 Task: Look for space in Marondera, Zimbabwe from 8th August, 2023 to 15th August, 2023 for 9 adults in price range Rs.10000 to Rs.14000. Place can be shared room with 5 bedrooms having 9 beds and 5 bathrooms. Property type can be house, flat, guest house. Amenities needed are: wifi, TV, free parkinig on premises, gym, breakfast. Booking option can be shelf check-in. Required host language is English.
Action: Mouse moved to (455, 120)
Screenshot: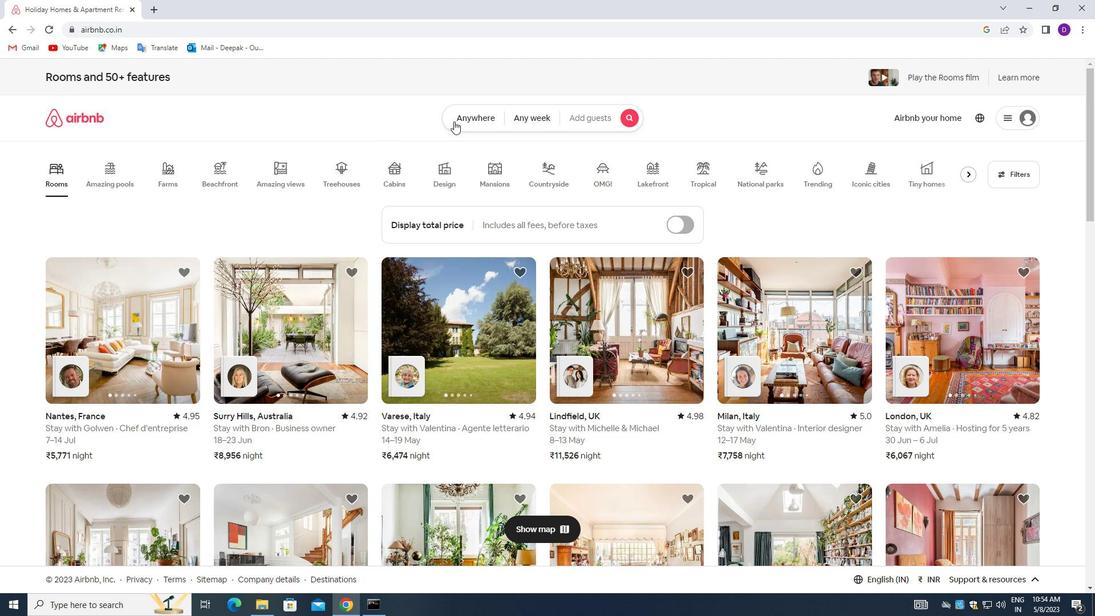 
Action: Mouse pressed left at (455, 120)
Screenshot: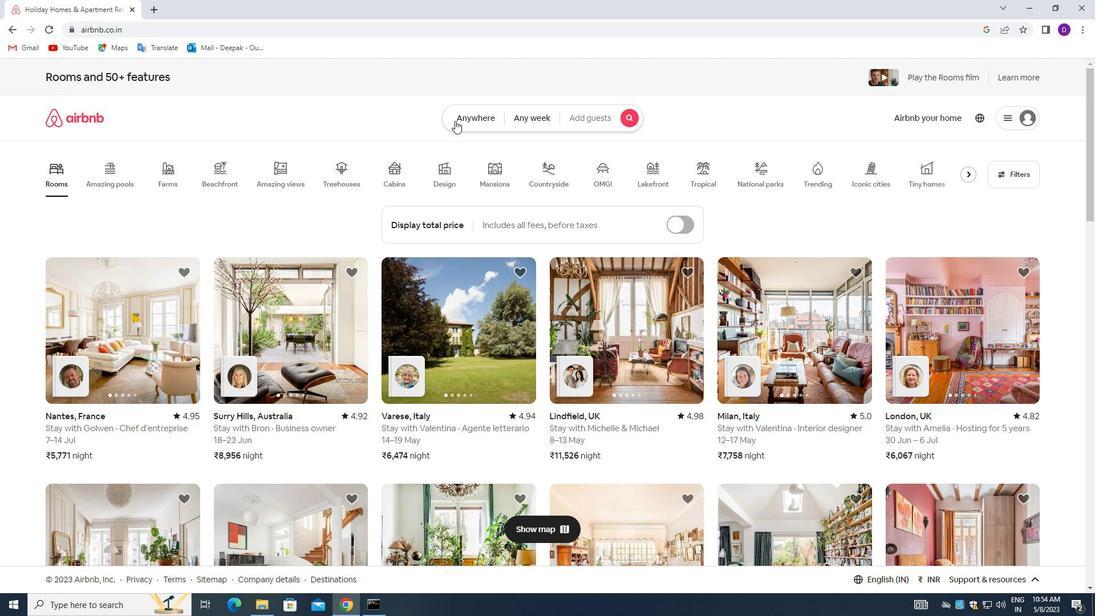 
Action: Mouse moved to (431, 157)
Screenshot: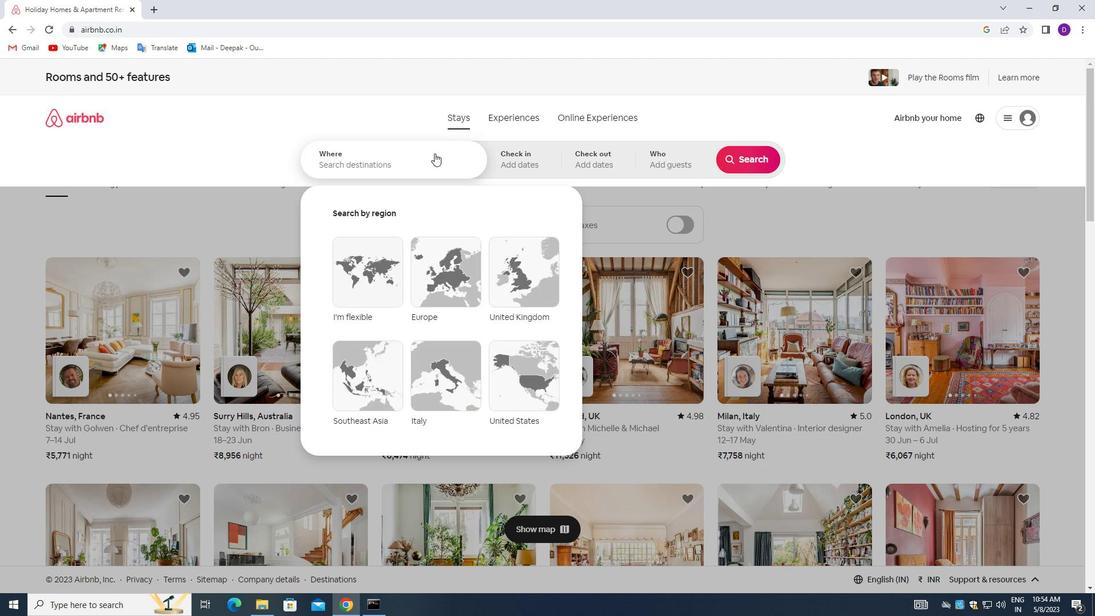 
Action: Mouse pressed left at (431, 157)
Screenshot: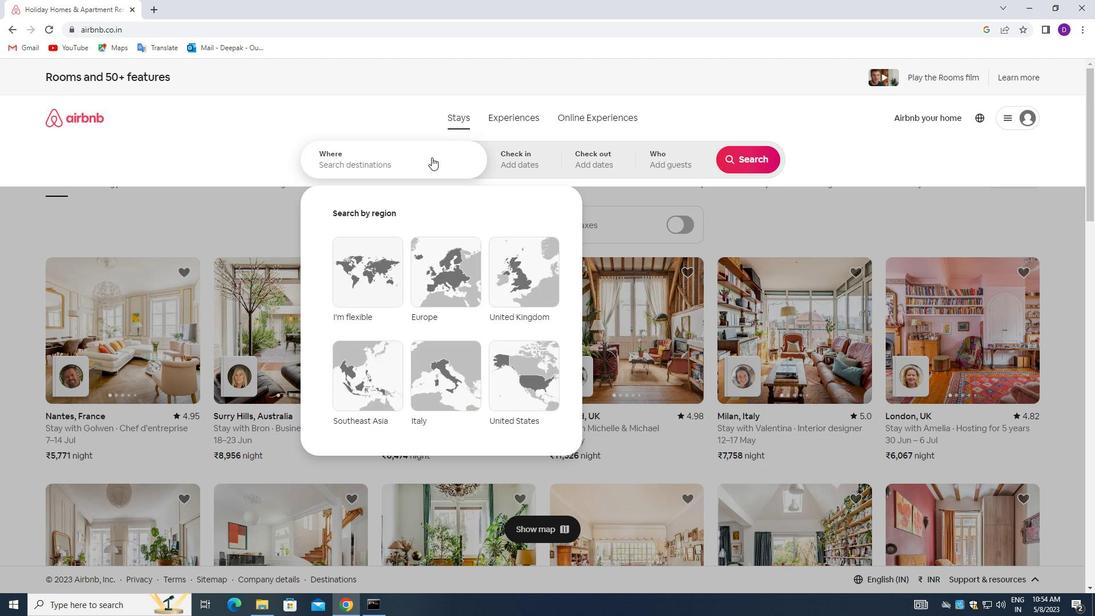 
Action: Mouse moved to (244, 210)
Screenshot: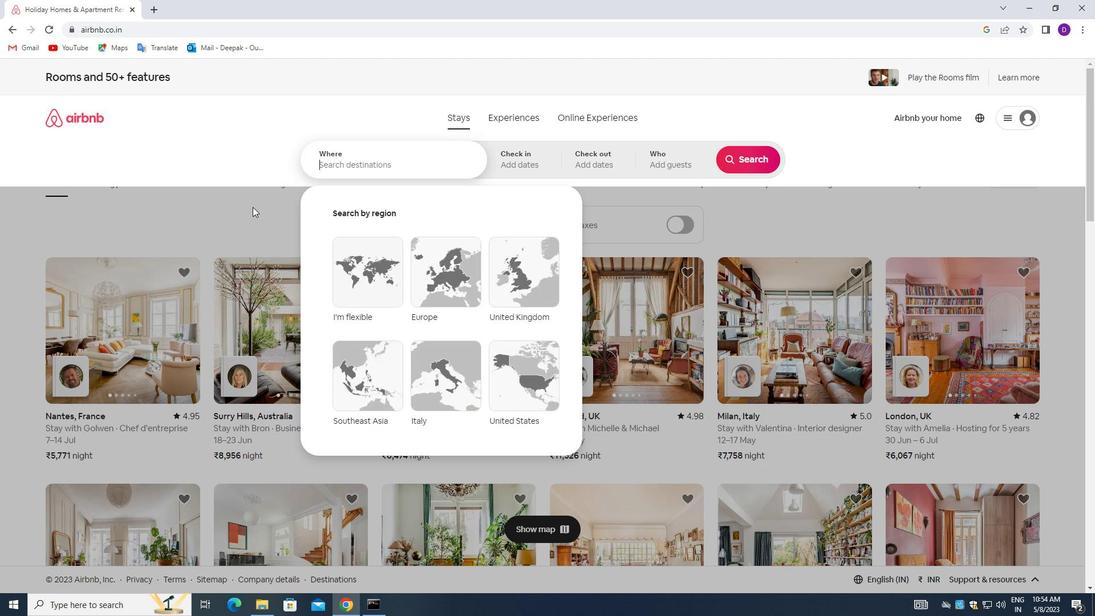 
Action: Key pressed <Key.shift>MARONDERA,<Key.shift_r><Key.shift_r><Key.shift_r><Key.shift_r><Key.shift_r><Key.shift_r><Key.shift_r><Key.space><Key.shift_r><Key.shift_r><Key.shift_r><Key.shift_r><Key.shift_r><Key.shift_r><Key.shift_r><Key.shift_r><Key.shift_r><Key.shift_r><Key.shift_r>ZIMBABWE<Key.enter>
Screenshot: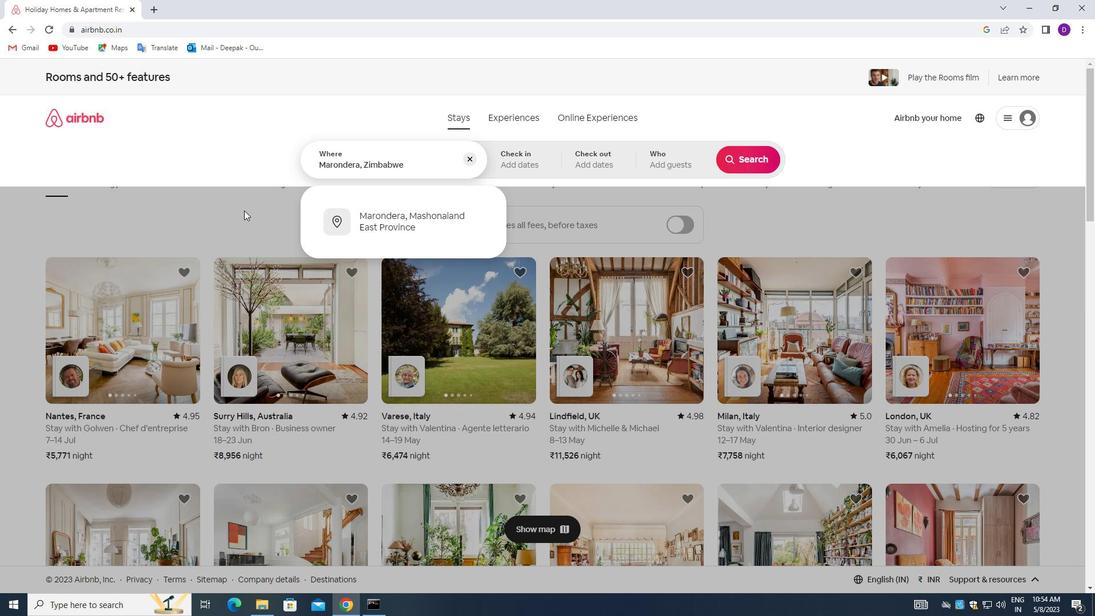 
Action: Mouse moved to (745, 251)
Screenshot: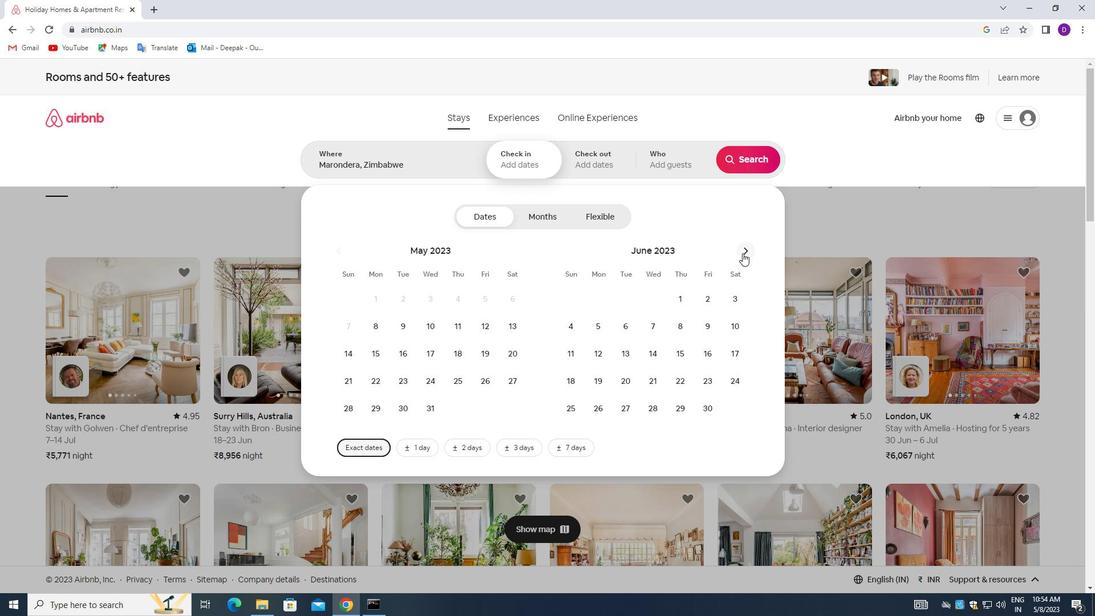 
Action: Mouse pressed left at (745, 251)
Screenshot: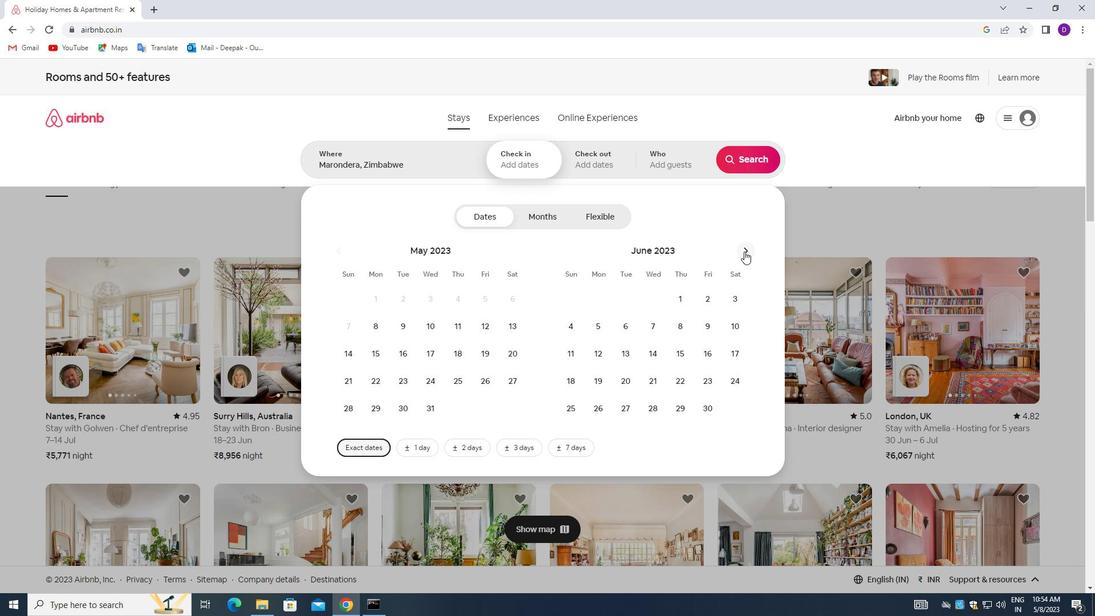 
Action: Mouse pressed left at (745, 251)
Screenshot: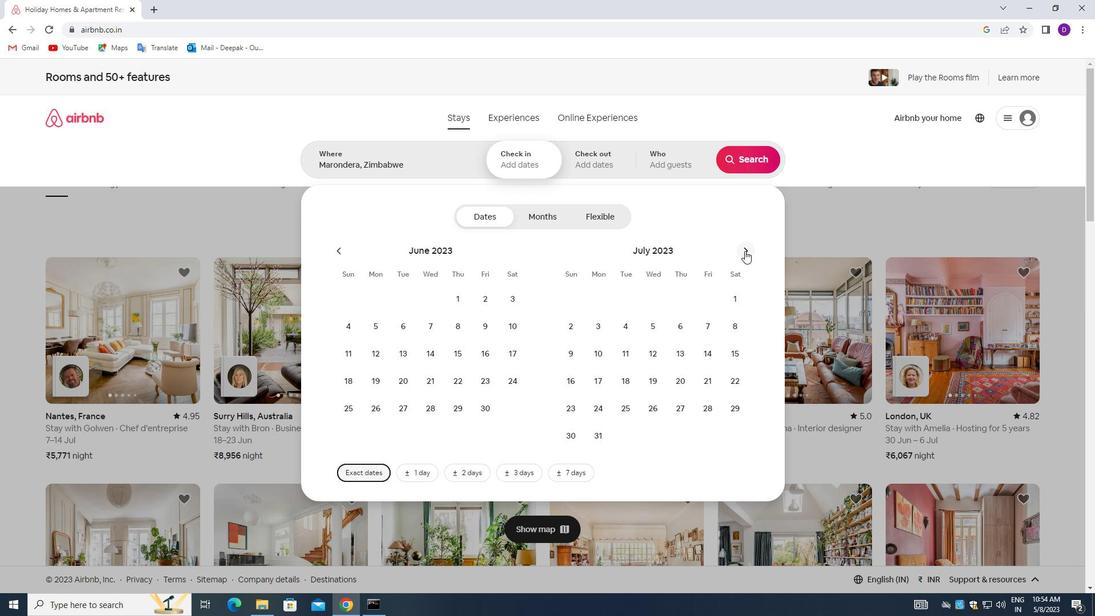 
Action: Mouse moved to (630, 326)
Screenshot: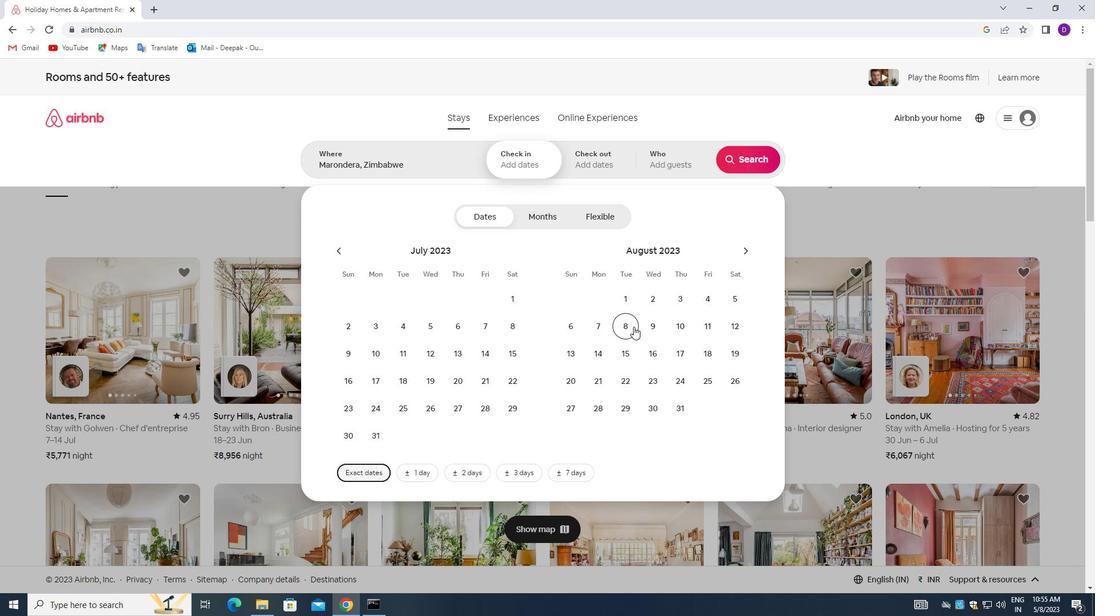 
Action: Mouse pressed left at (630, 326)
Screenshot: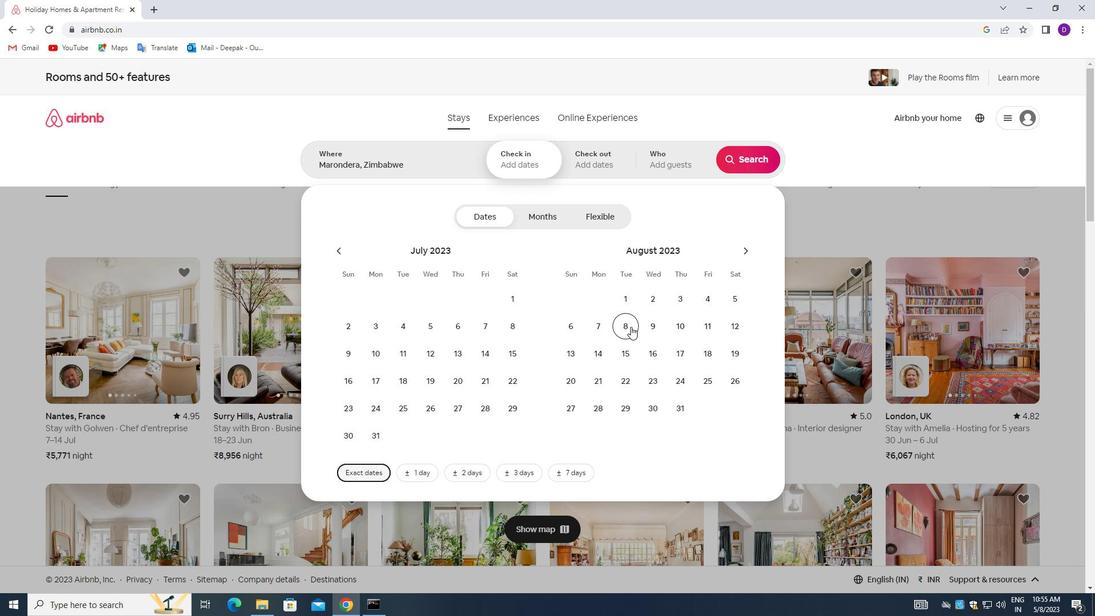 
Action: Mouse moved to (629, 345)
Screenshot: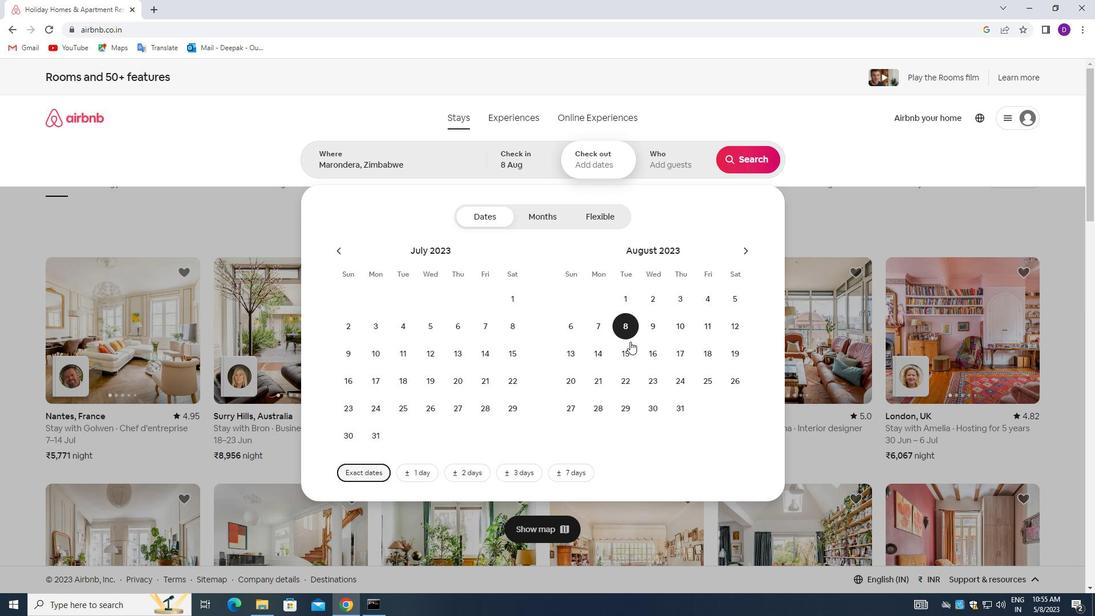
Action: Mouse pressed left at (629, 345)
Screenshot: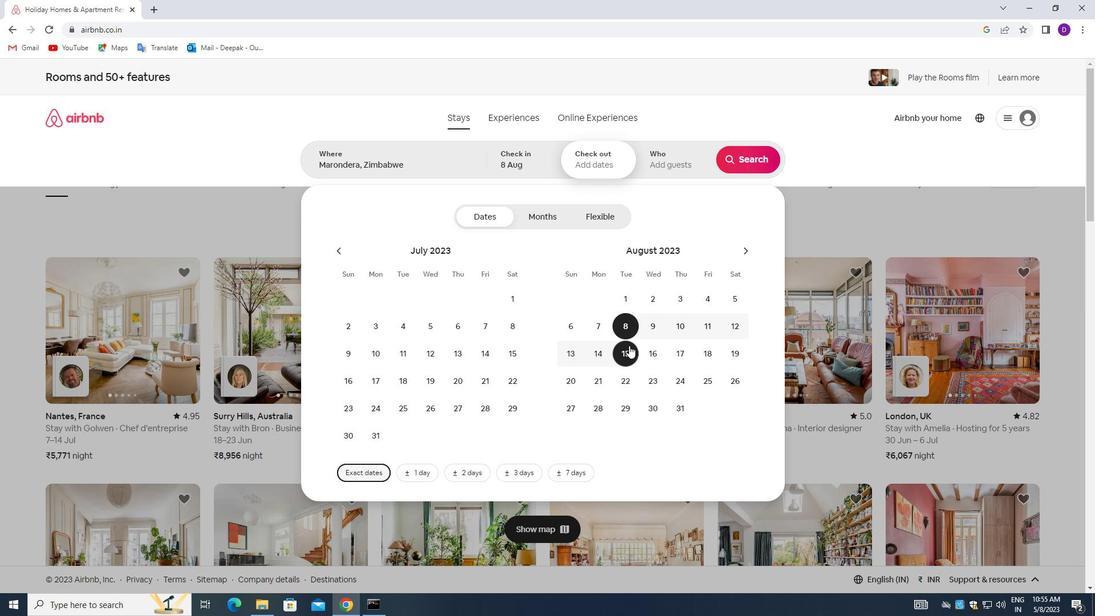 
Action: Mouse moved to (663, 163)
Screenshot: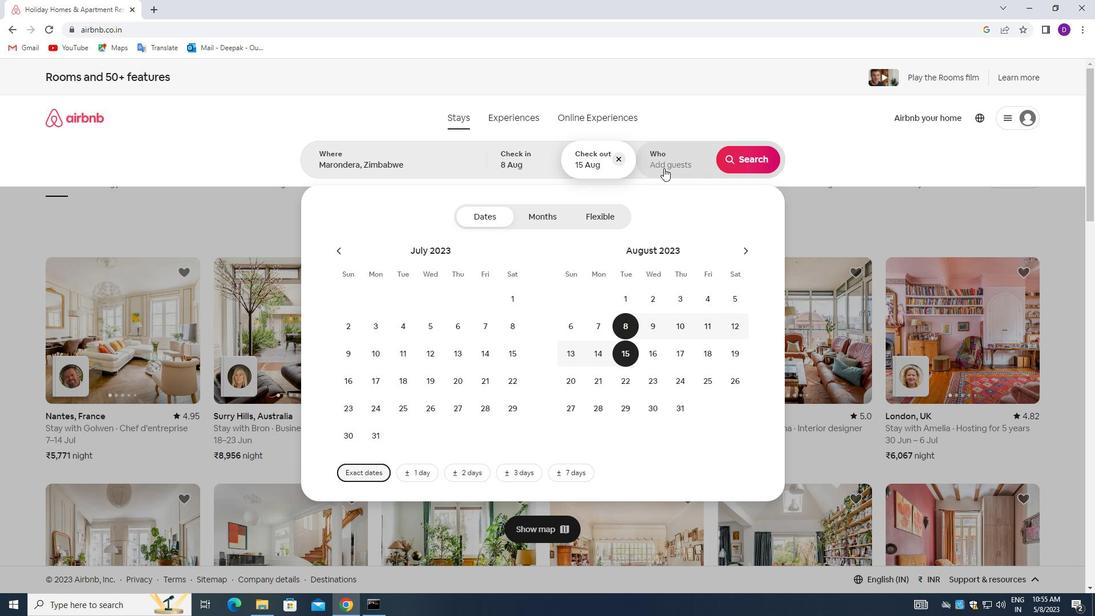 
Action: Mouse pressed left at (663, 163)
Screenshot: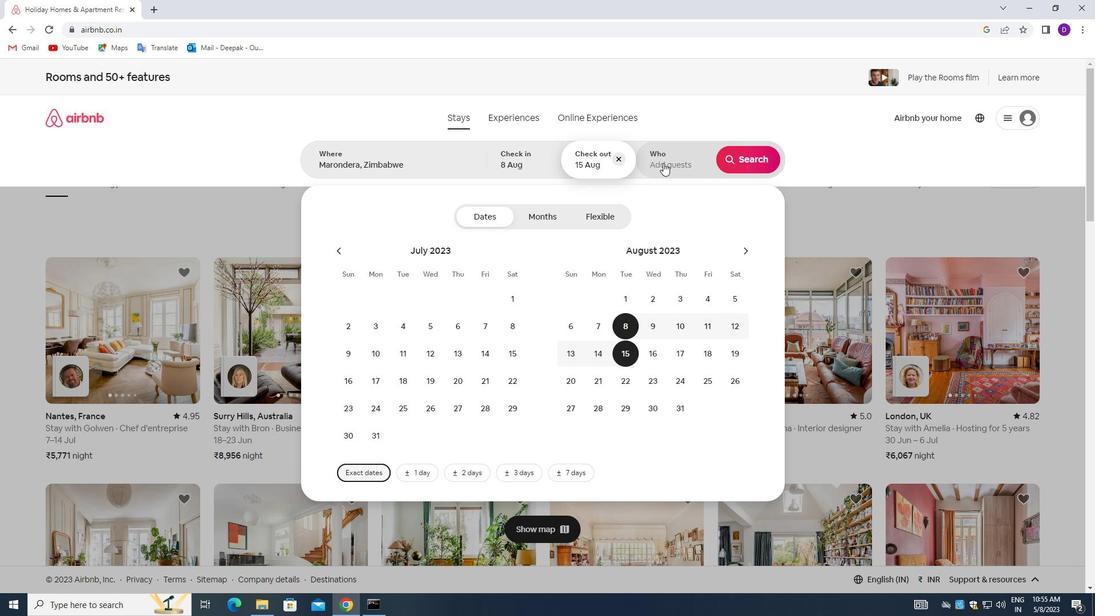 
Action: Mouse moved to (751, 220)
Screenshot: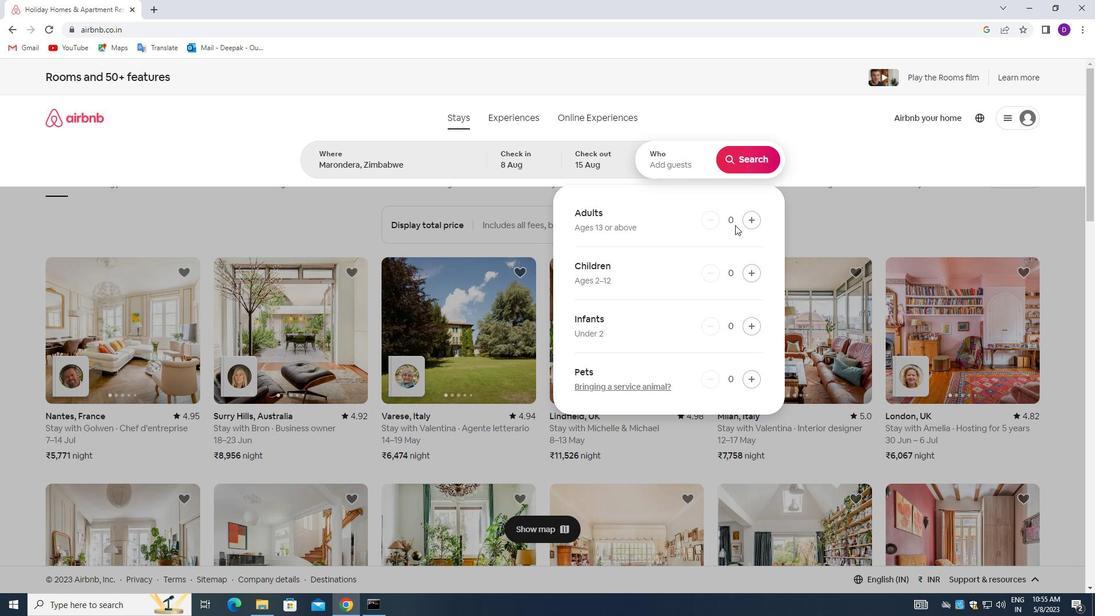 
Action: Mouse pressed left at (751, 220)
Screenshot: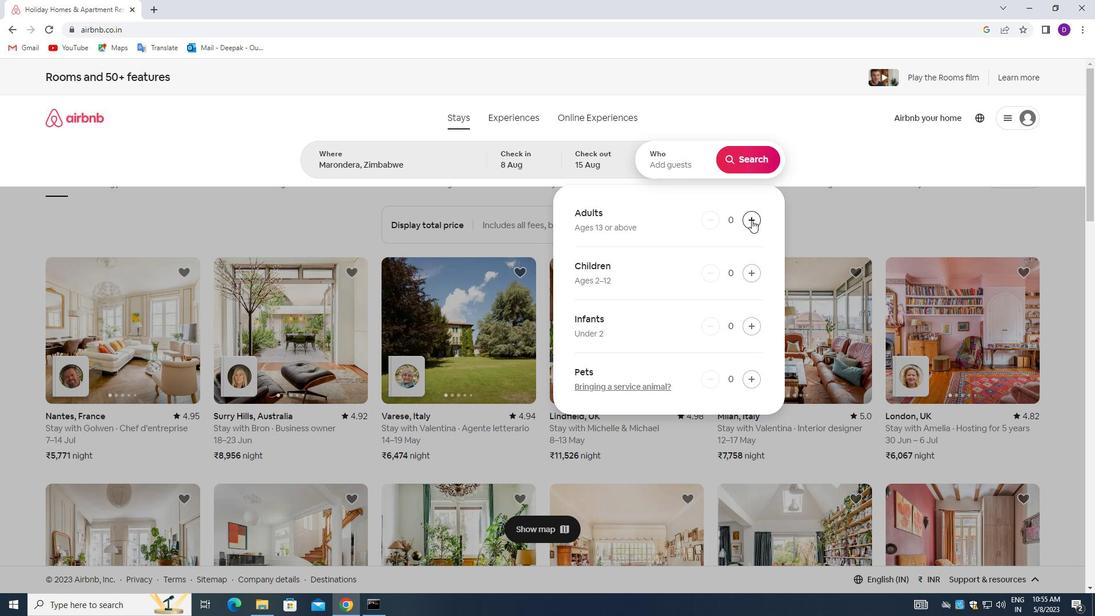 
Action: Mouse pressed left at (751, 220)
Screenshot: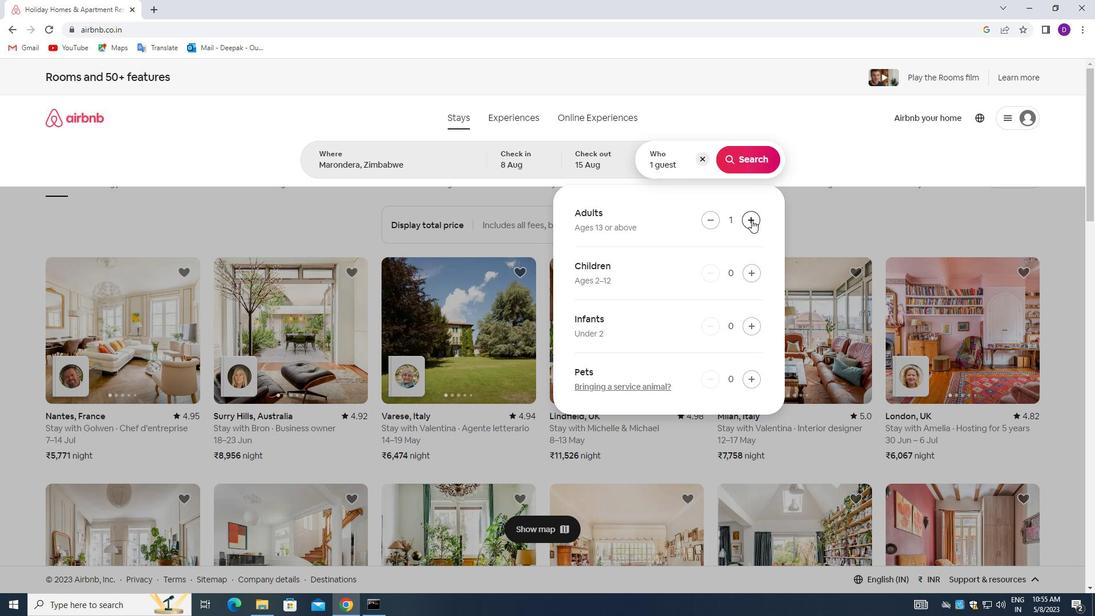 
Action: Mouse moved to (752, 219)
Screenshot: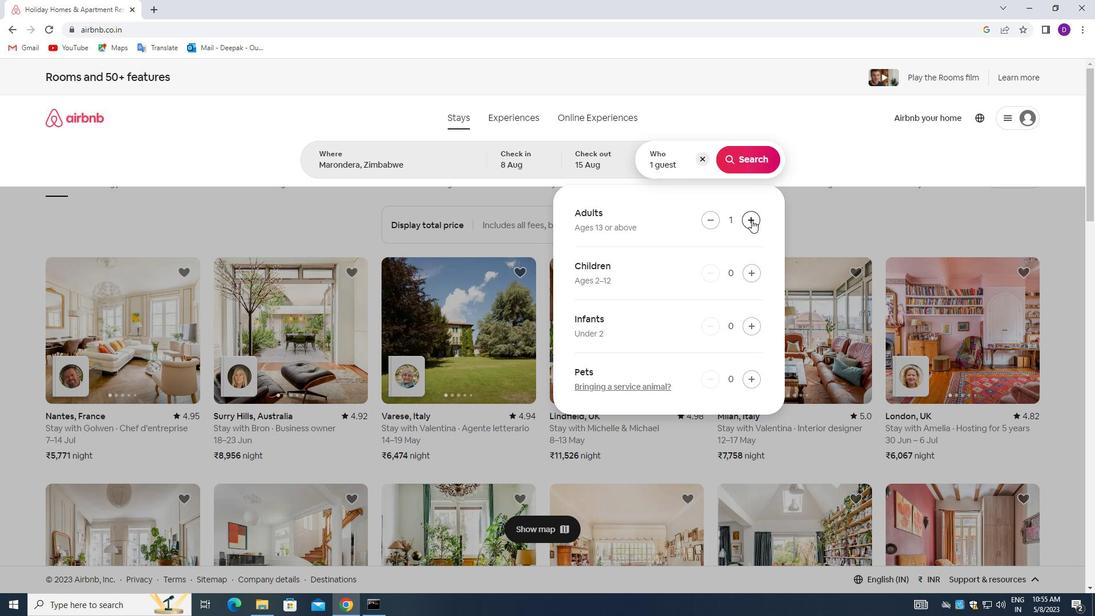 
Action: Mouse pressed left at (752, 219)
Screenshot: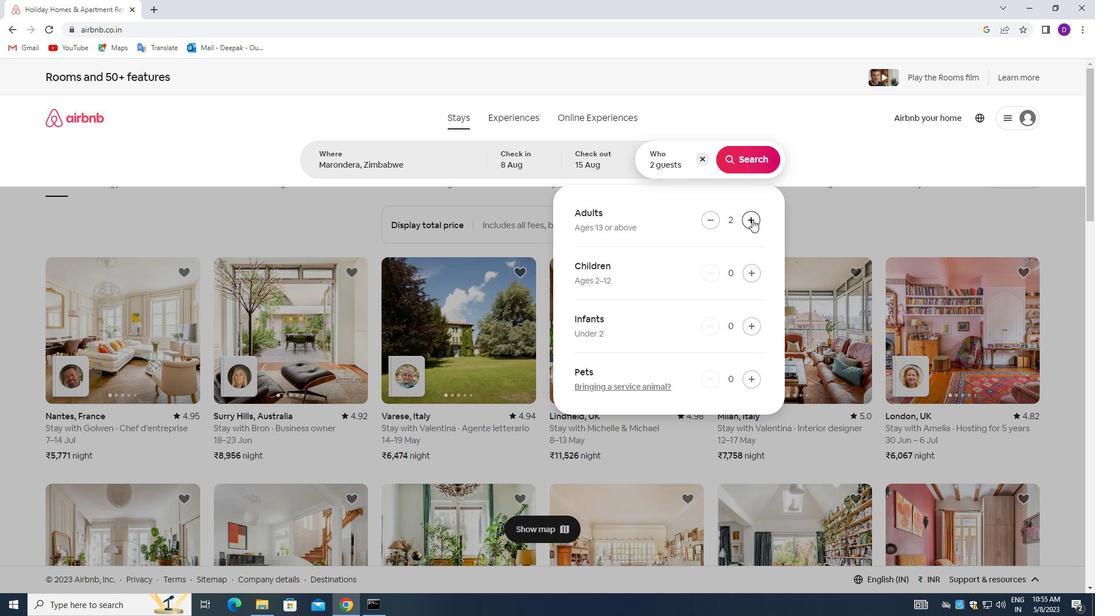
Action: Mouse pressed left at (752, 219)
Screenshot: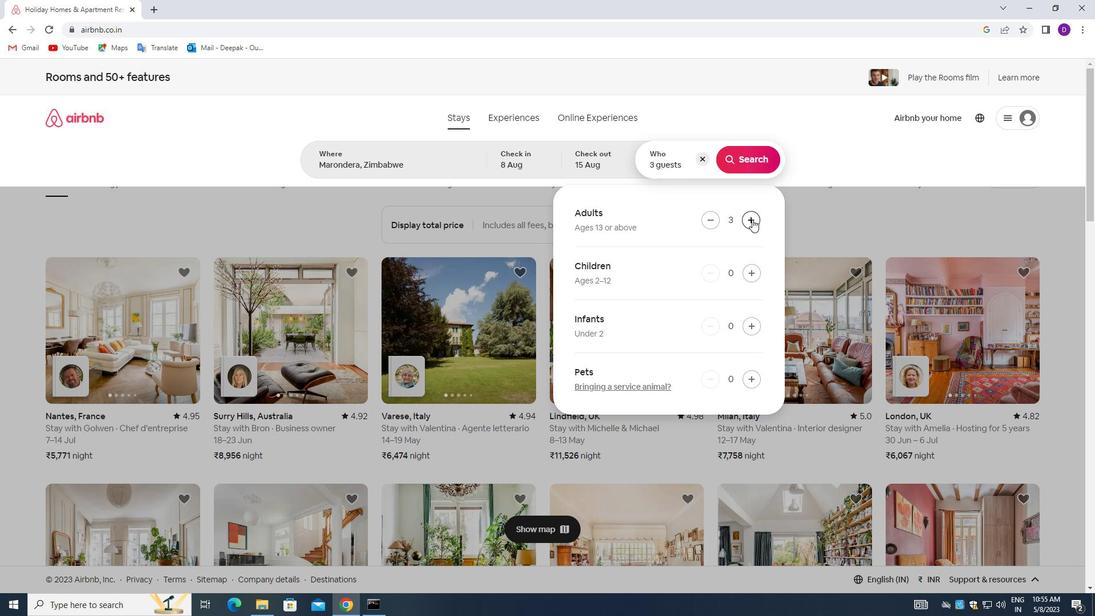 
Action: Mouse pressed left at (752, 219)
Screenshot: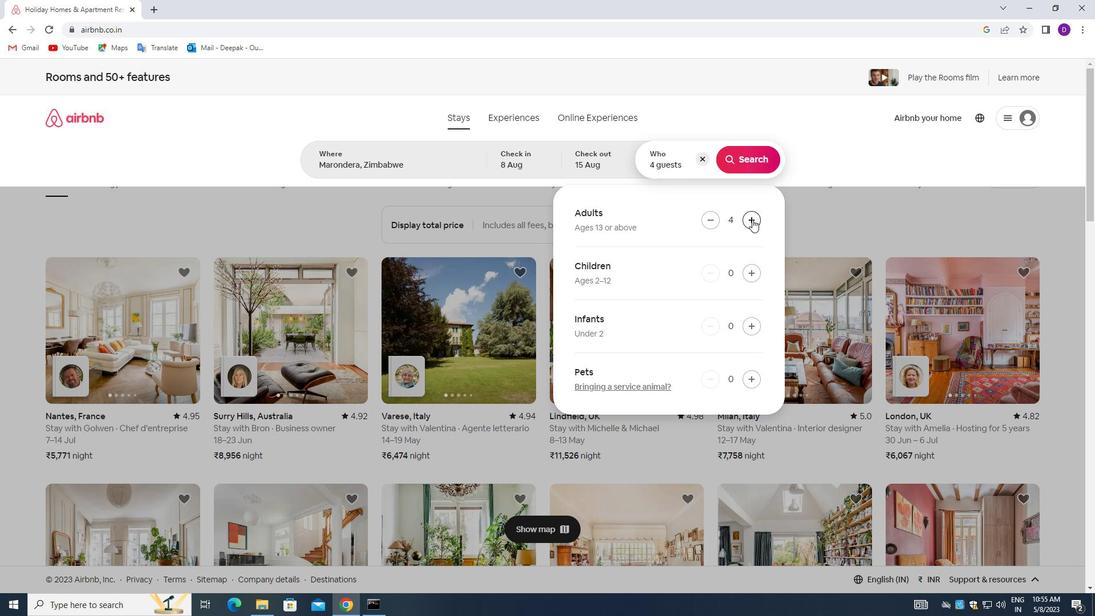 
Action: Mouse pressed left at (752, 219)
Screenshot: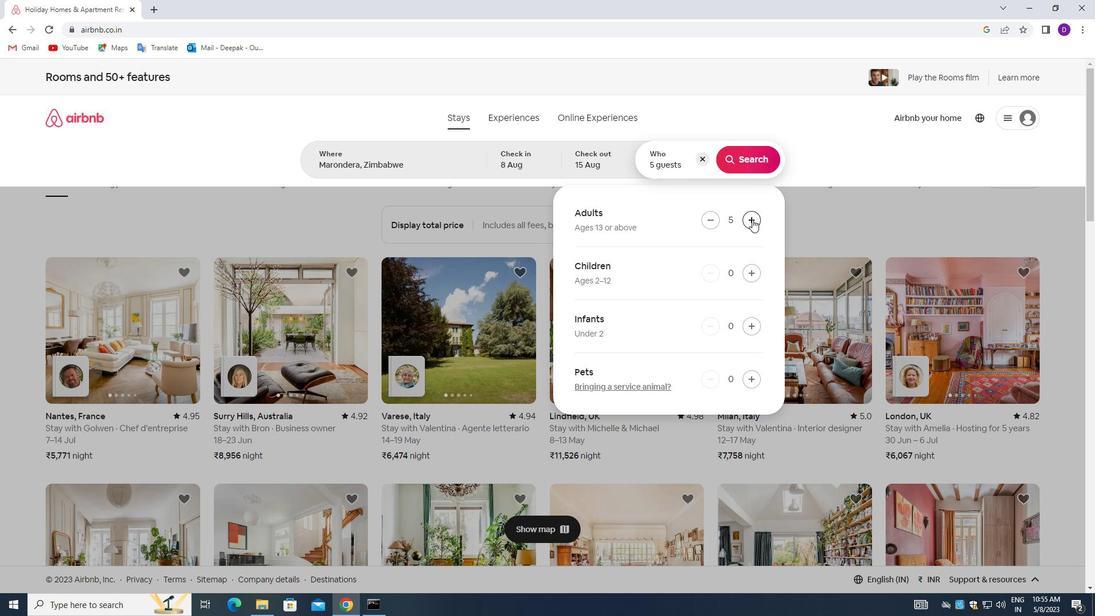 
Action: Mouse pressed left at (752, 219)
Screenshot: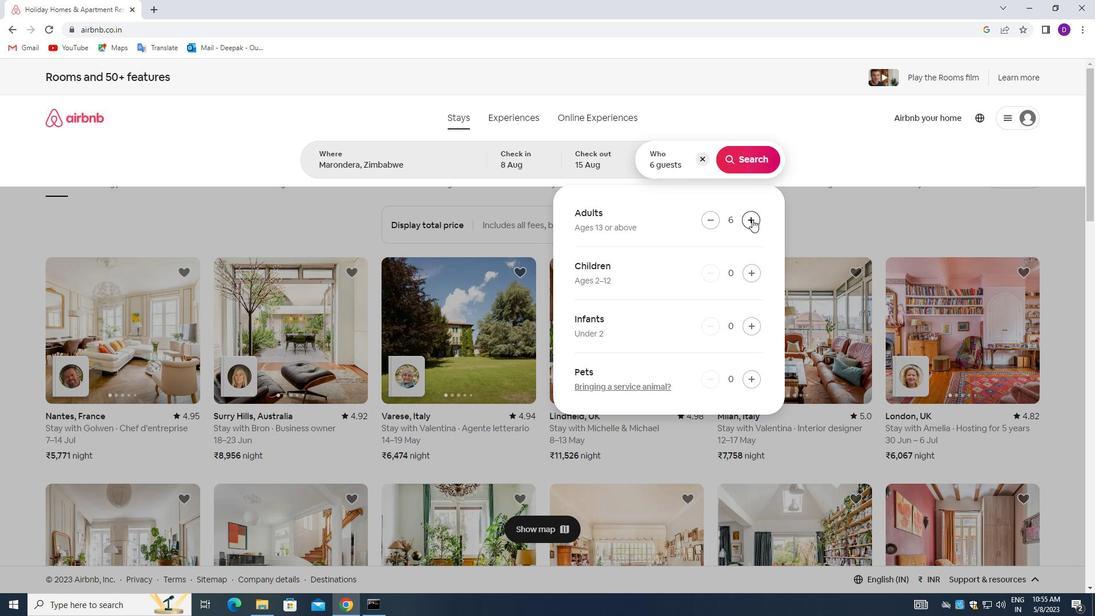 
Action: Mouse pressed left at (752, 219)
Screenshot: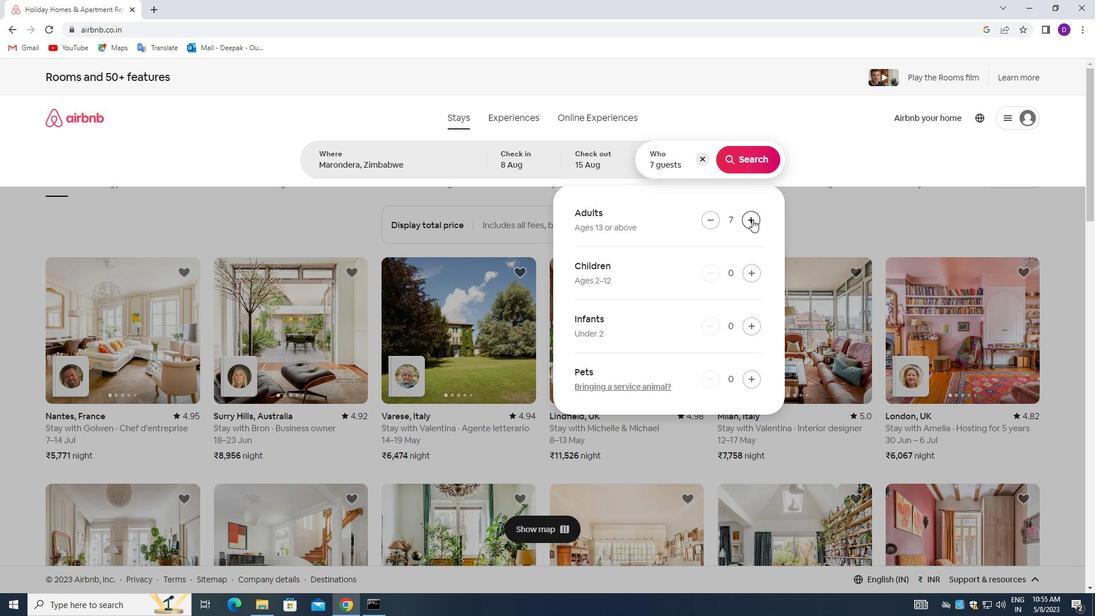 
Action: Mouse pressed left at (752, 219)
Screenshot: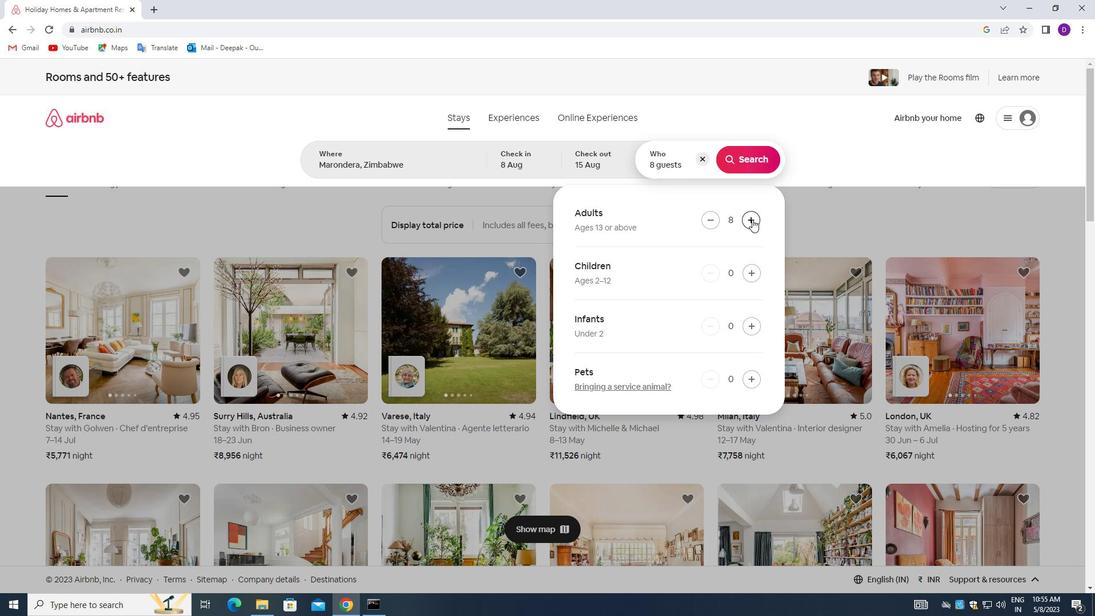 
Action: Mouse moved to (744, 162)
Screenshot: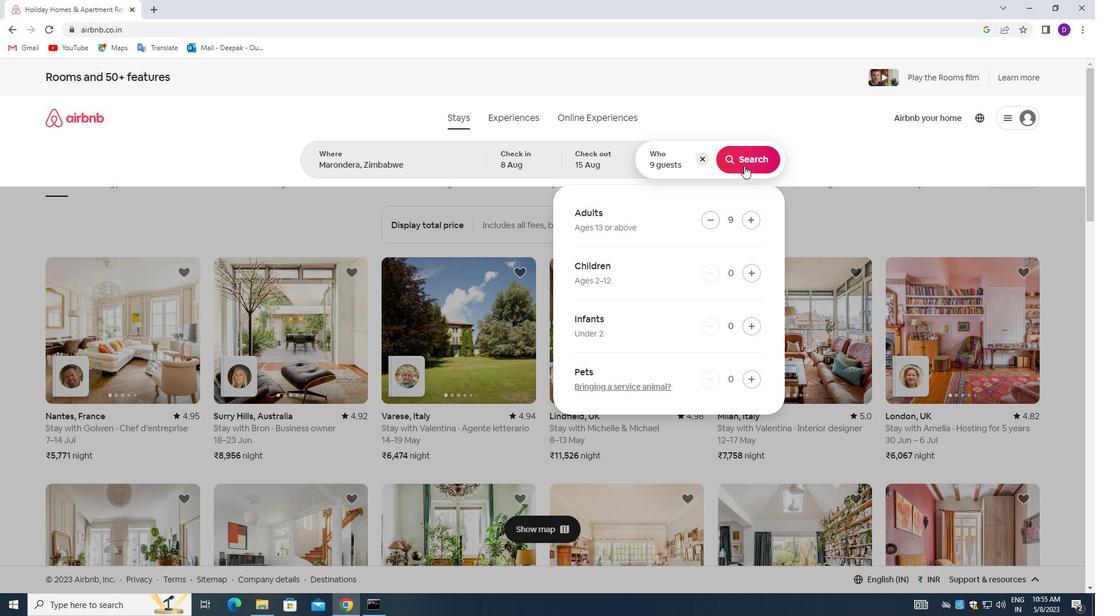
Action: Mouse pressed left at (744, 162)
Screenshot: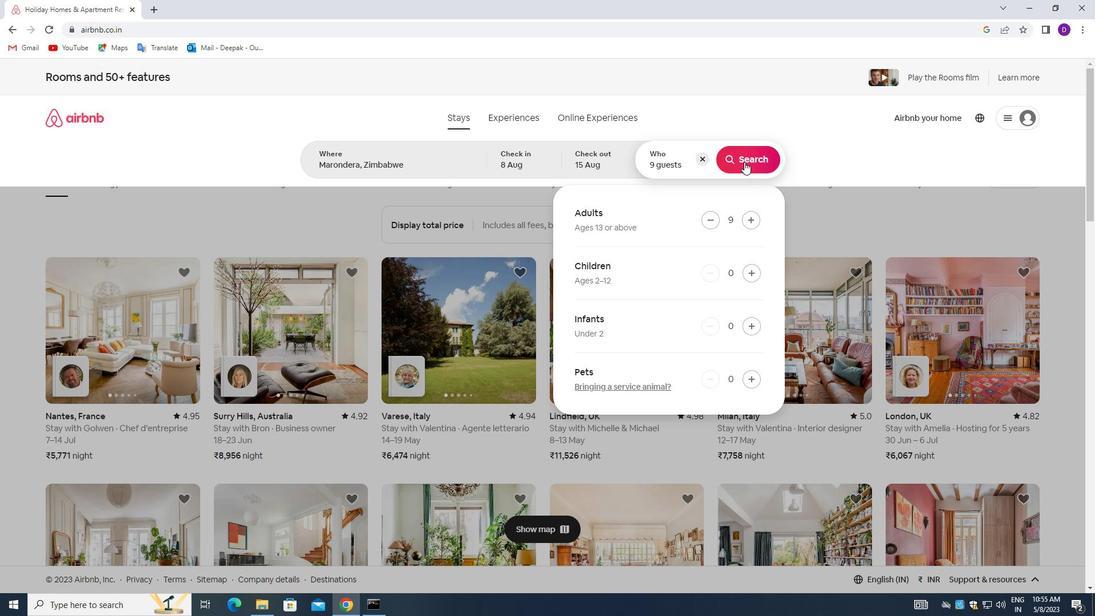 
Action: Mouse moved to (1033, 128)
Screenshot: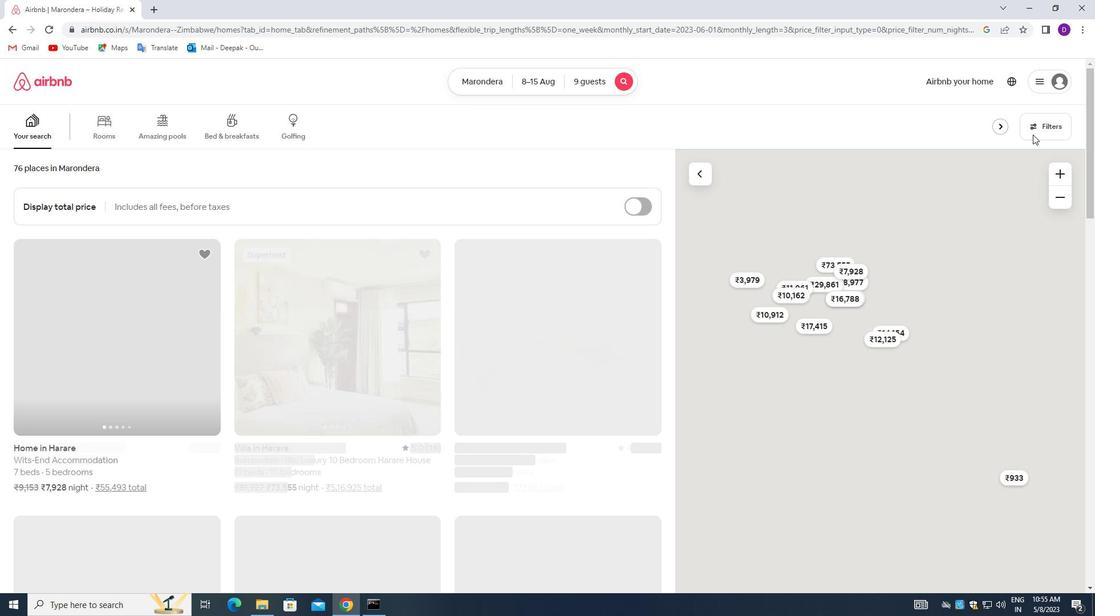 
Action: Mouse pressed left at (1033, 128)
Screenshot: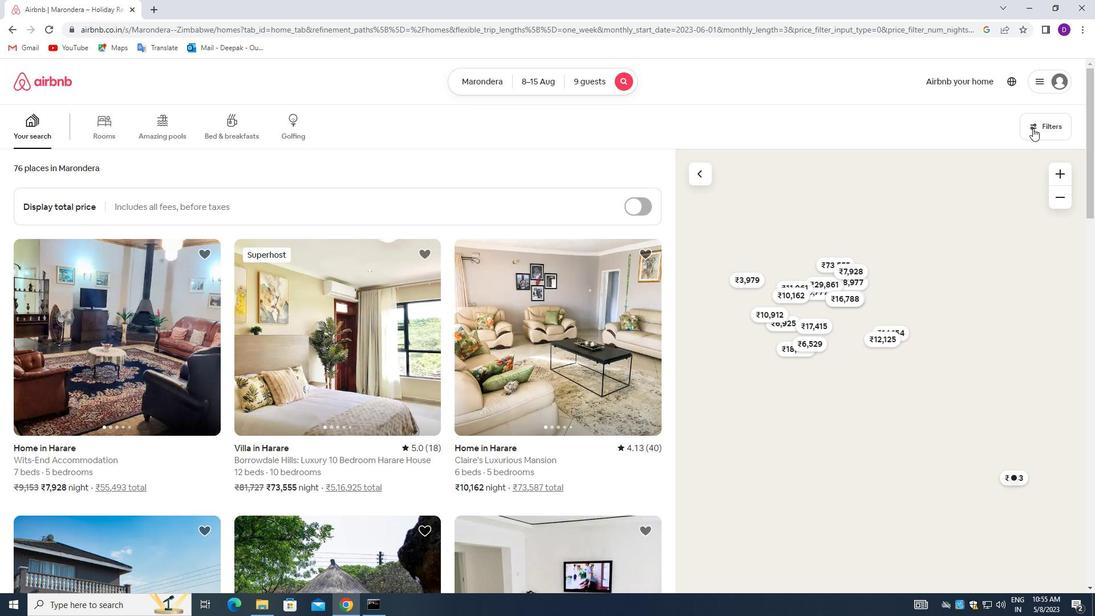 
Action: Mouse moved to (419, 409)
Screenshot: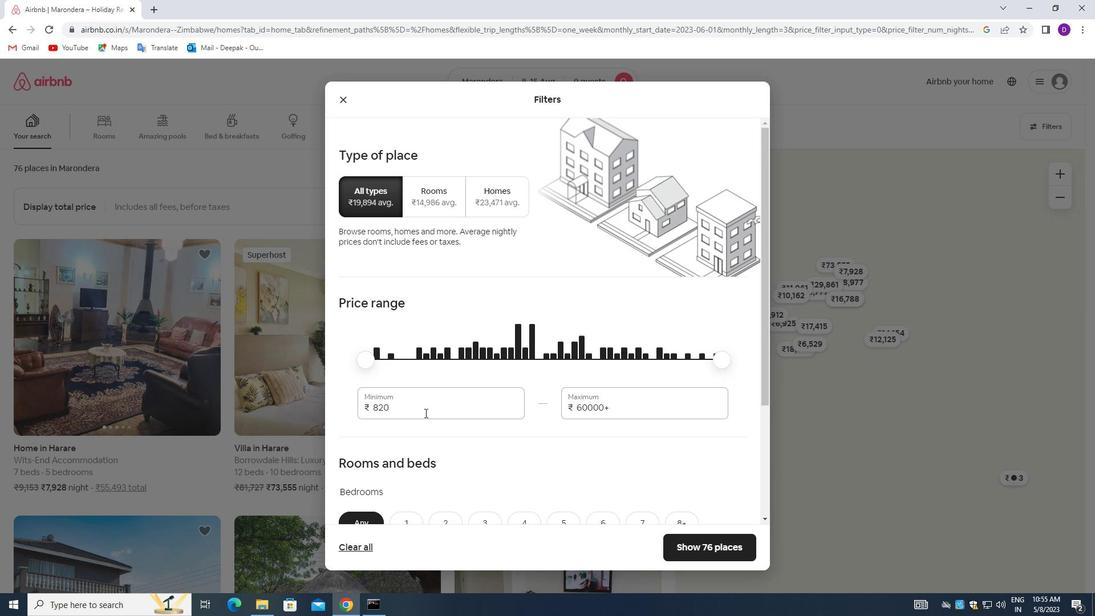 
Action: Mouse pressed left at (419, 409)
Screenshot: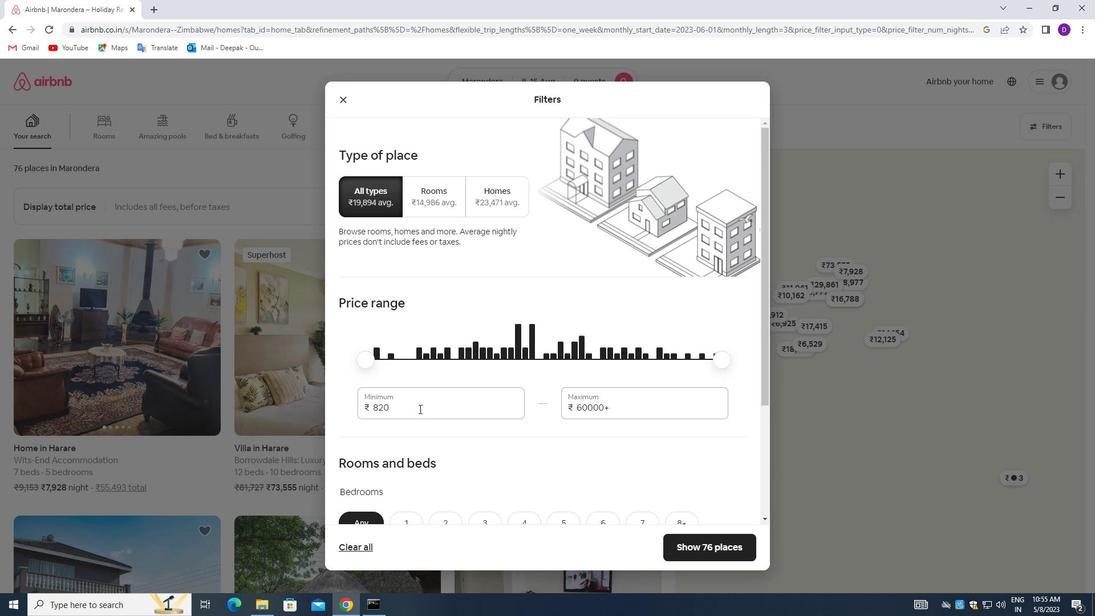 
Action: Mouse pressed left at (419, 409)
Screenshot: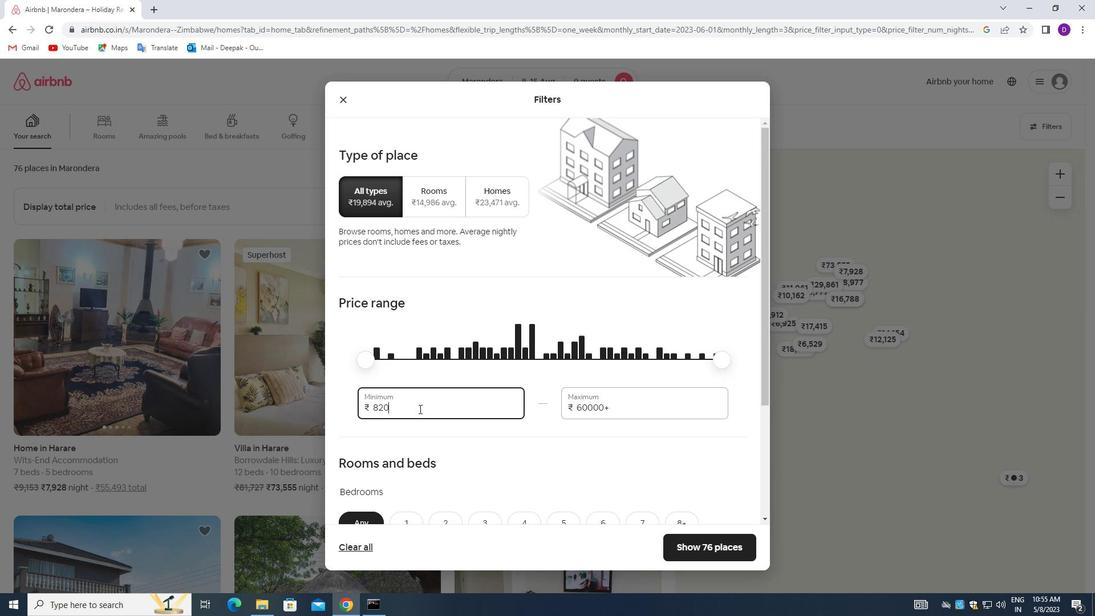 
Action: Key pressed 10000<Key.tab>14000
Screenshot: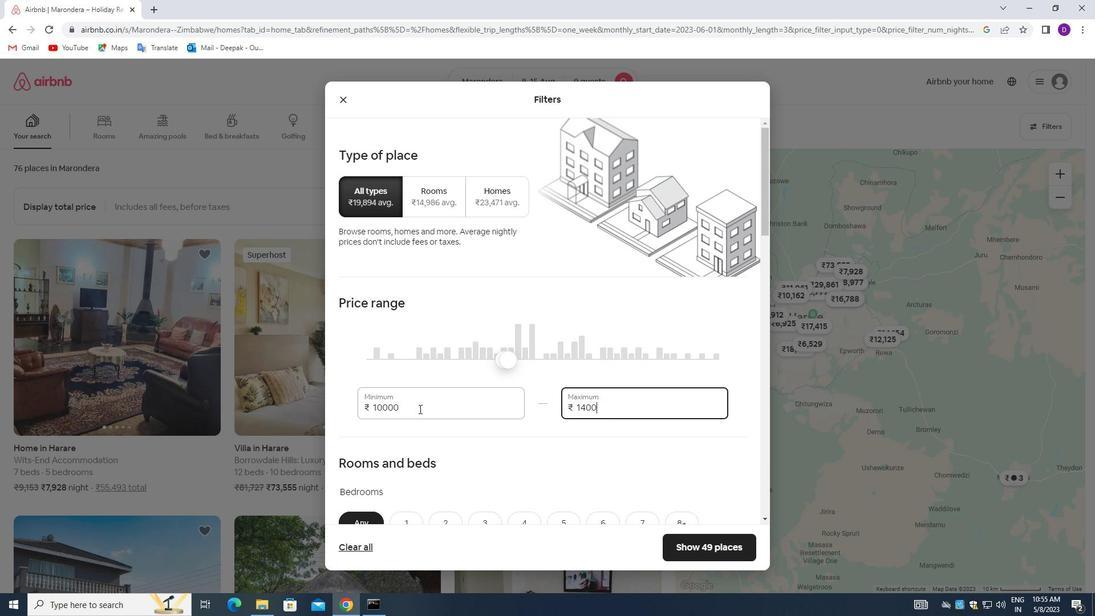 
Action: Mouse moved to (541, 390)
Screenshot: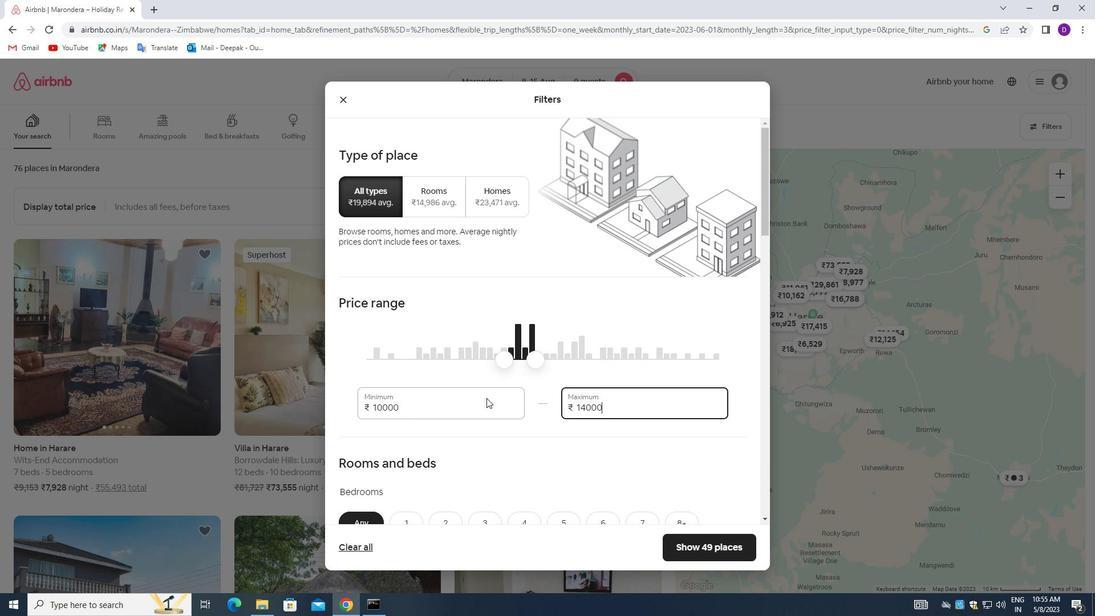 
Action: Mouse scrolled (541, 389) with delta (0, 0)
Screenshot: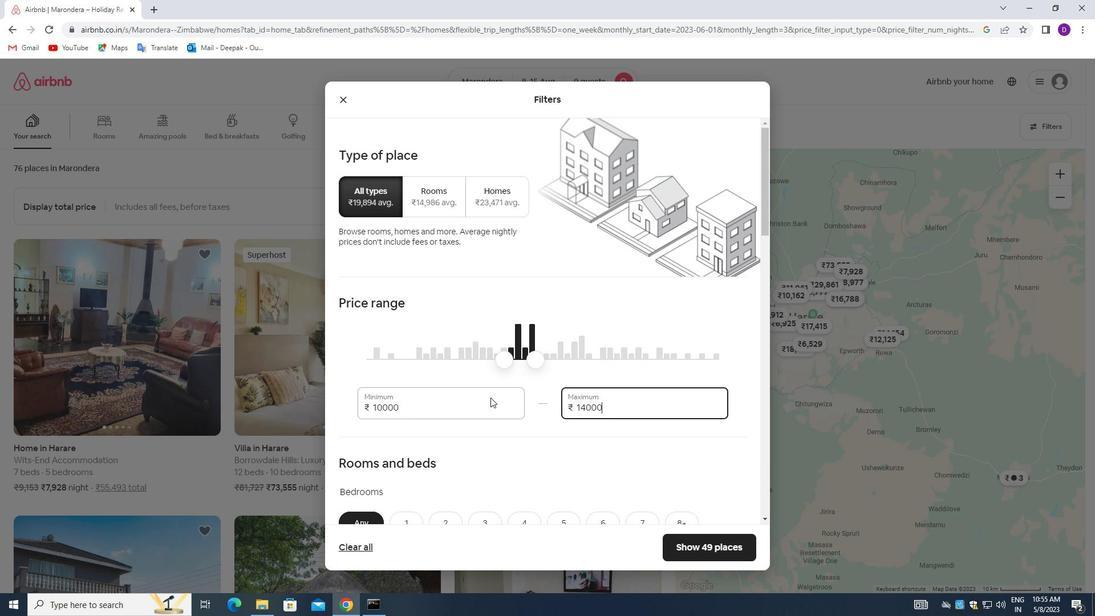 
Action: Mouse moved to (543, 390)
Screenshot: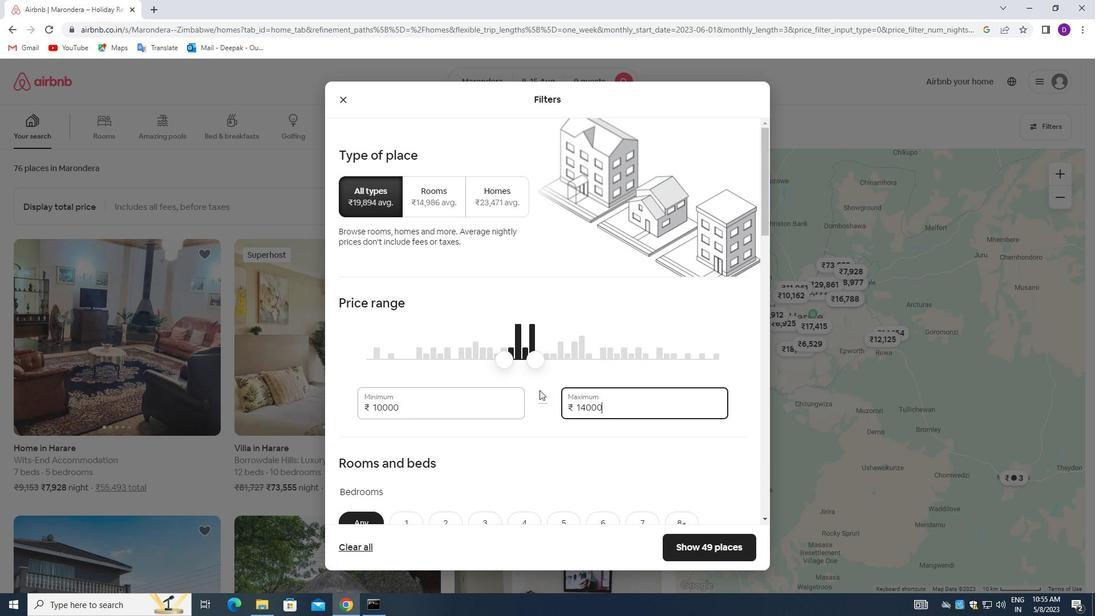 
Action: Mouse scrolled (543, 389) with delta (0, 0)
Screenshot: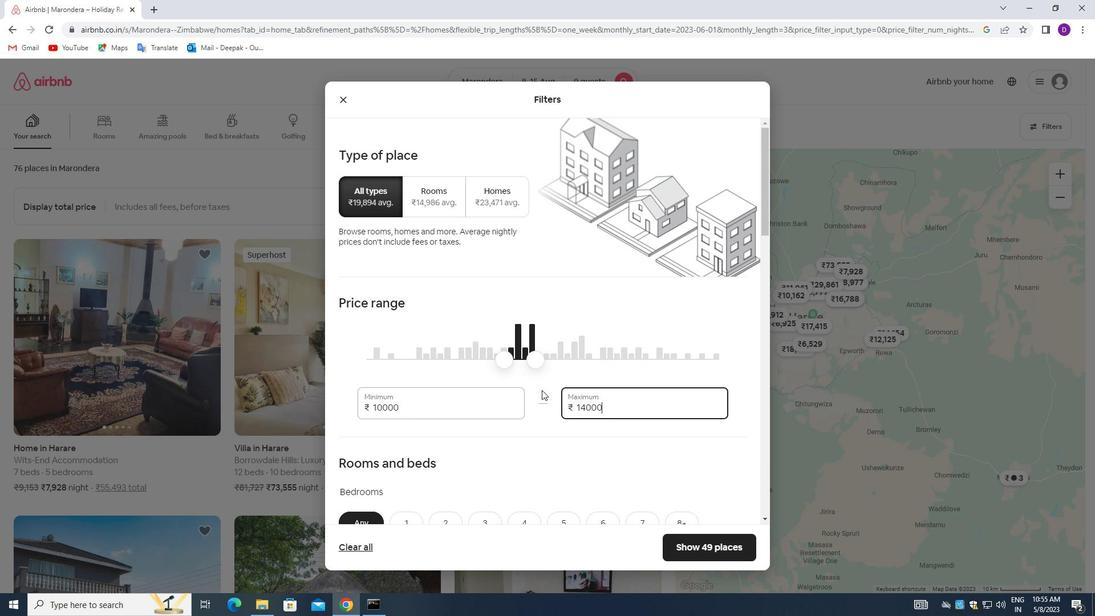 
Action: Mouse moved to (545, 388)
Screenshot: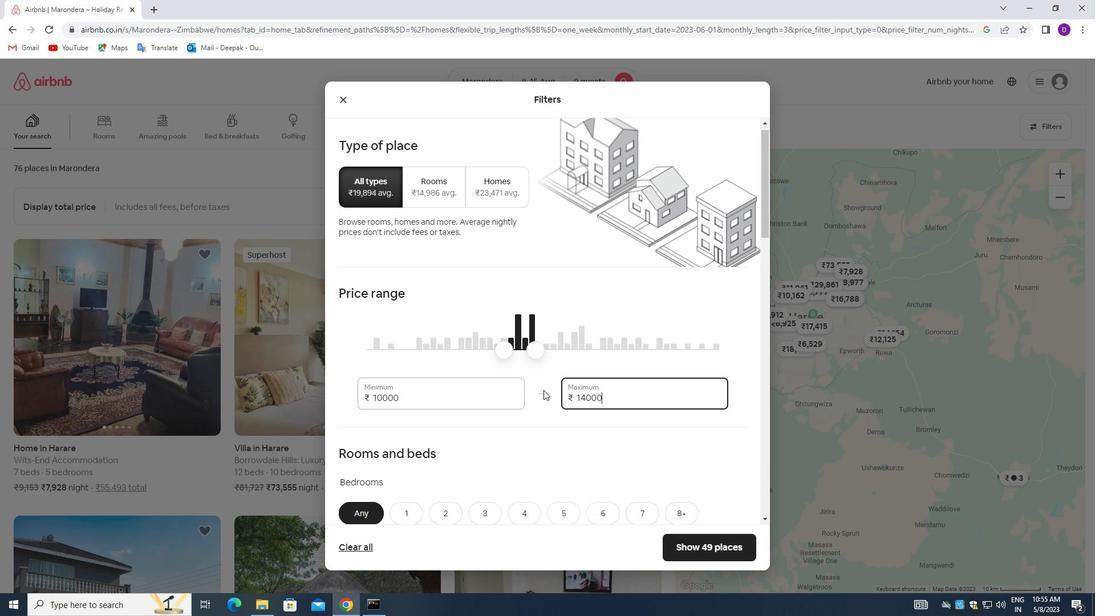 
Action: Mouse scrolled (545, 387) with delta (0, 0)
Screenshot: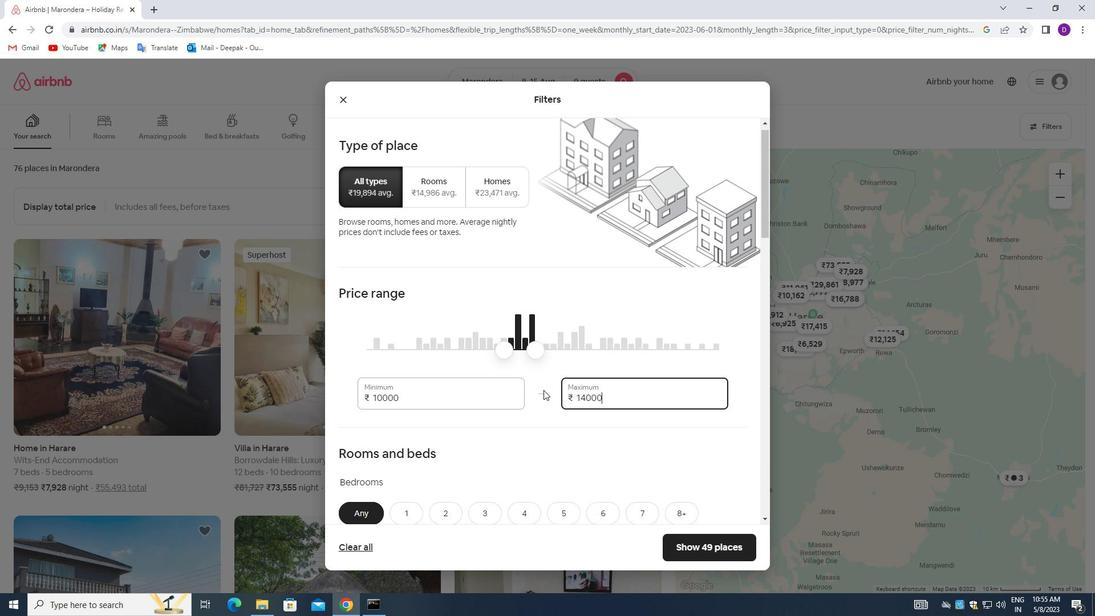 
Action: Mouse moved to (557, 354)
Screenshot: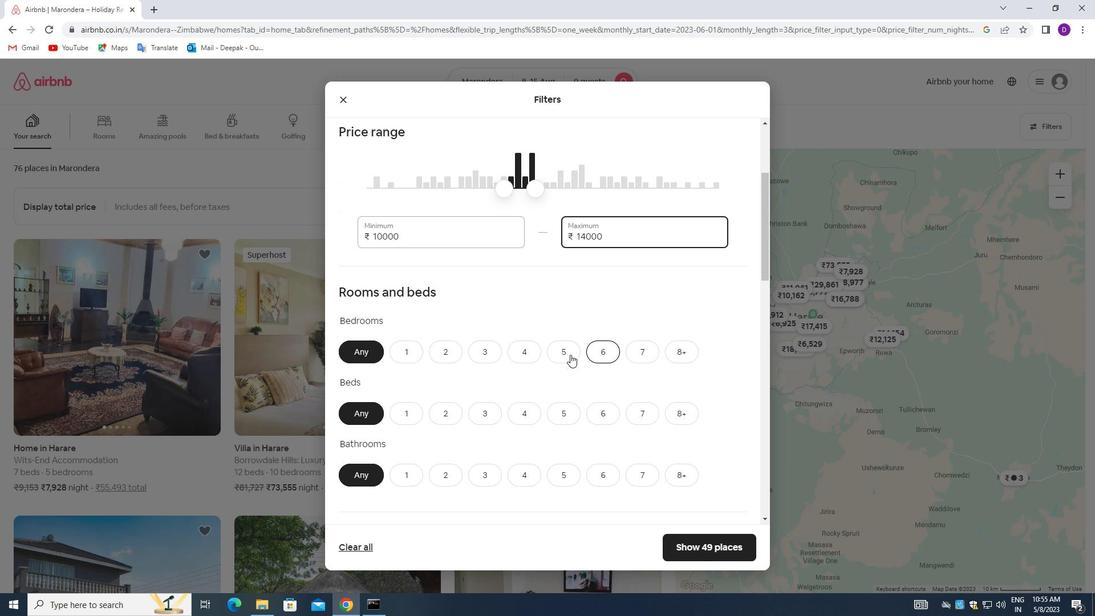 
Action: Mouse pressed left at (557, 354)
Screenshot: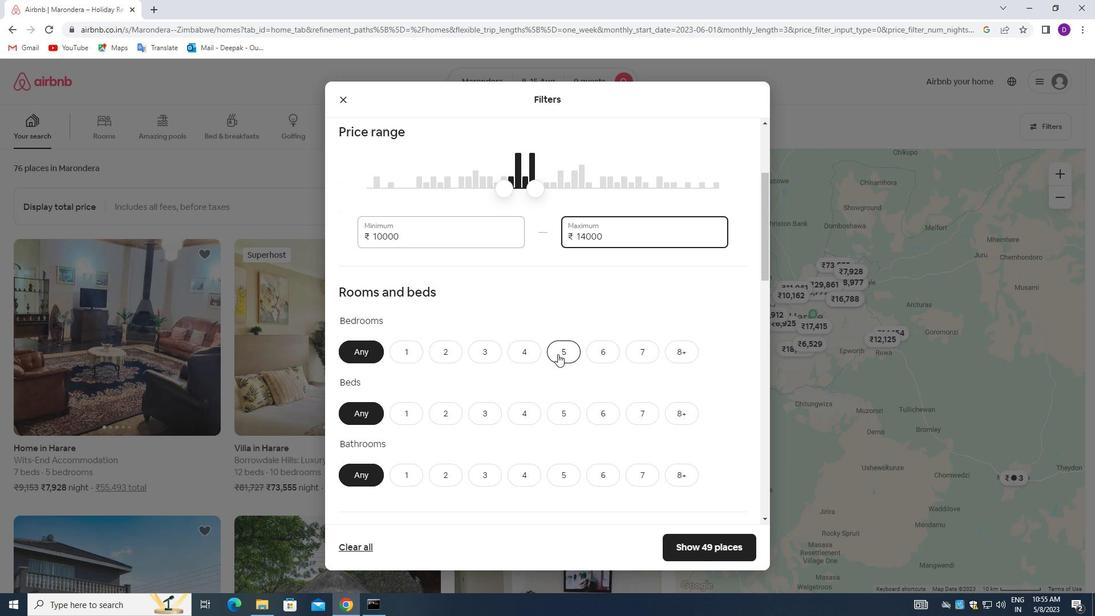 
Action: Mouse moved to (688, 417)
Screenshot: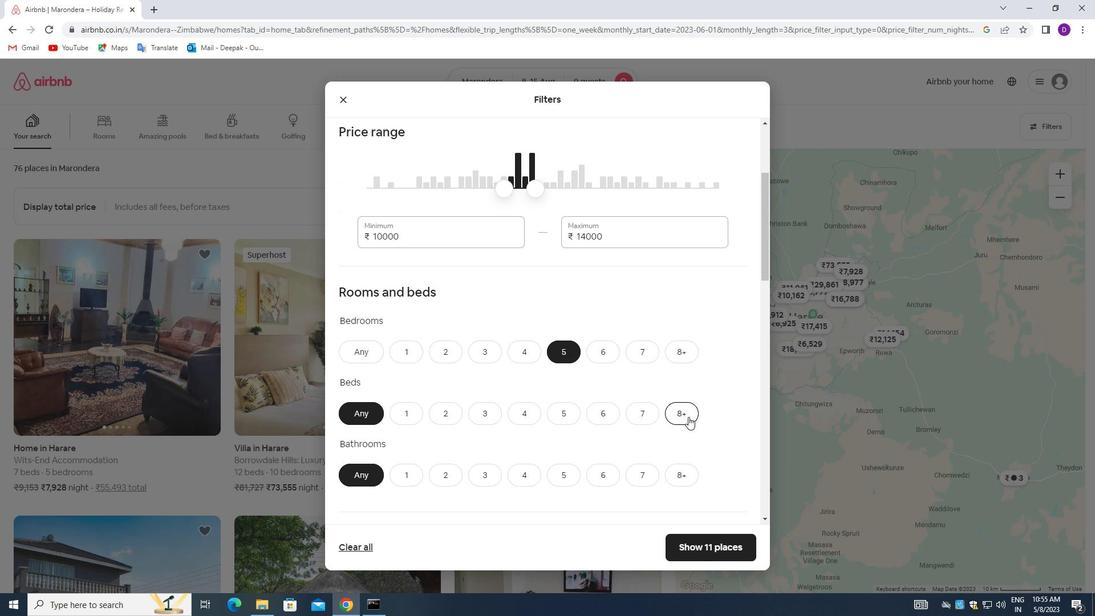 
Action: Mouse pressed left at (688, 417)
Screenshot: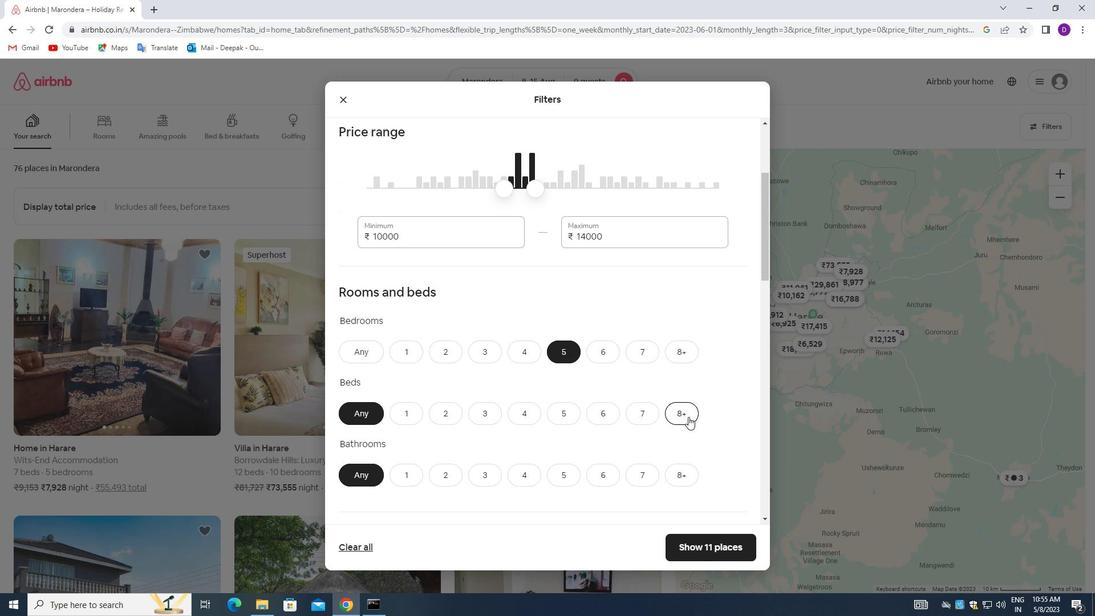 
Action: Mouse moved to (557, 471)
Screenshot: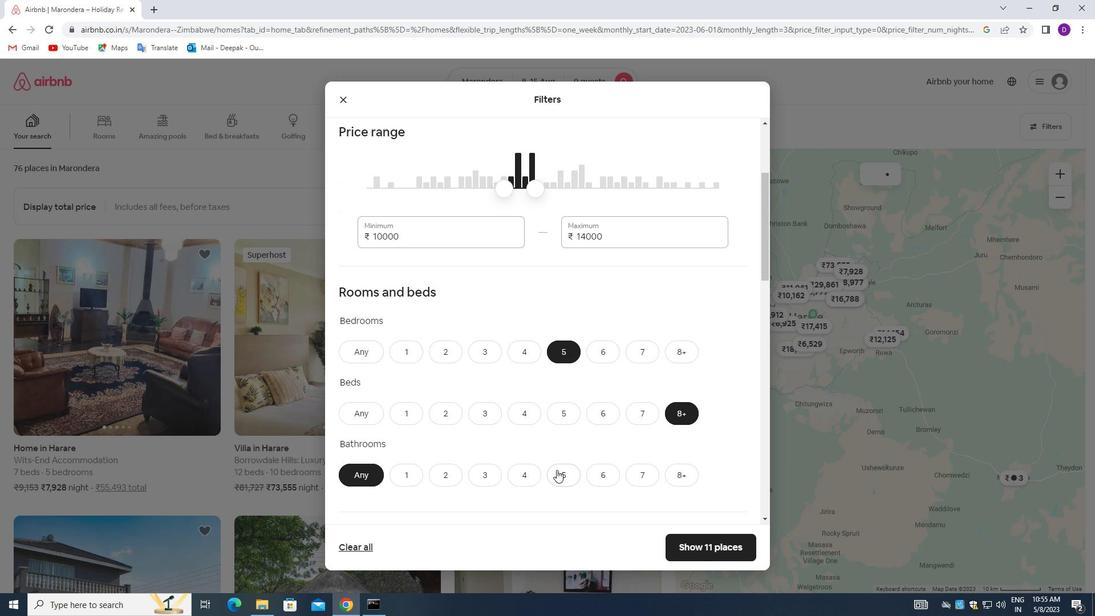 
Action: Mouse pressed left at (557, 471)
Screenshot: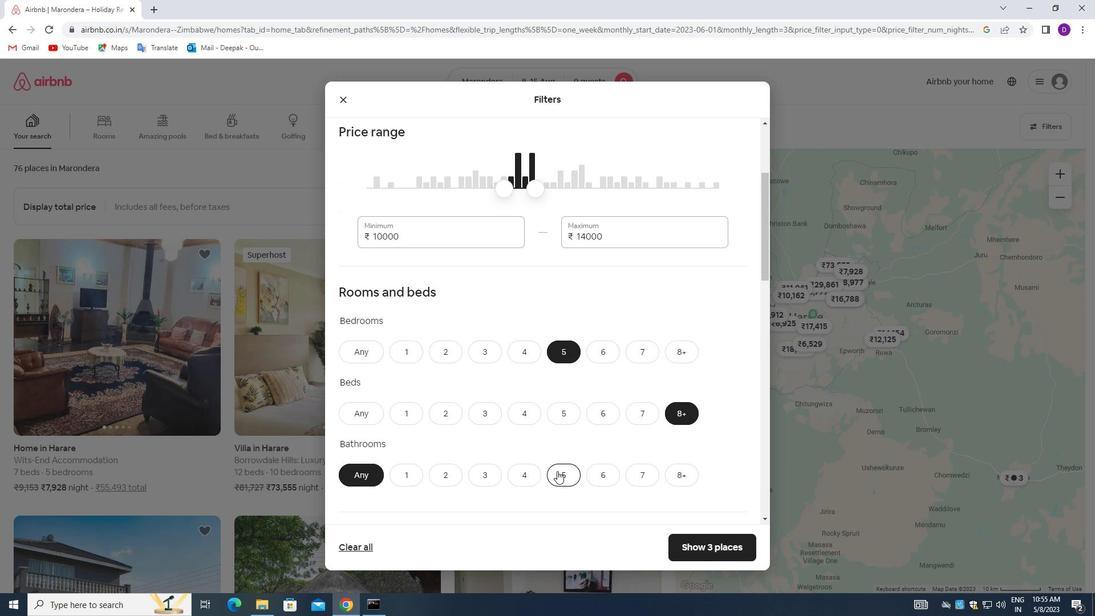 
Action: Mouse moved to (548, 396)
Screenshot: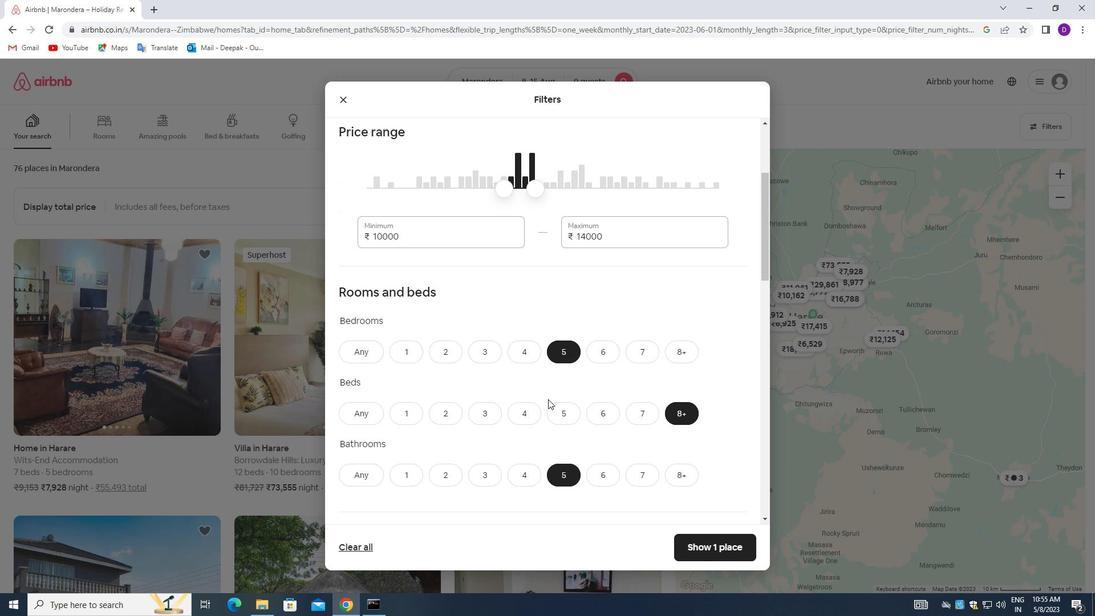 
Action: Mouse scrolled (548, 395) with delta (0, 0)
Screenshot: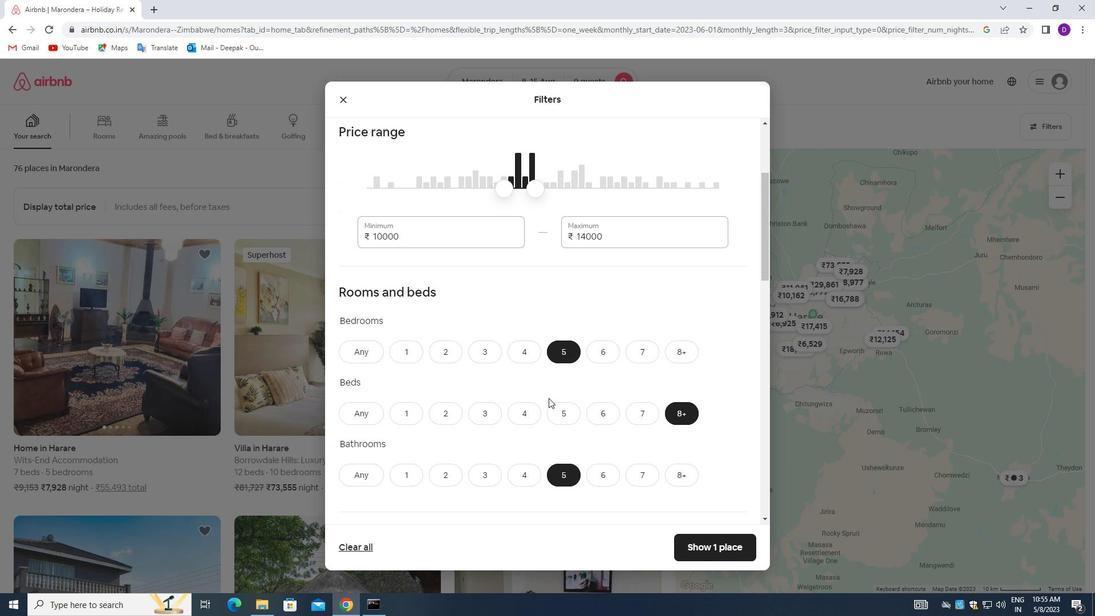 
Action: Mouse moved to (549, 395)
Screenshot: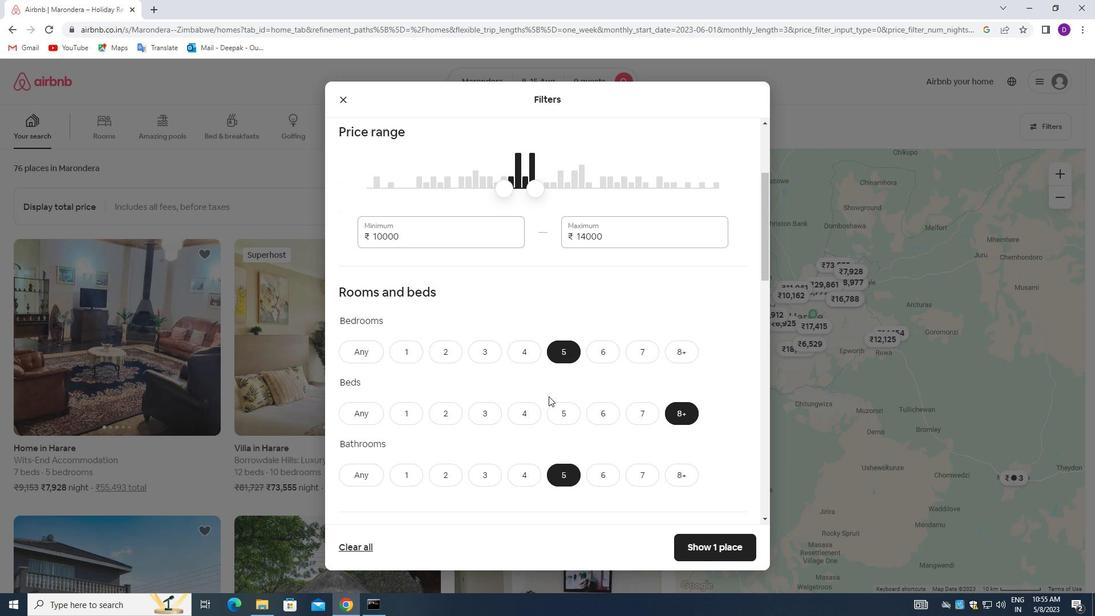 
Action: Mouse scrolled (549, 395) with delta (0, 0)
Screenshot: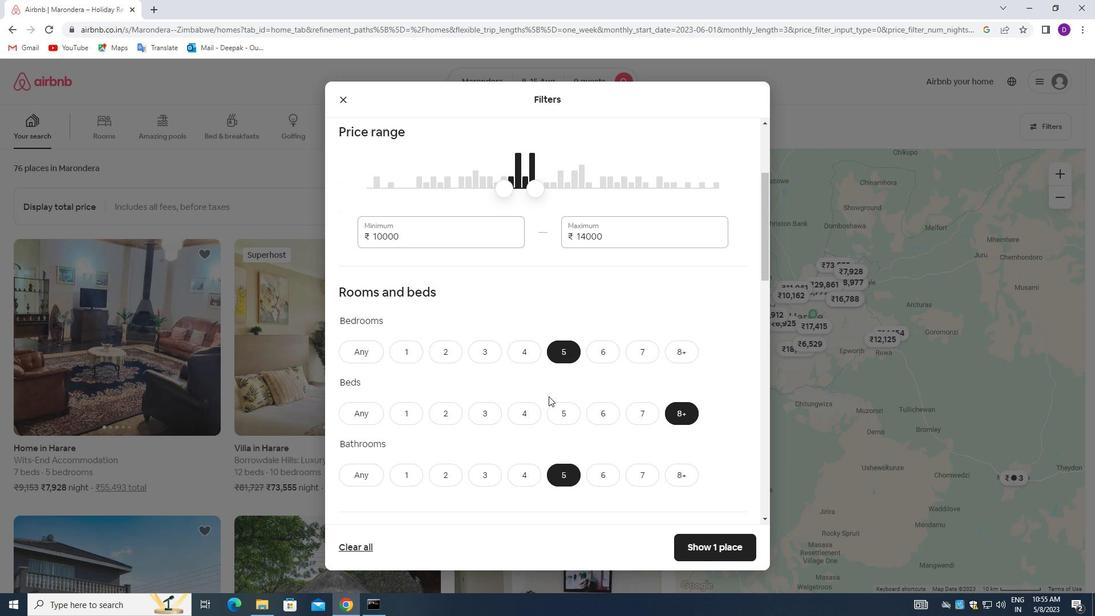 
Action: Mouse scrolled (549, 395) with delta (0, 0)
Screenshot: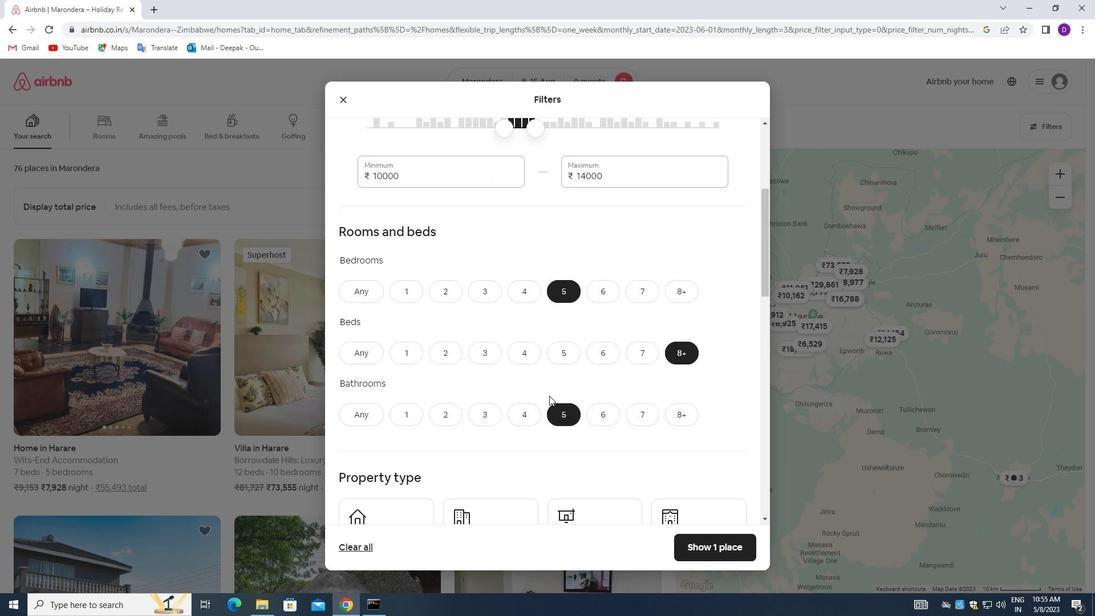 
Action: Mouse moved to (417, 405)
Screenshot: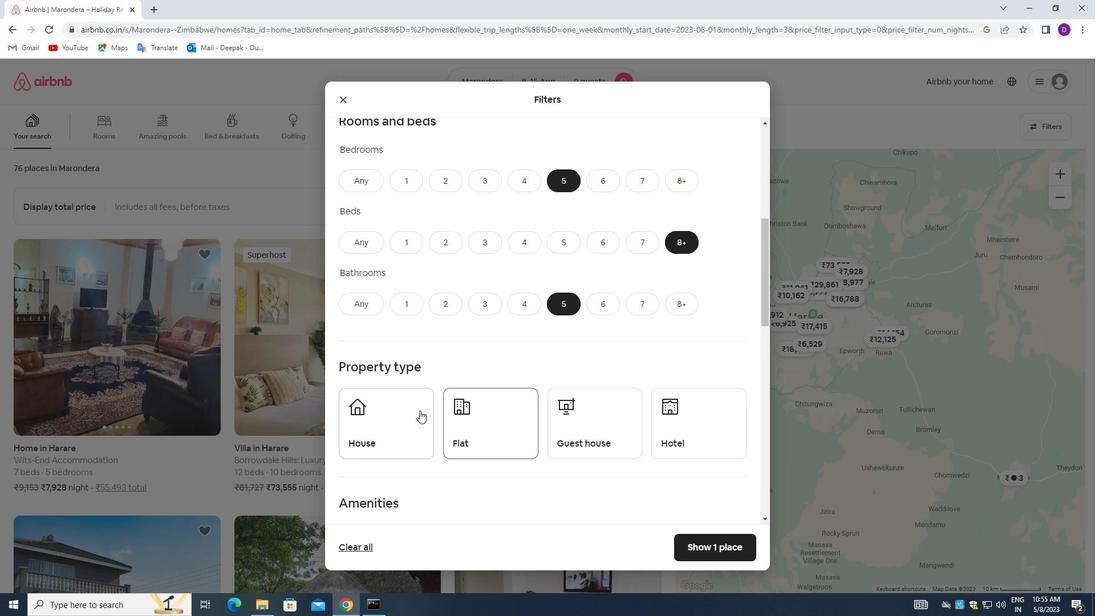 
Action: Mouse pressed left at (417, 405)
Screenshot: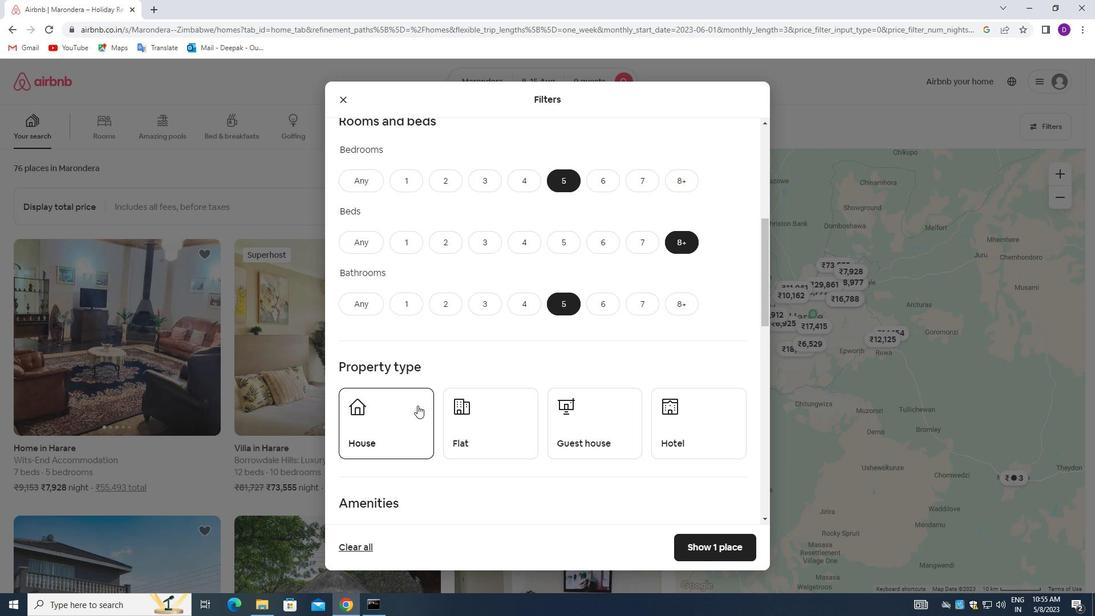 
Action: Mouse moved to (512, 412)
Screenshot: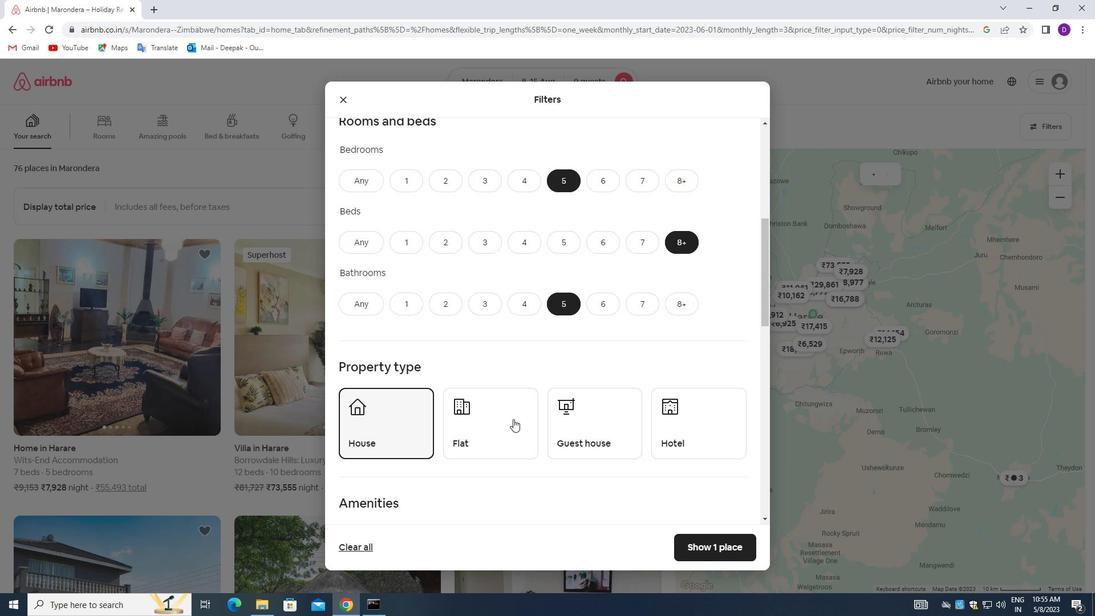 
Action: Mouse pressed left at (512, 412)
Screenshot: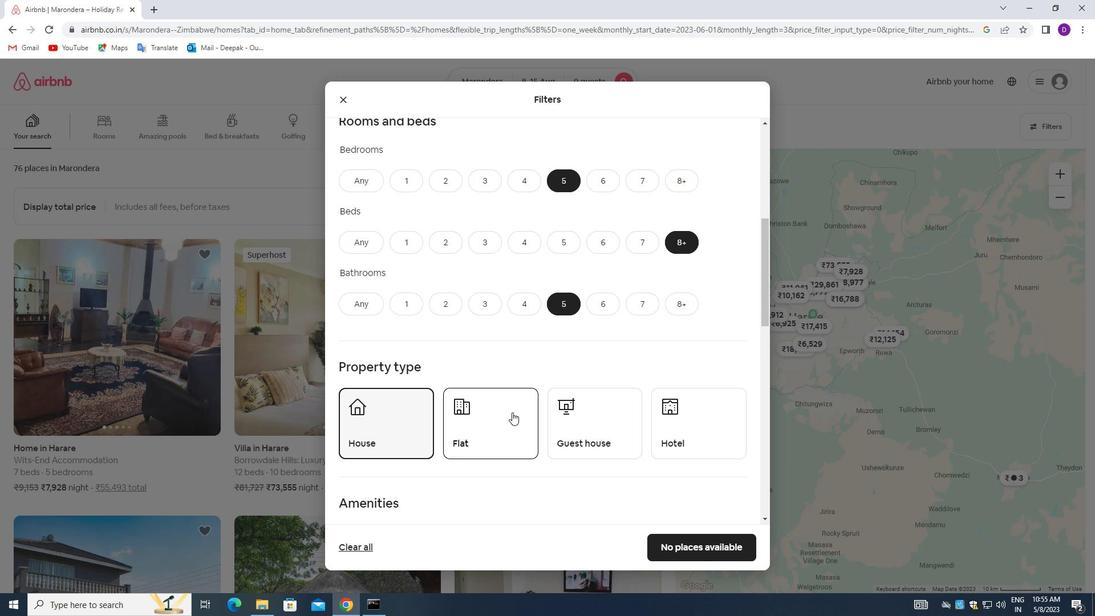 
Action: Mouse moved to (595, 402)
Screenshot: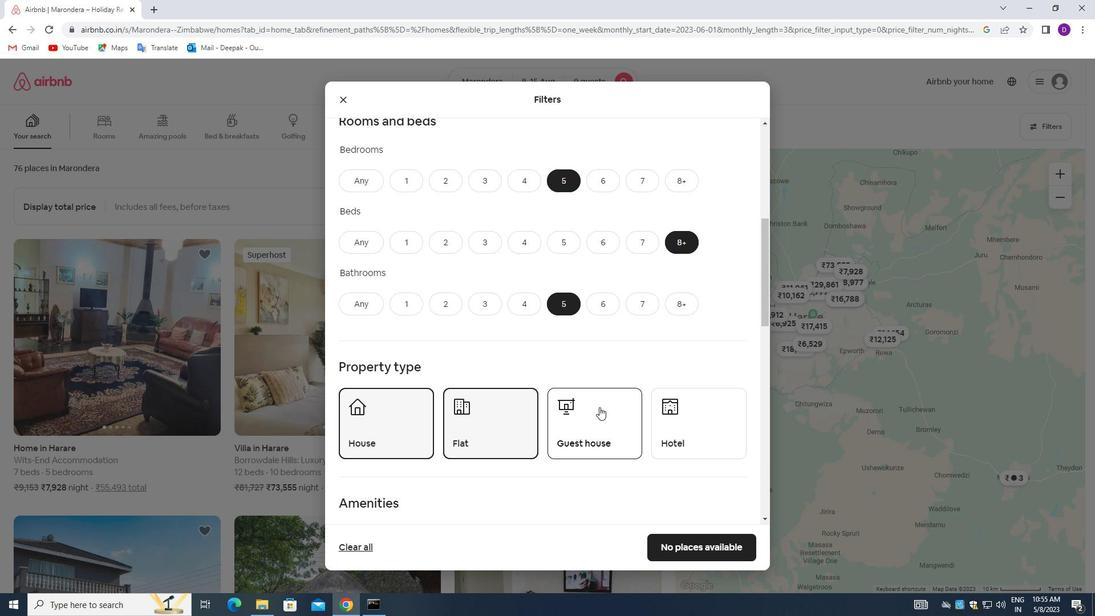 
Action: Mouse pressed left at (595, 402)
Screenshot: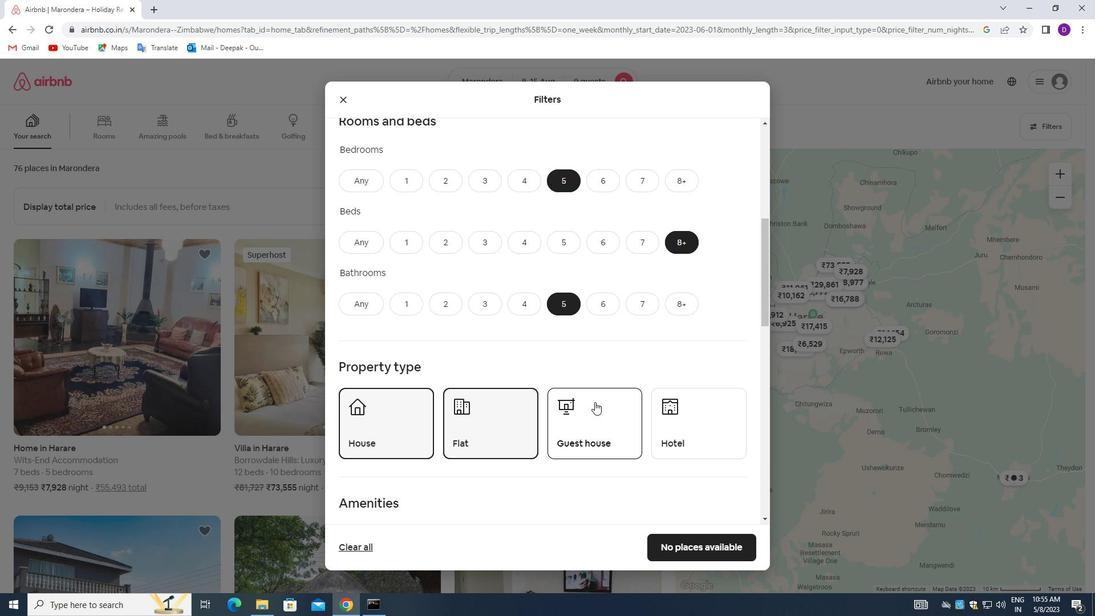 
Action: Mouse moved to (594, 405)
Screenshot: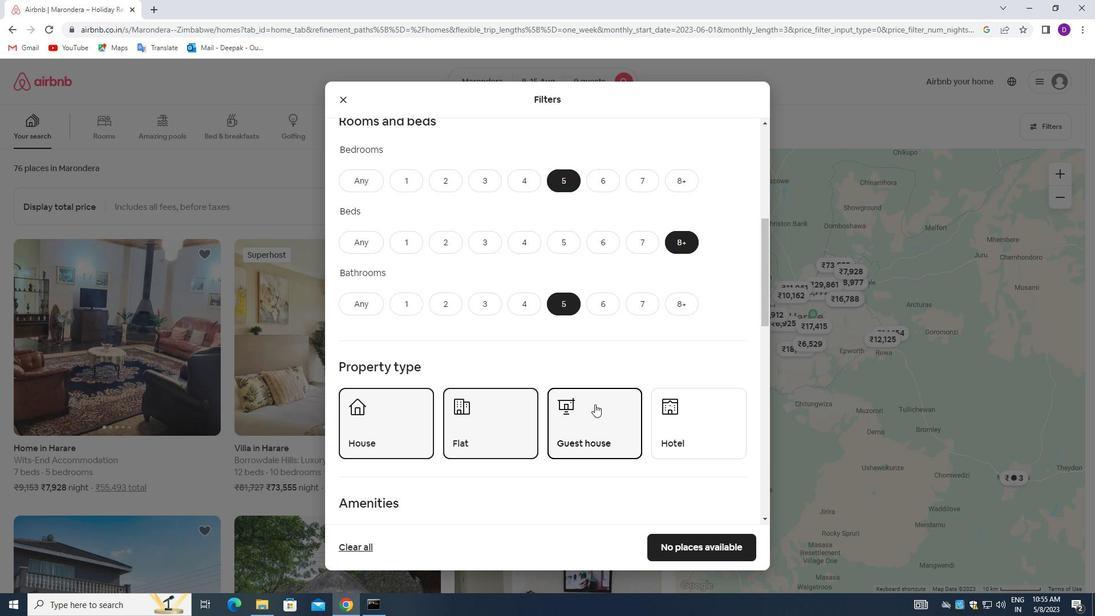 
Action: Mouse scrolled (594, 404) with delta (0, 0)
Screenshot: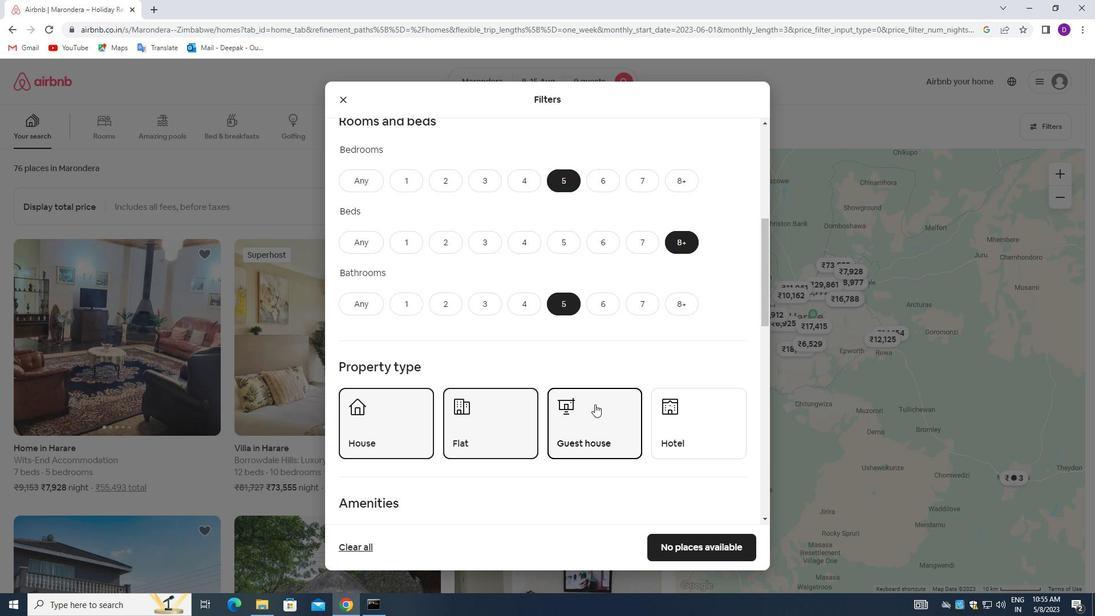
Action: Mouse scrolled (594, 404) with delta (0, 0)
Screenshot: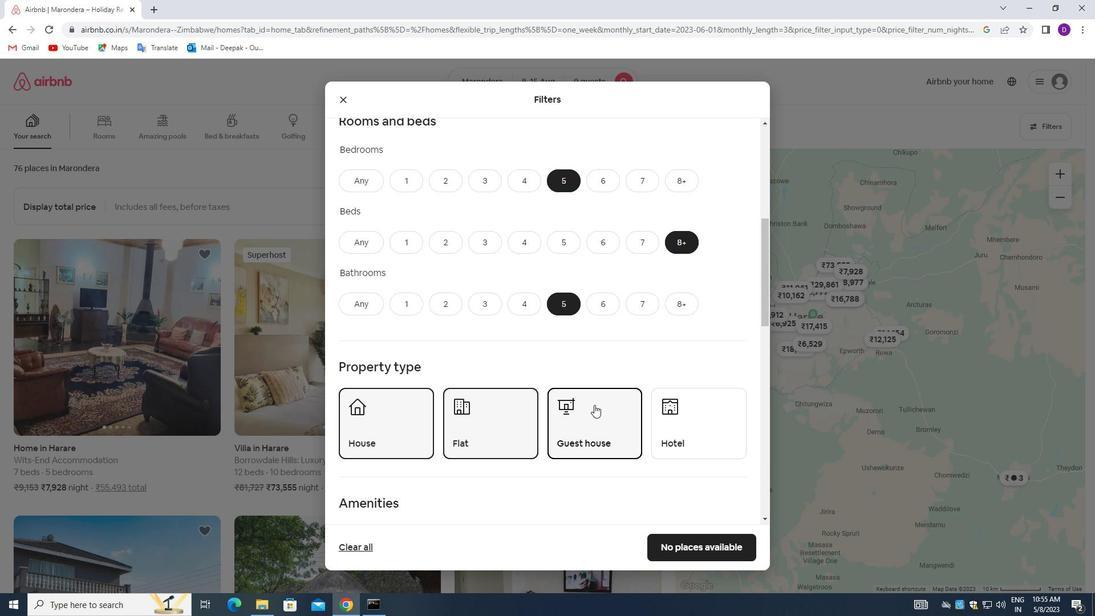 
Action: Mouse moved to (543, 434)
Screenshot: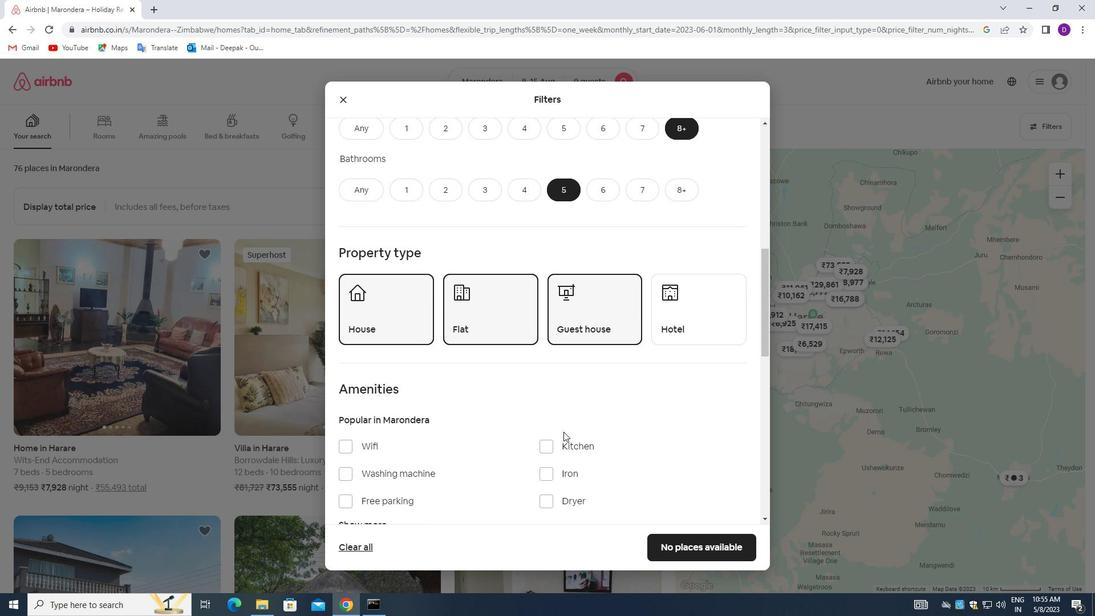 
Action: Mouse scrolled (543, 434) with delta (0, 0)
Screenshot: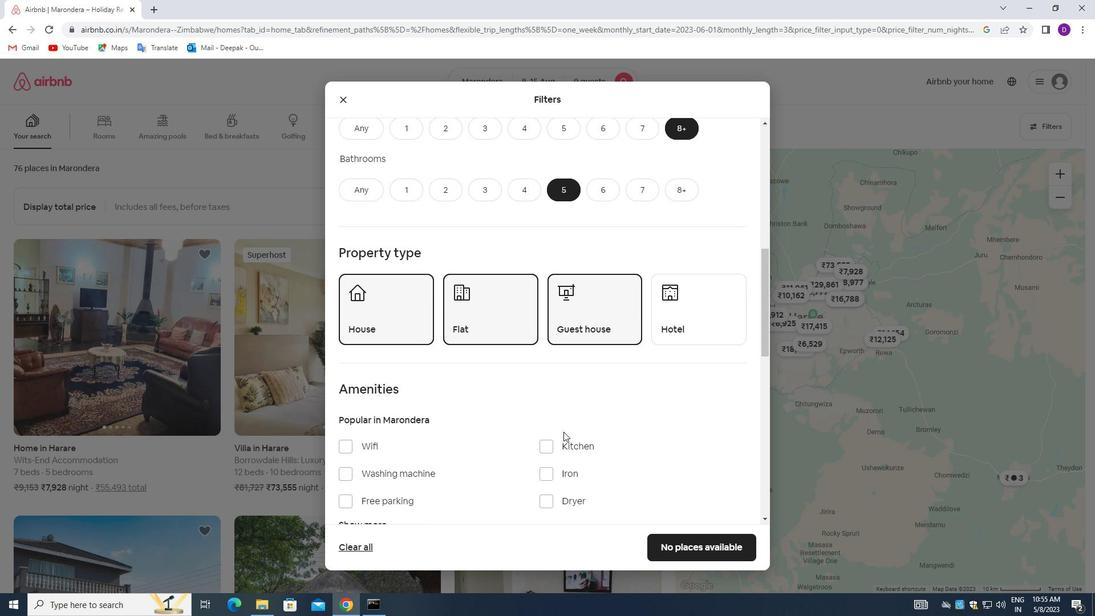 
Action: Mouse moved to (536, 434)
Screenshot: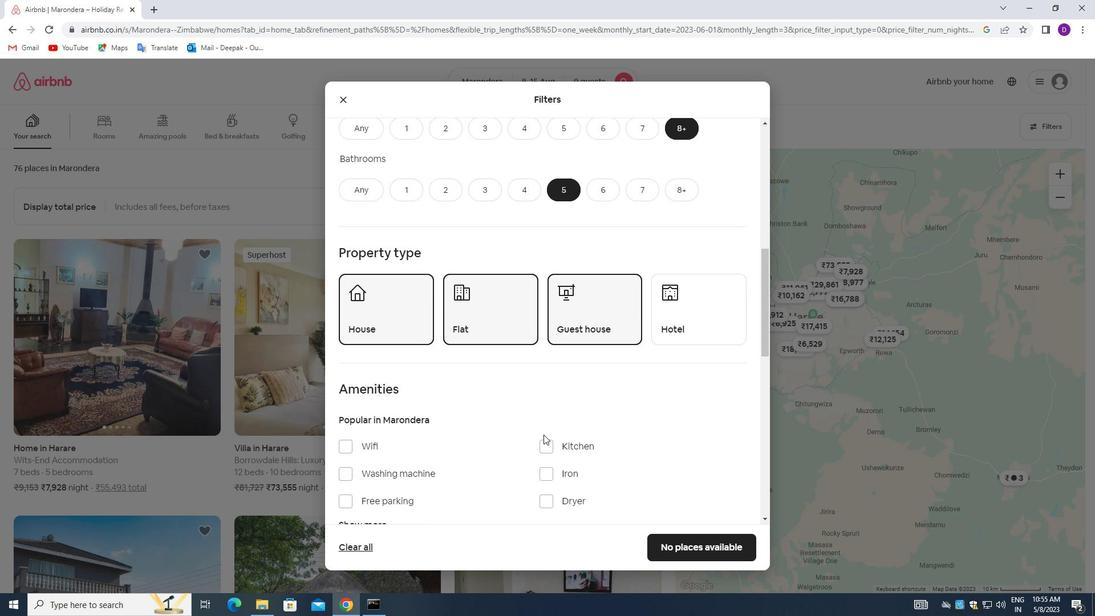 
Action: Mouse scrolled (536, 434) with delta (0, 0)
Screenshot: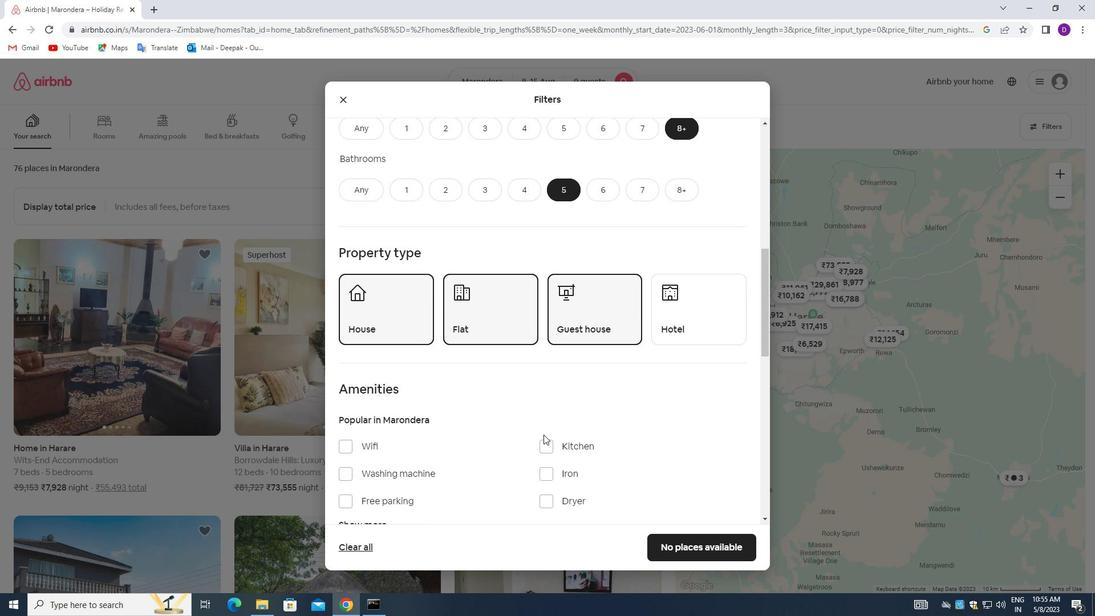 
Action: Mouse moved to (345, 337)
Screenshot: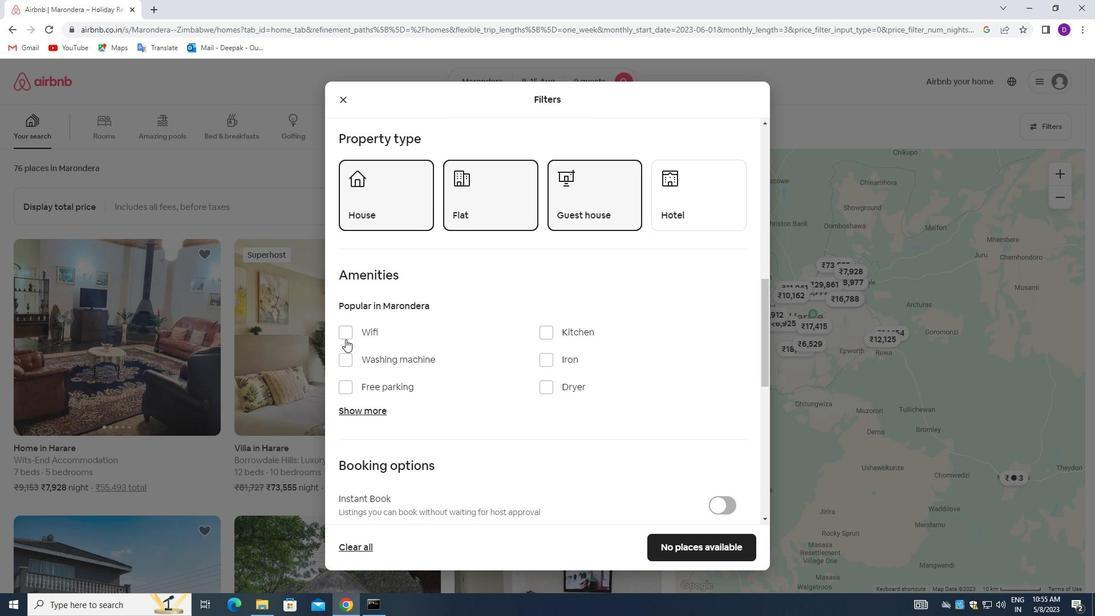 
Action: Mouse pressed left at (345, 337)
Screenshot: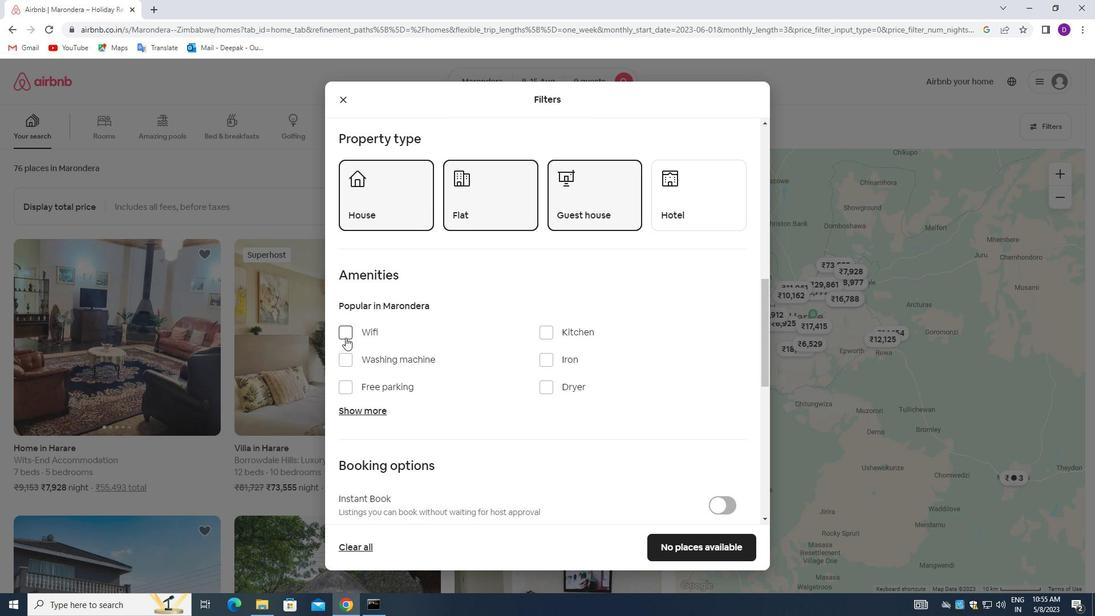 
Action: Mouse moved to (349, 390)
Screenshot: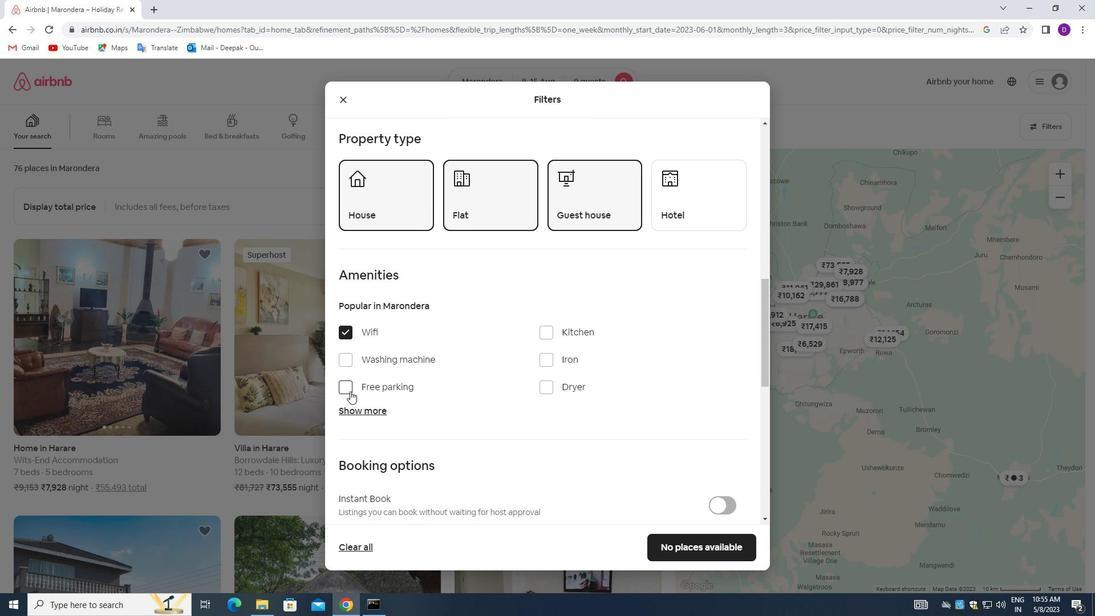 
Action: Mouse pressed left at (349, 390)
Screenshot: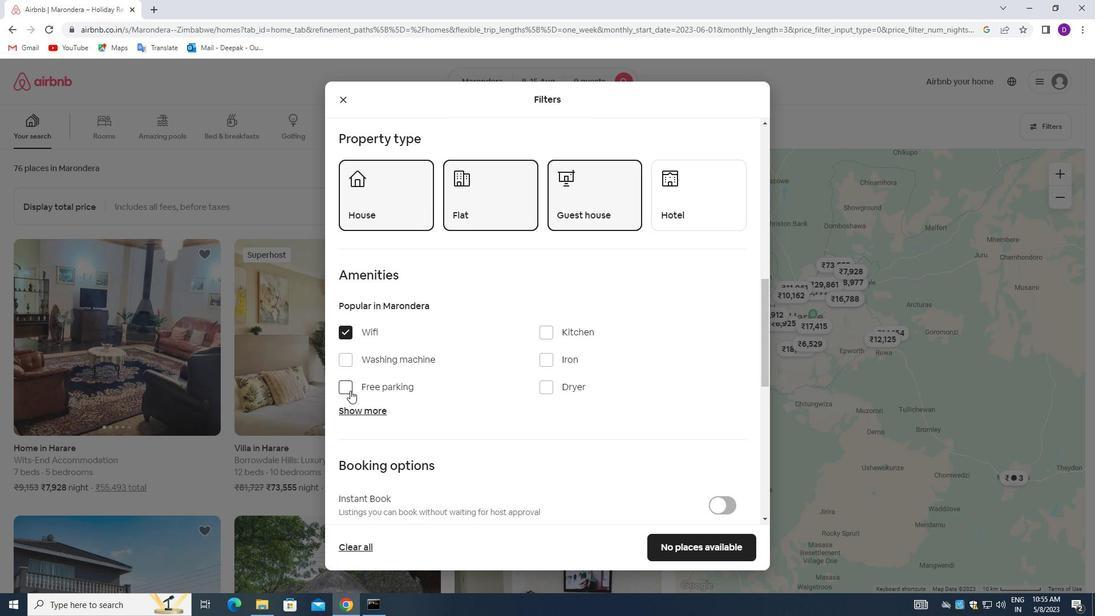 
Action: Mouse moved to (356, 411)
Screenshot: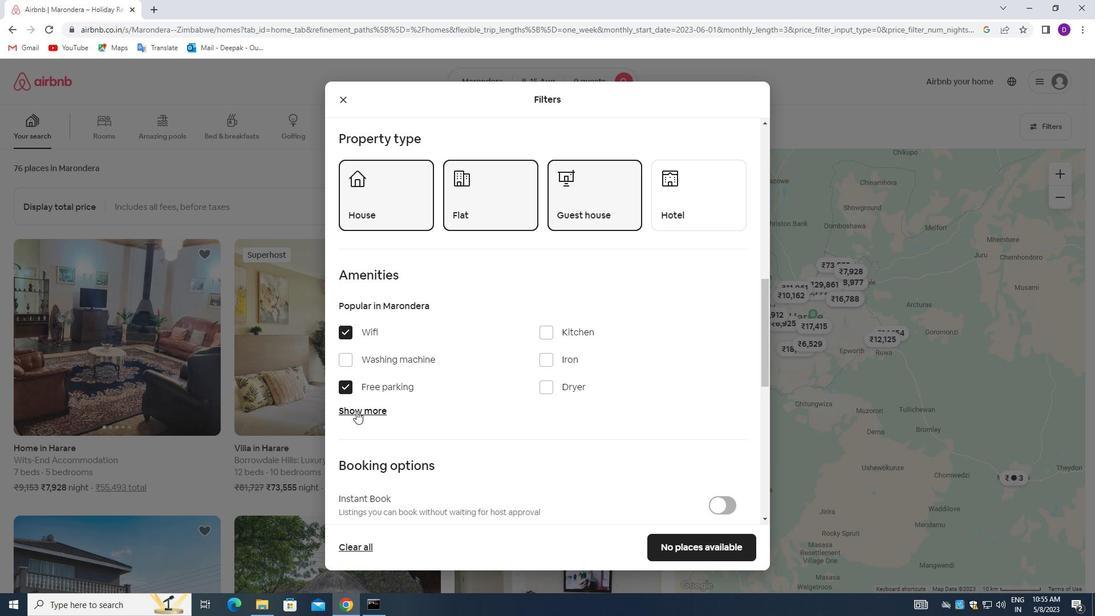 
Action: Mouse pressed left at (356, 411)
Screenshot: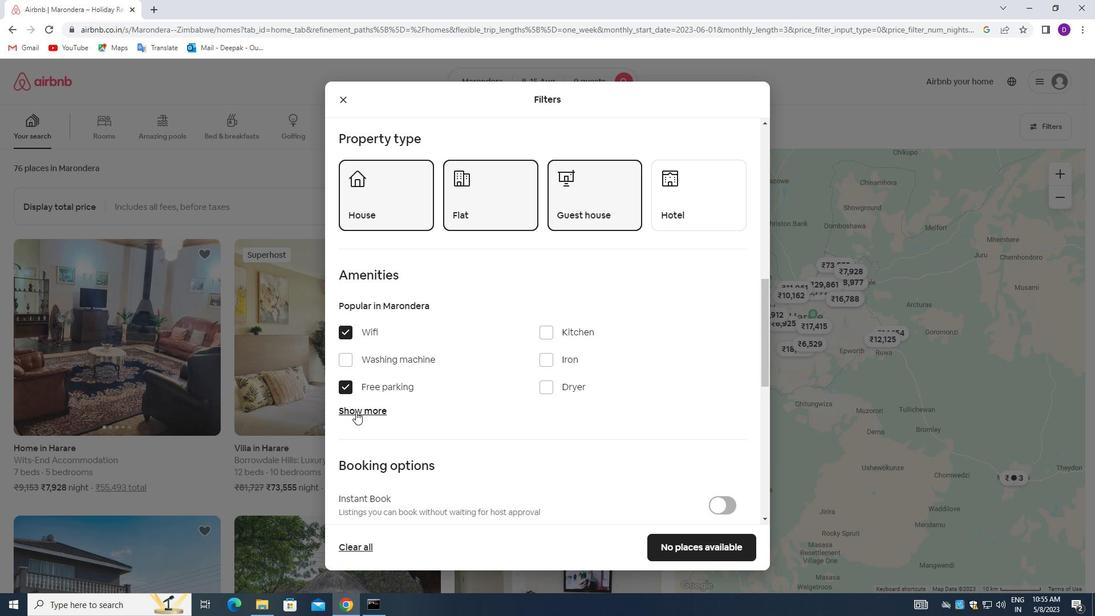 
Action: Mouse moved to (462, 393)
Screenshot: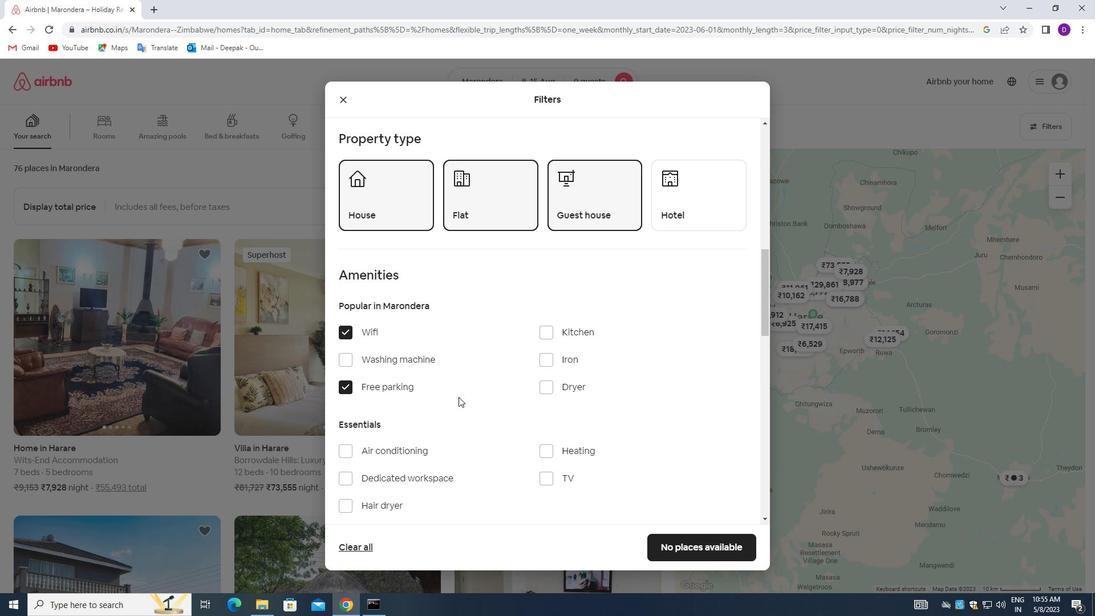 
Action: Mouse scrolled (462, 392) with delta (0, 0)
Screenshot: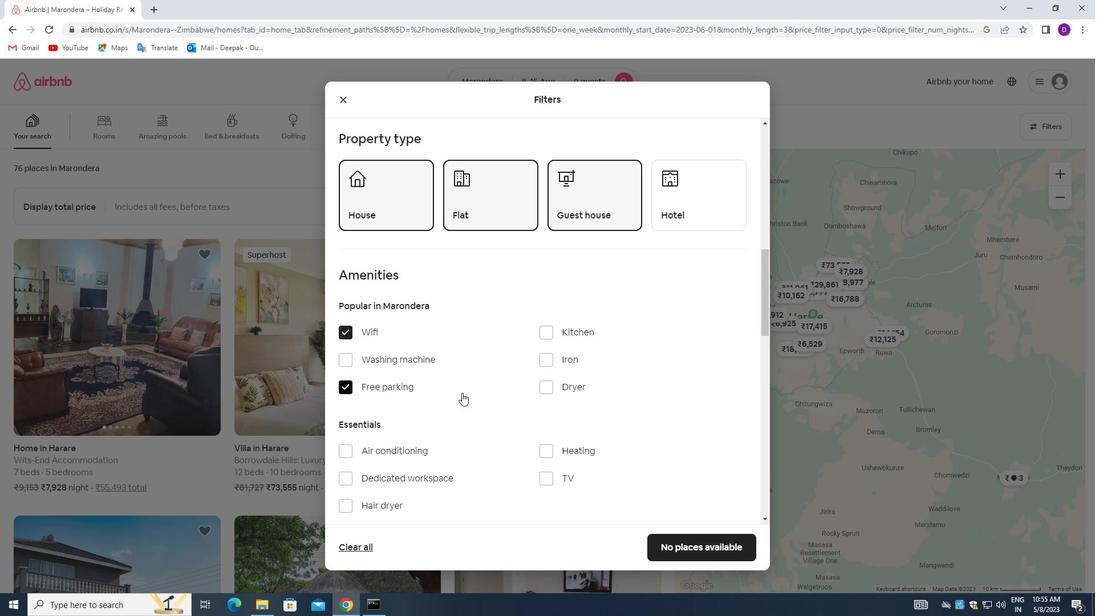 
Action: Mouse scrolled (462, 392) with delta (0, 0)
Screenshot: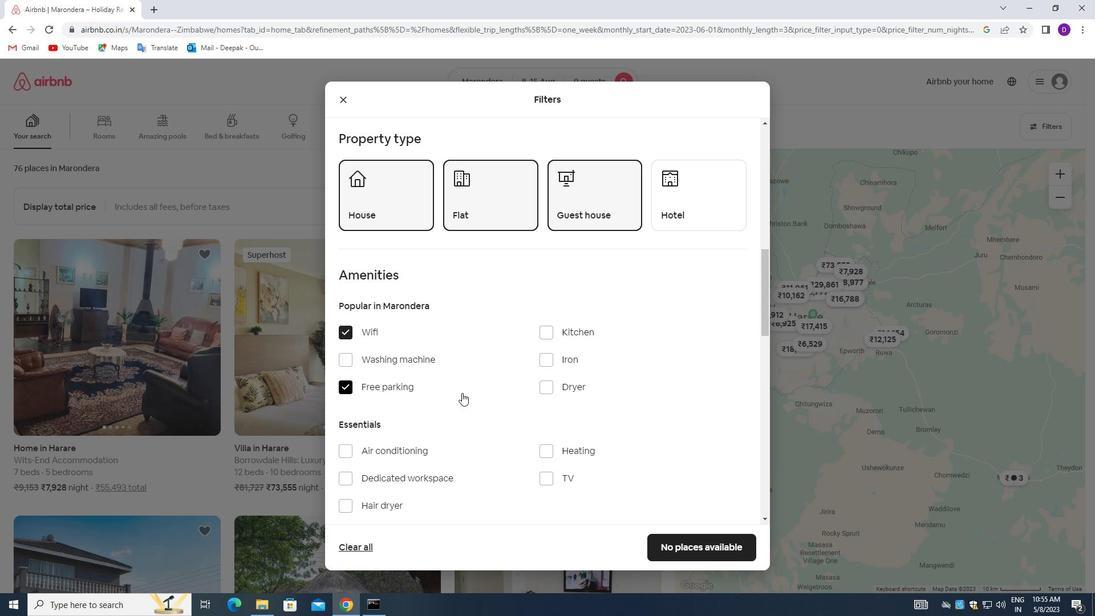 
Action: Mouse moved to (547, 367)
Screenshot: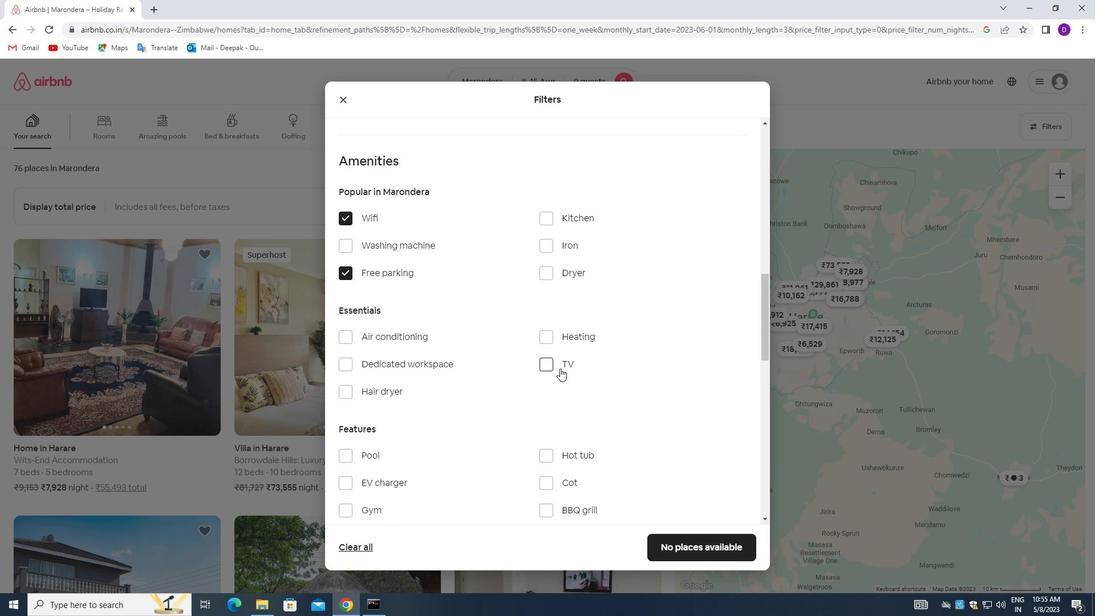 
Action: Mouse pressed left at (547, 367)
Screenshot: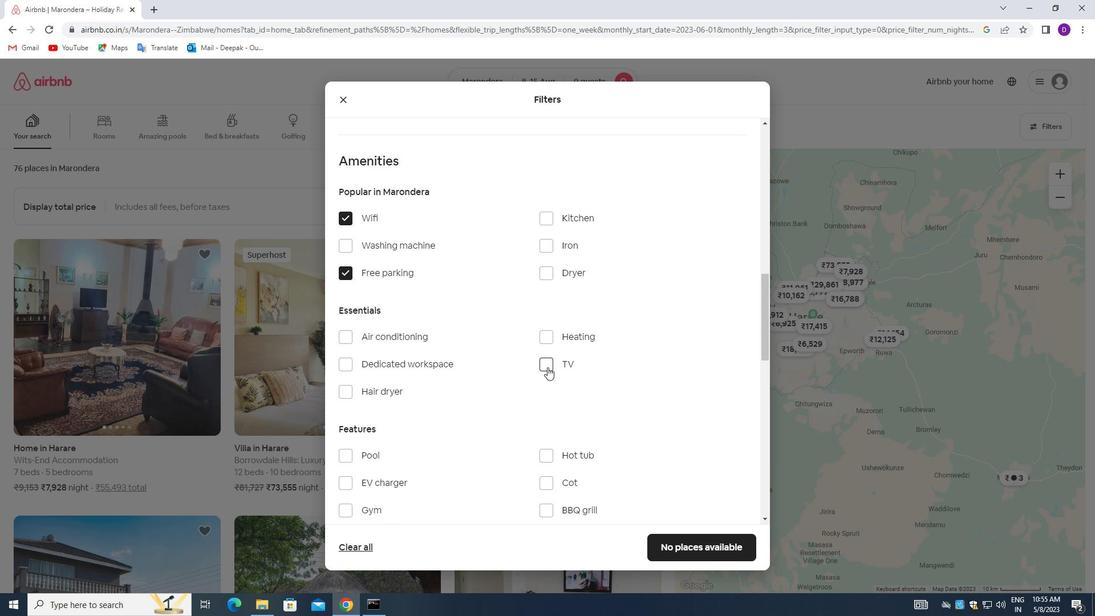 
Action: Mouse moved to (438, 397)
Screenshot: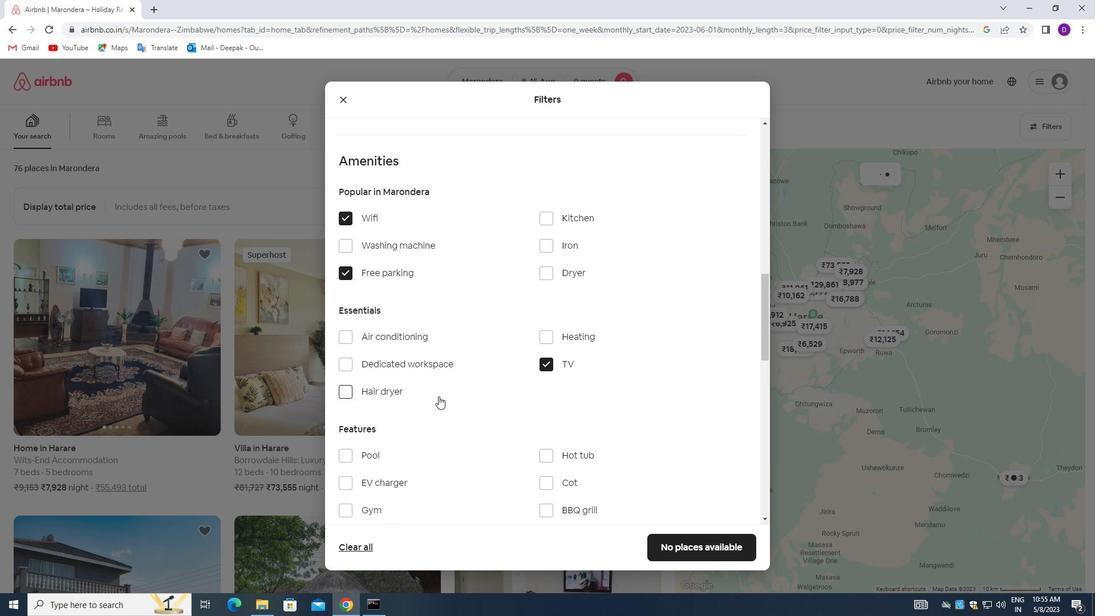 
Action: Mouse scrolled (438, 396) with delta (0, 0)
Screenshot: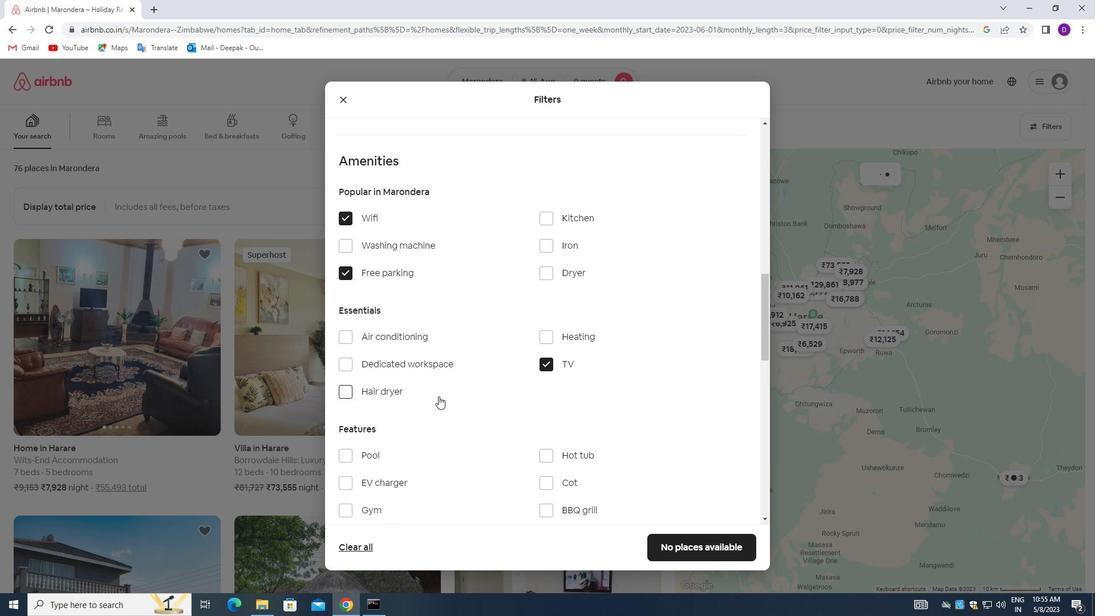
Action: Mouse moved to (437, 397)
Screenshot: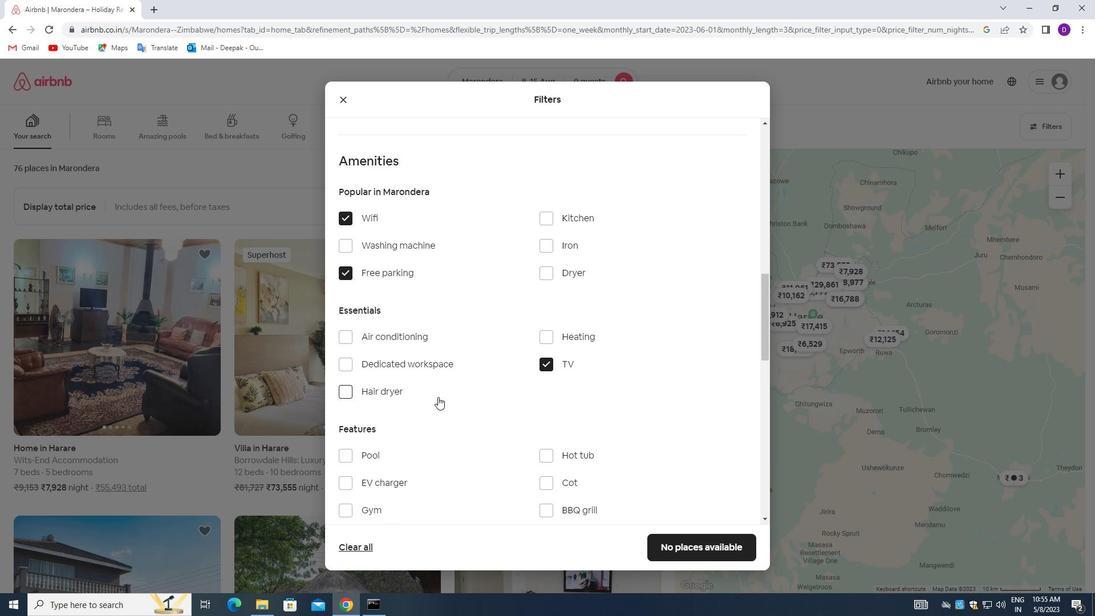 
Action: Mouse scrolled (437, 396) with delta (0, 0)
Screenshot: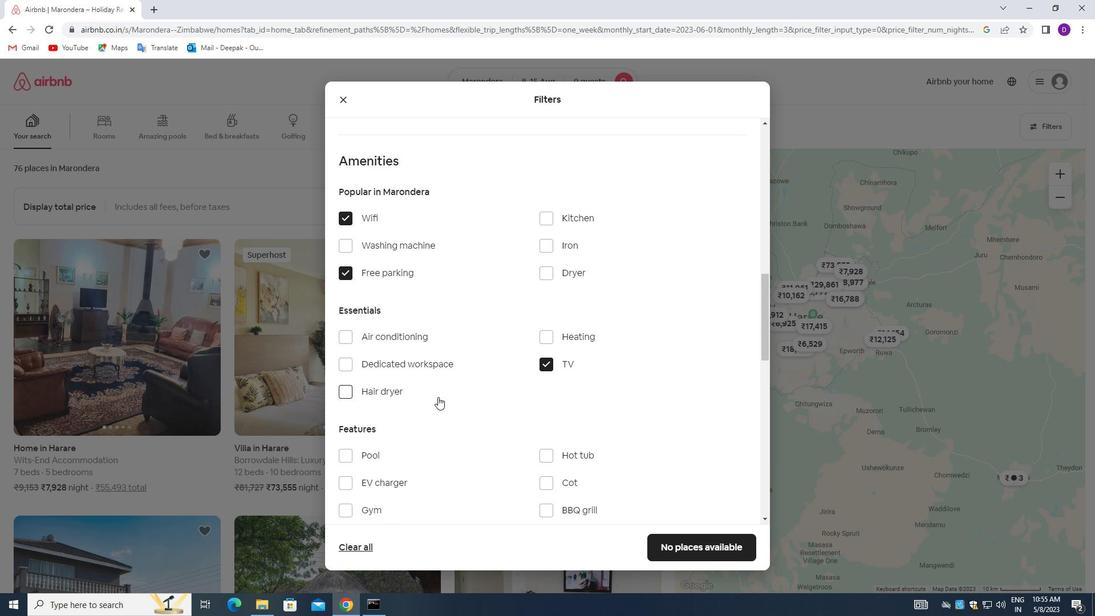 
Action: Mouse moved to (349, 400)
Screenshot: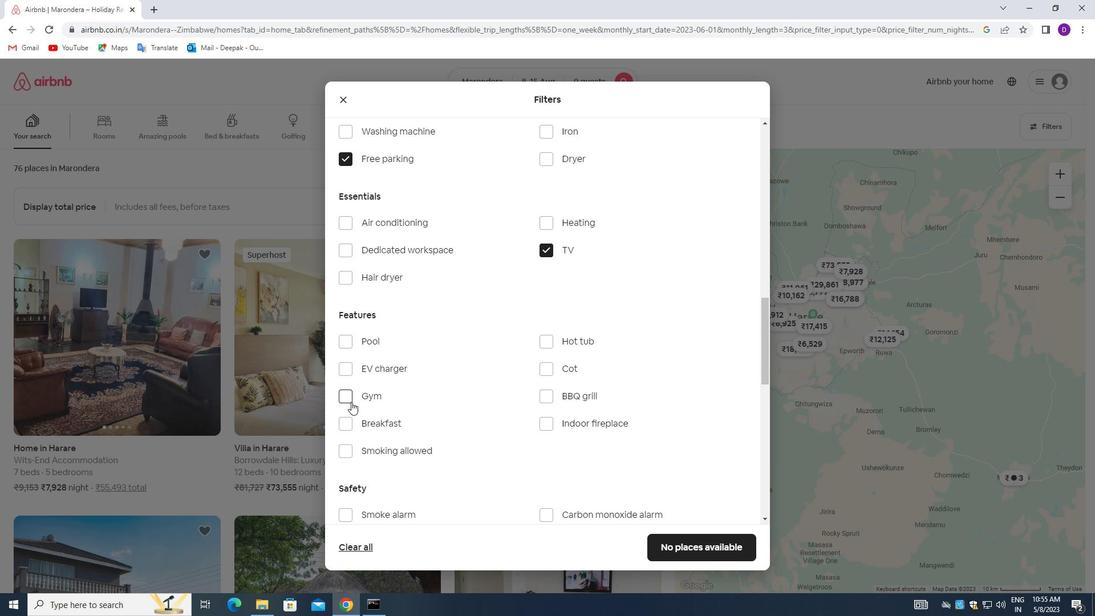 
Action: Mouse pressed left at (349, 400)
Screenshot: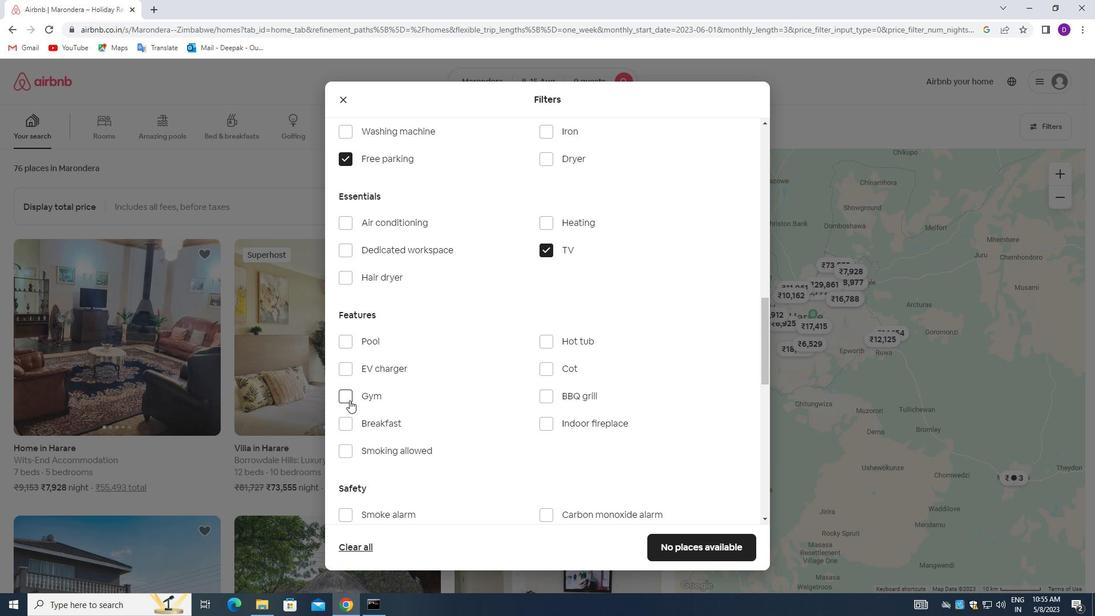 
Action: Mouse moved to (348, 423)
Screenshot: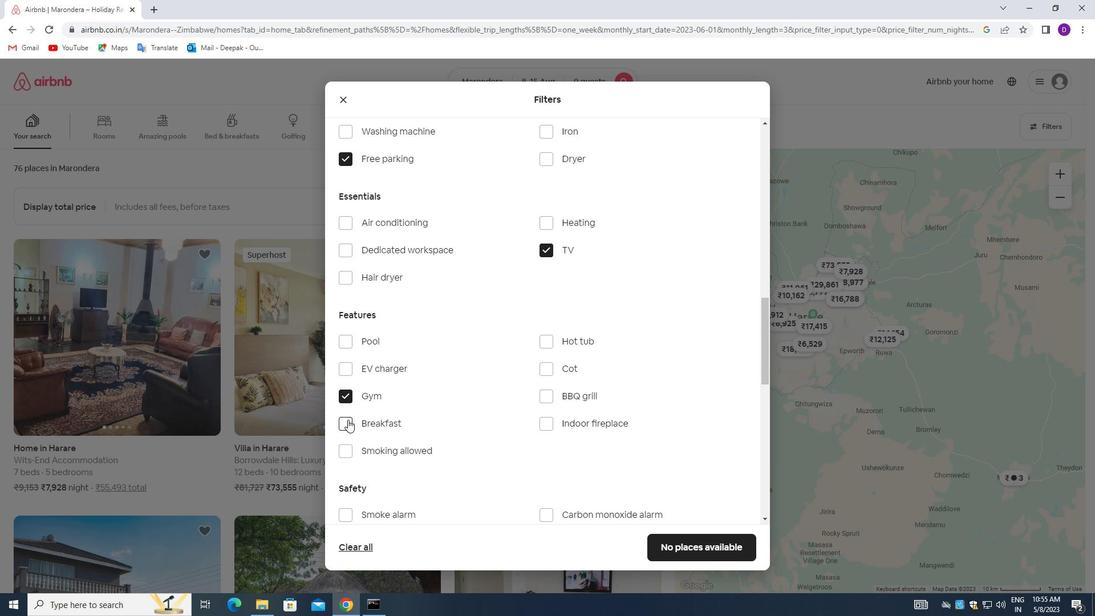 
Action: Mouse pressed left at (348, 423)
Screenshot: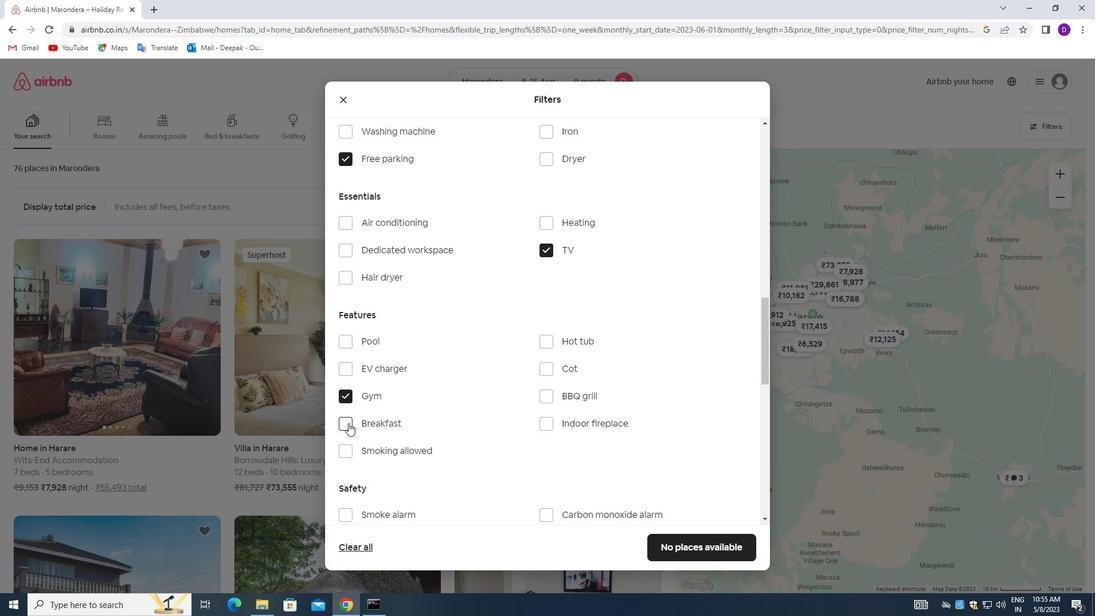 
Action: Mouse moved to (474, 370)
Screenshot: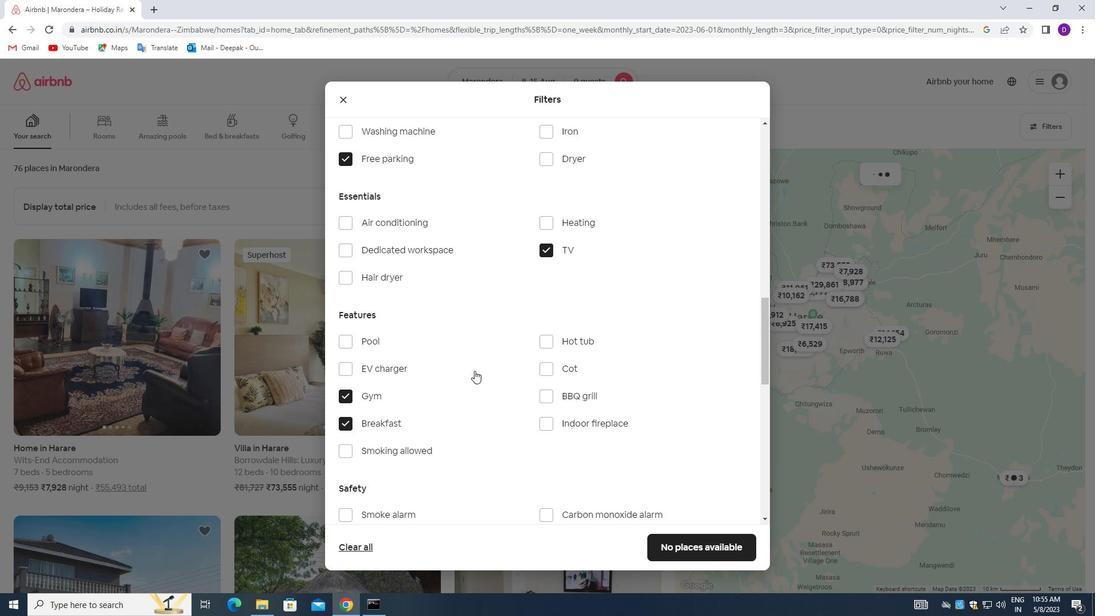 
Action: Mouse scrolled (474, 370) with delta (0, 0)
Screenshot: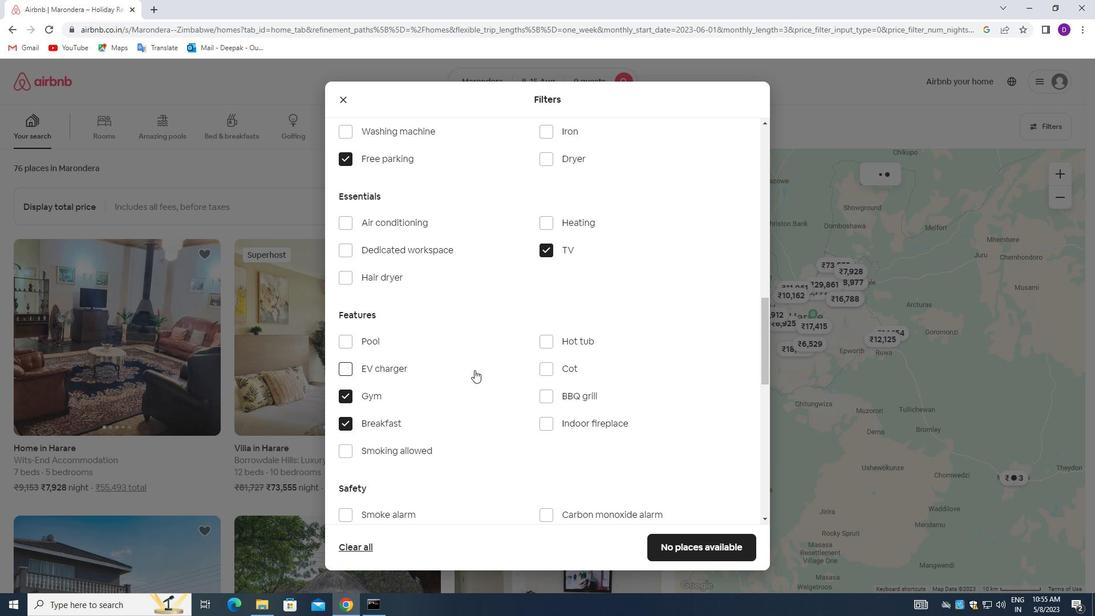 
Action: Mouse scrolled (474, 369) with delta (0, 0)
Screenshot: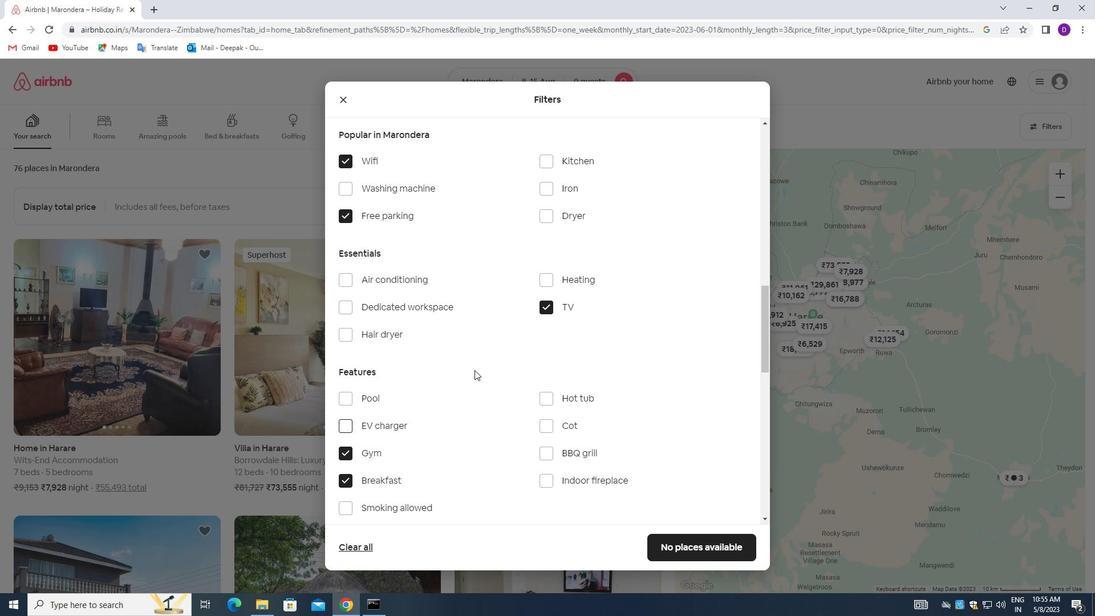 
Action: Mouse scrolled (474, 369) with delta (0, 0)
Screenshot: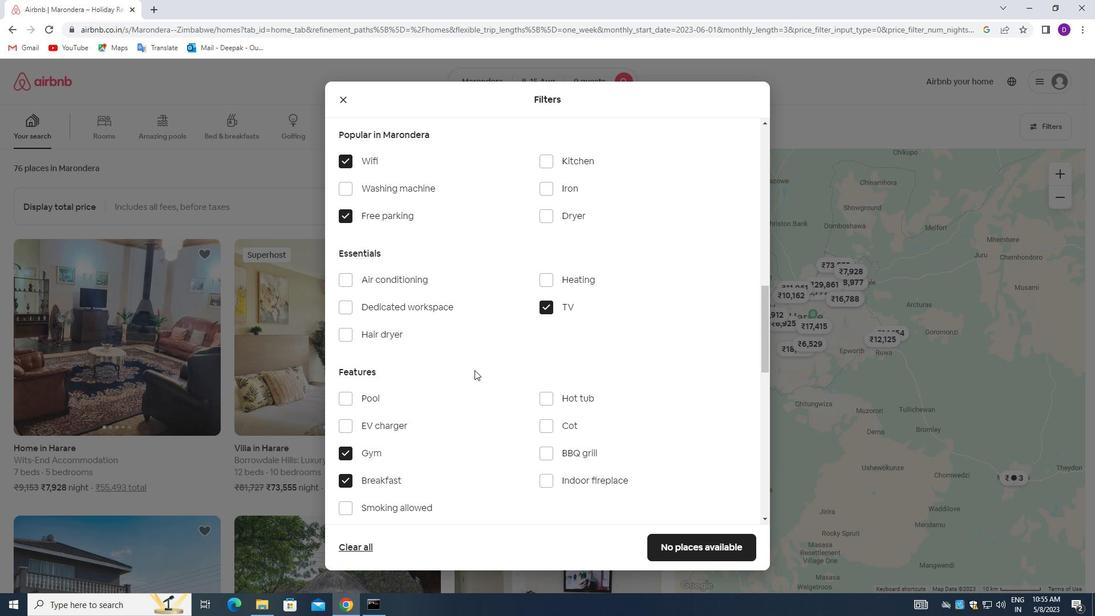 
Action: Mouse scrolled (474, 369) with delta (0, 0)
Screenshot: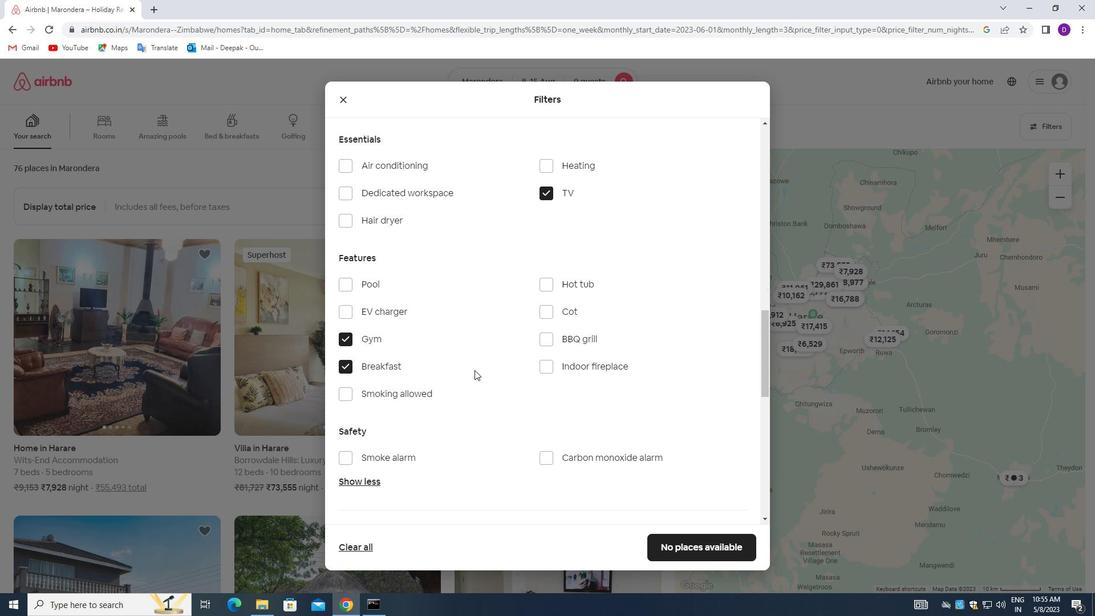 
Action: Mouse scrolled (474, 369) with delta (0, 0)
Screenshot: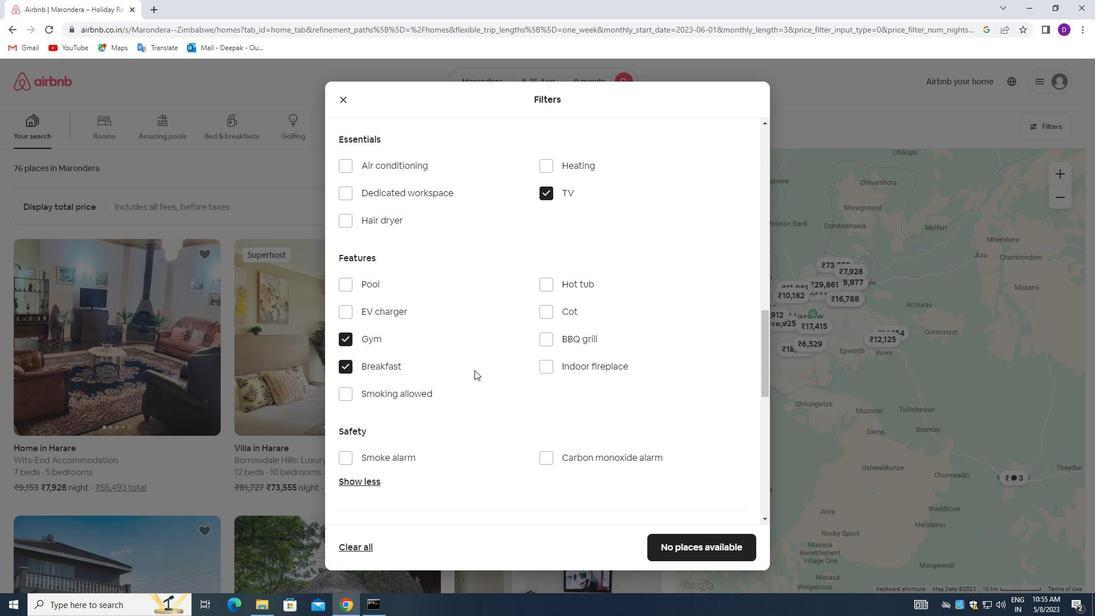 
Action: Mouse scrolled (474, 369) with delta (0, 0)
Screenshot: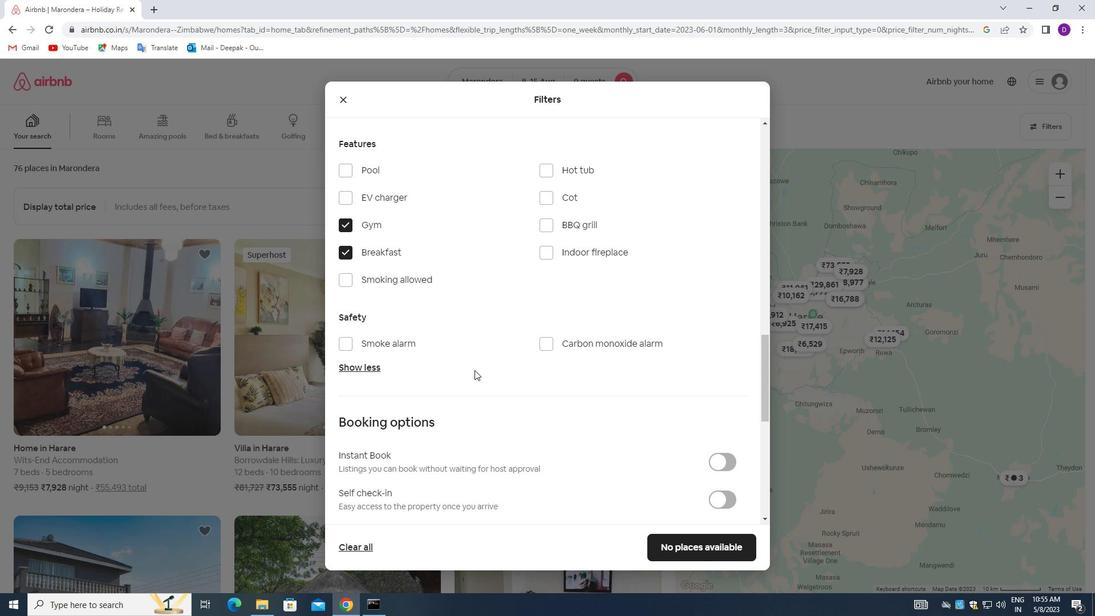 
Action: Mouse moved to (475, 370)
Screenshot: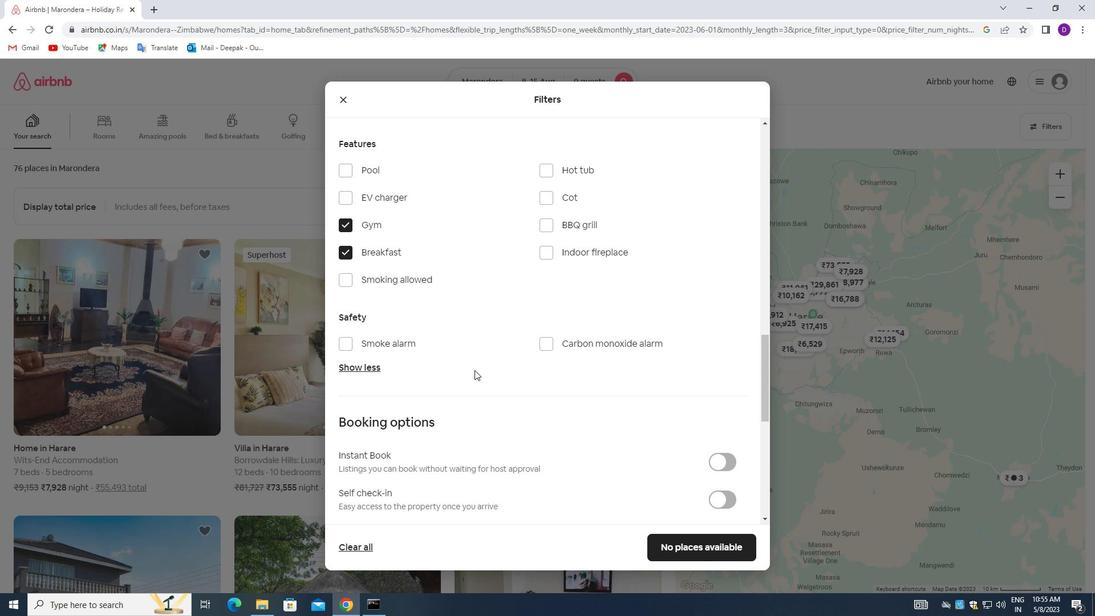
Action: Mouse scrolled (475, 369) with delta (0, 0)
Screenshot: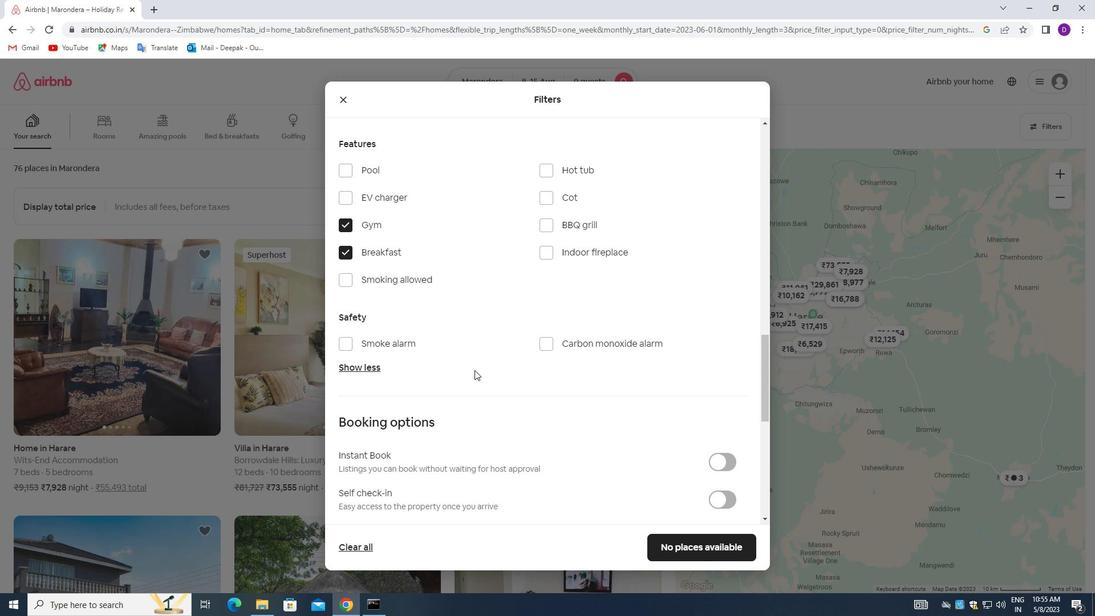
Action: Mouse moved to (715, 387)
Screenshot: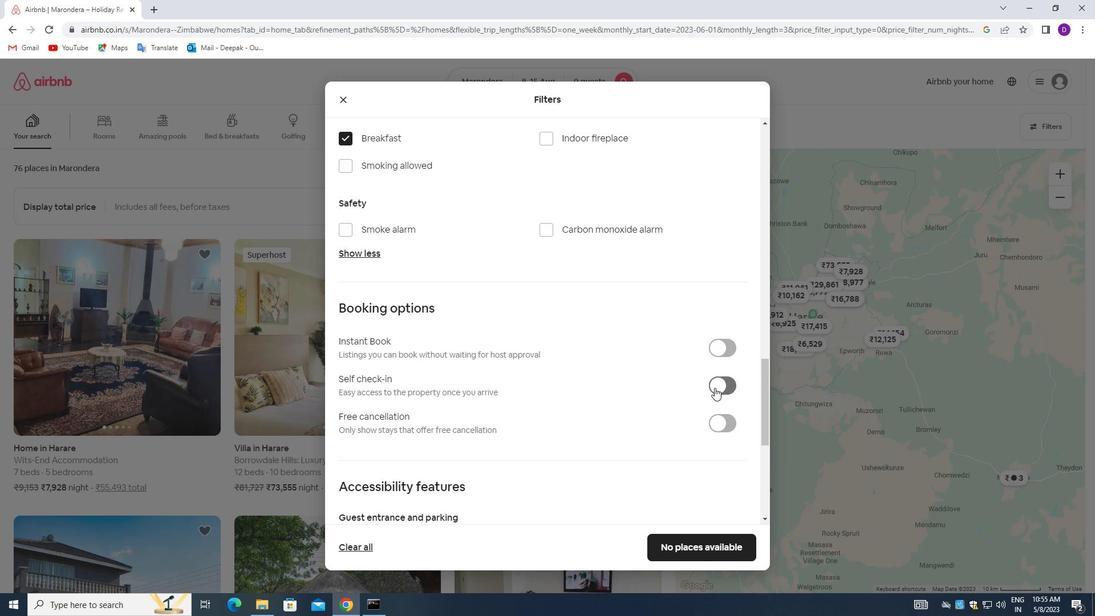 
Action: Mouse pressed left at (715, 387)
Screenshot: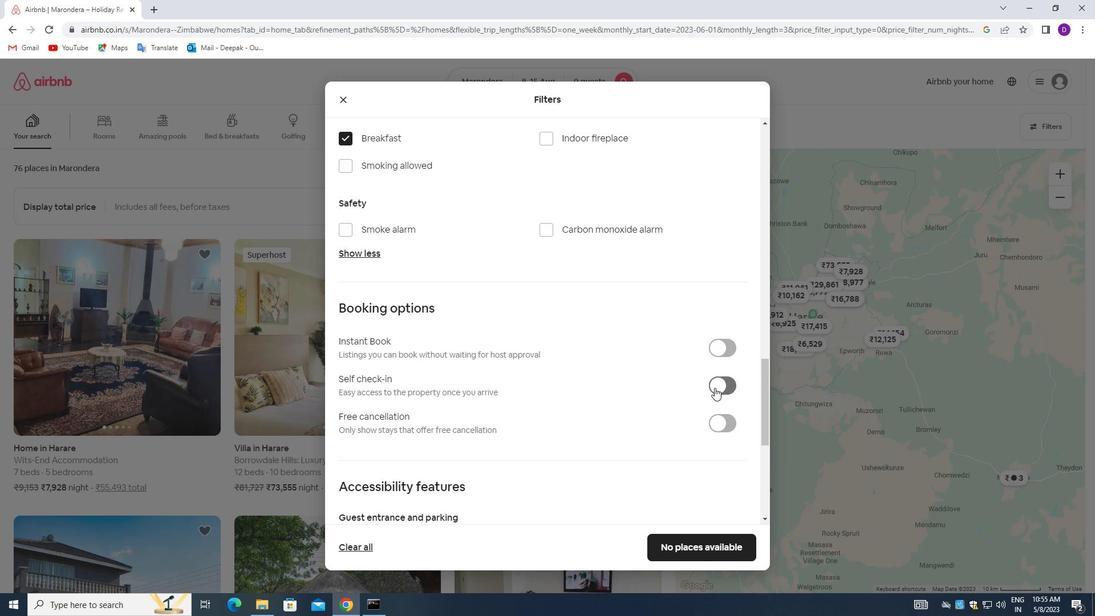 
Action: Mouse moved to (561, 391)
Screenshot: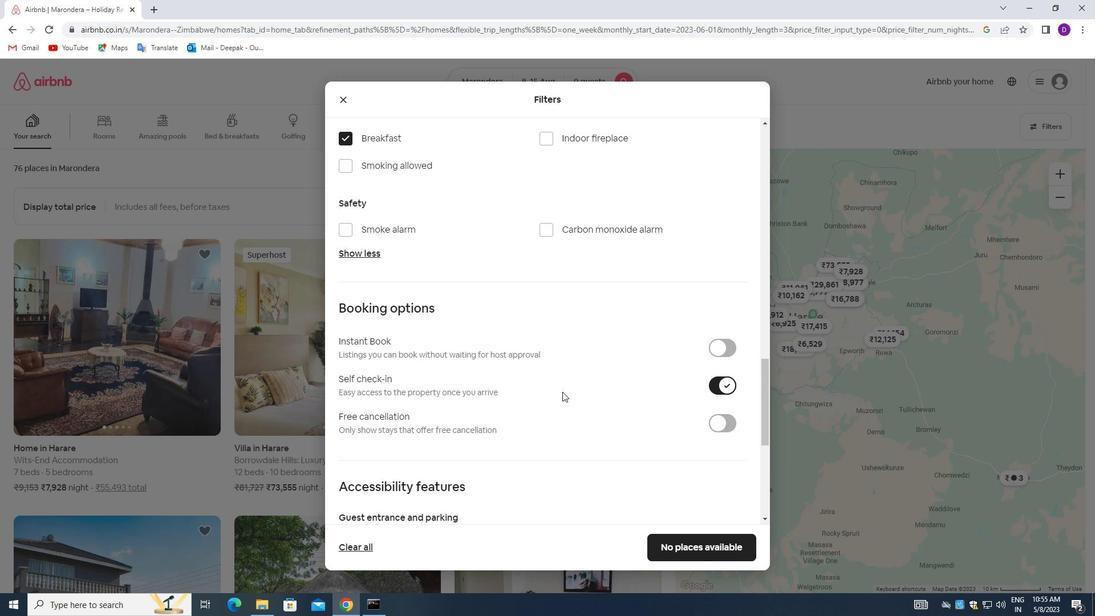 
Action: Mouse scrolled (561, 391) with delta (0, 0)
Screenshot: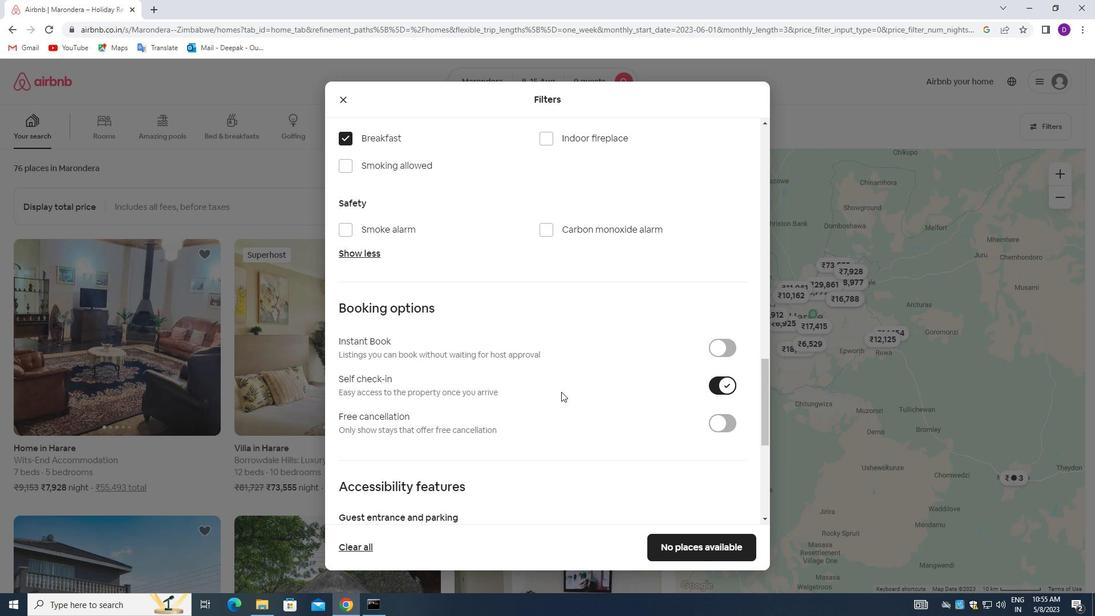 
Action: Mouse moved to (564, 385)
Screenshot: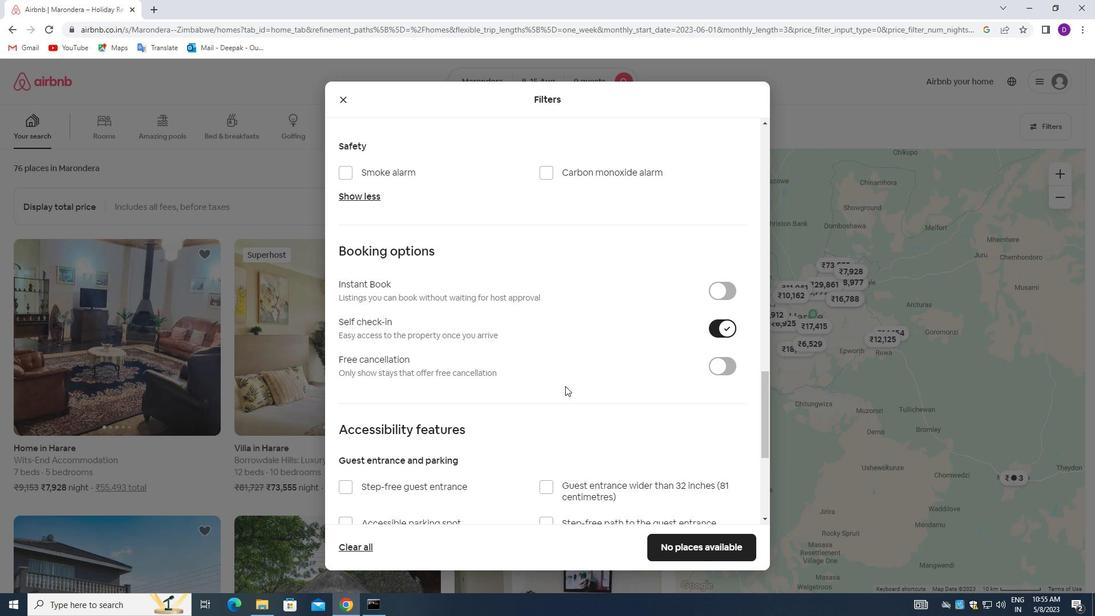 
Action: Mouse scrolled (564, 384) with delta (0, 0)
Screenshot: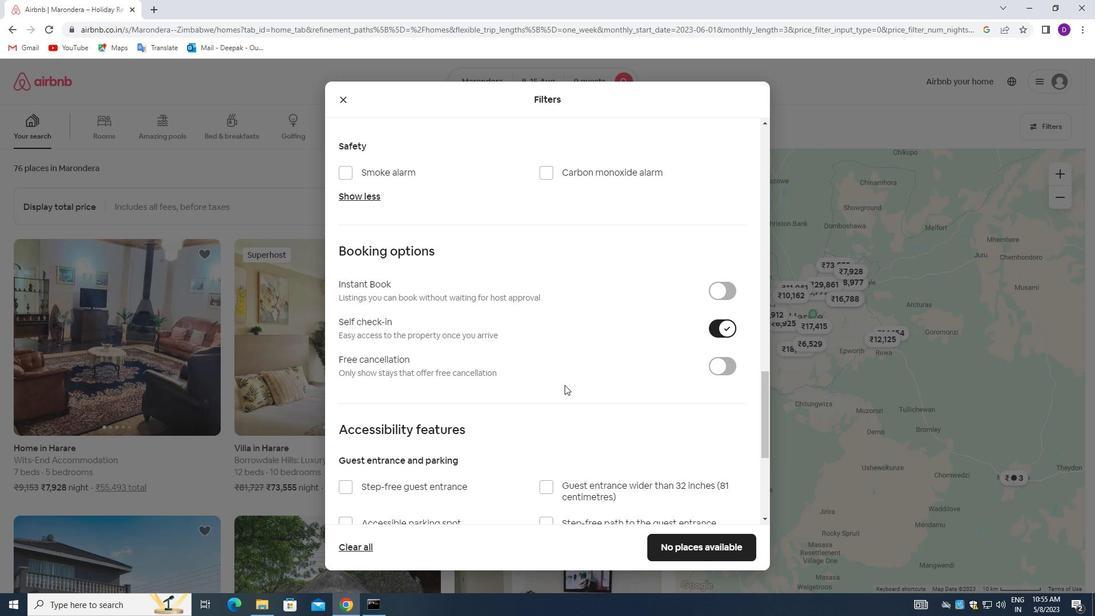 
Action: Mouse moved to (564, 381)
Screenshot: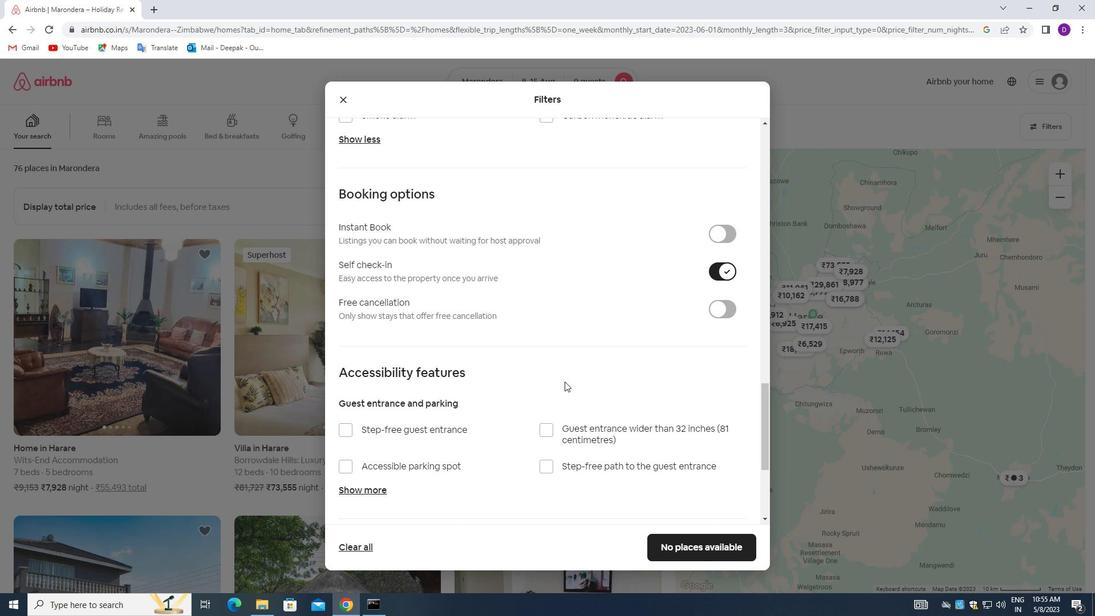 
Action: Mouse scrolled (564, 380) with delta (0, 0)
Screenshot: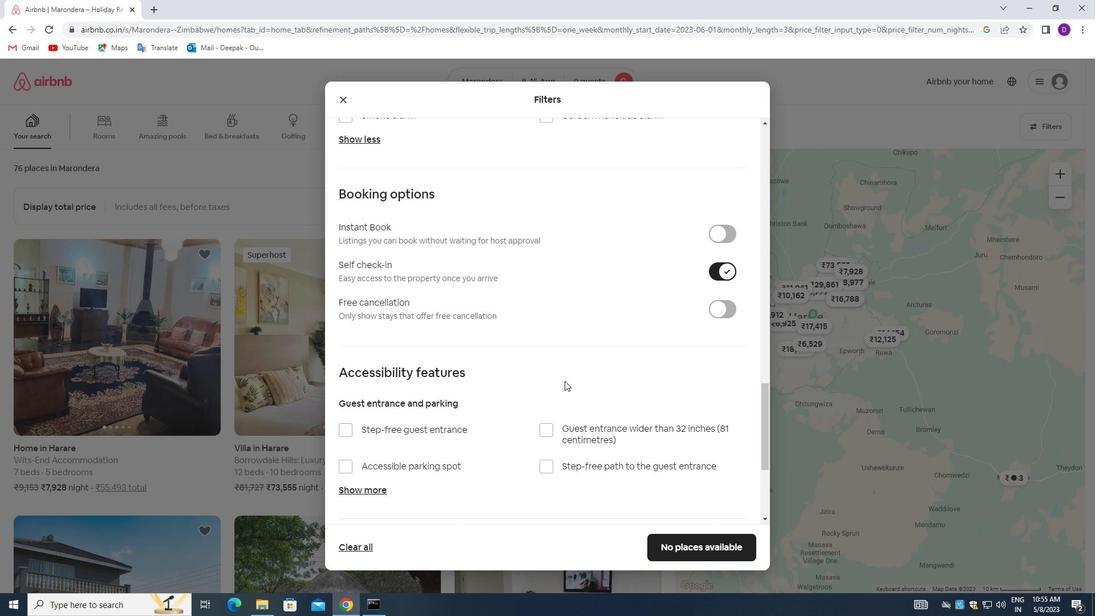 
Action: Mouse moved to (564, 382)
Screenshot: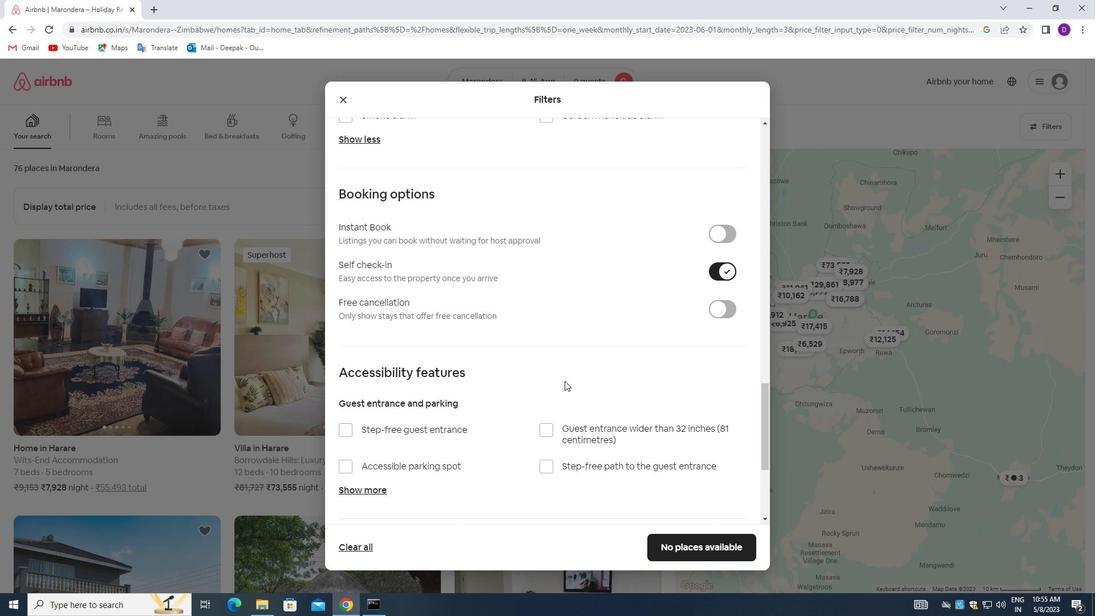 
Action: Mouse scrolled (564, 381) with delta (0, 0)
Screenshot: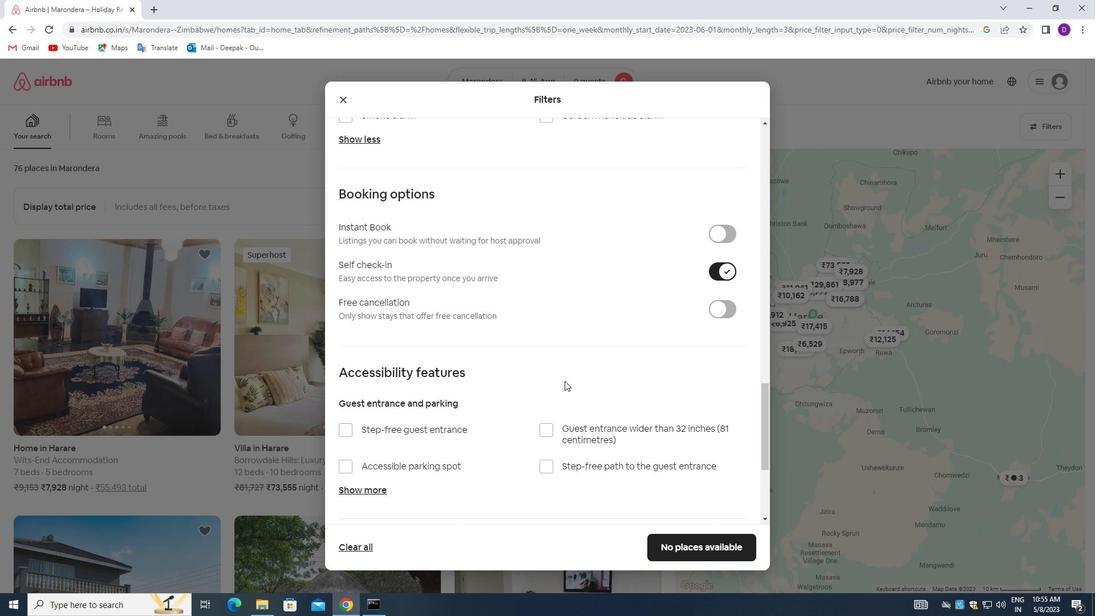 
Action: Mouse moved to (564, 383)
Screenshot: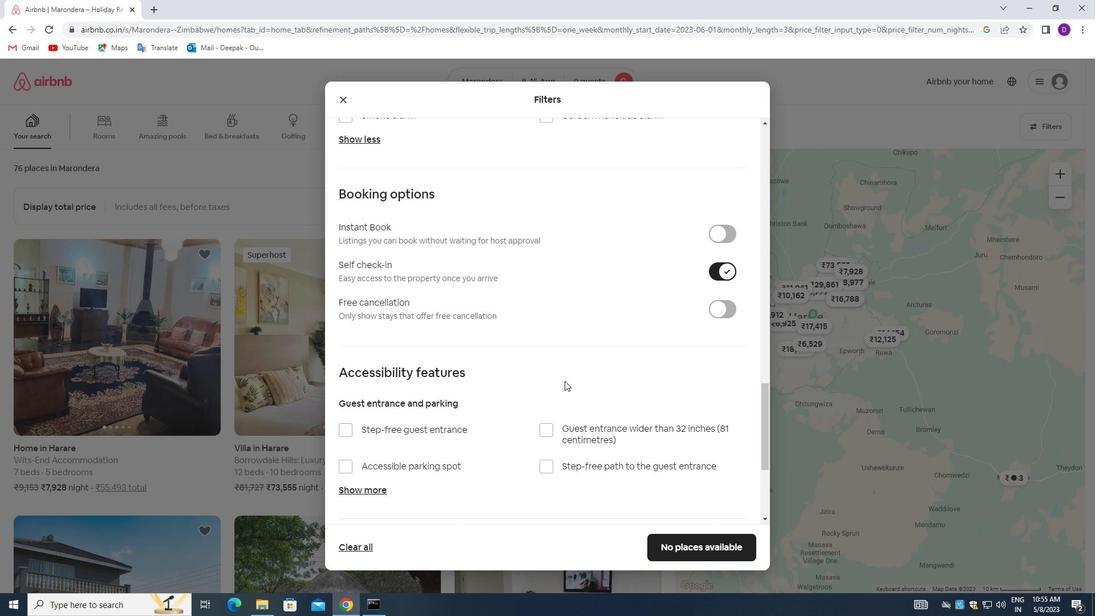
Action: Mouse scrolled (564, 383) with delta (0, 0)
Screenshot: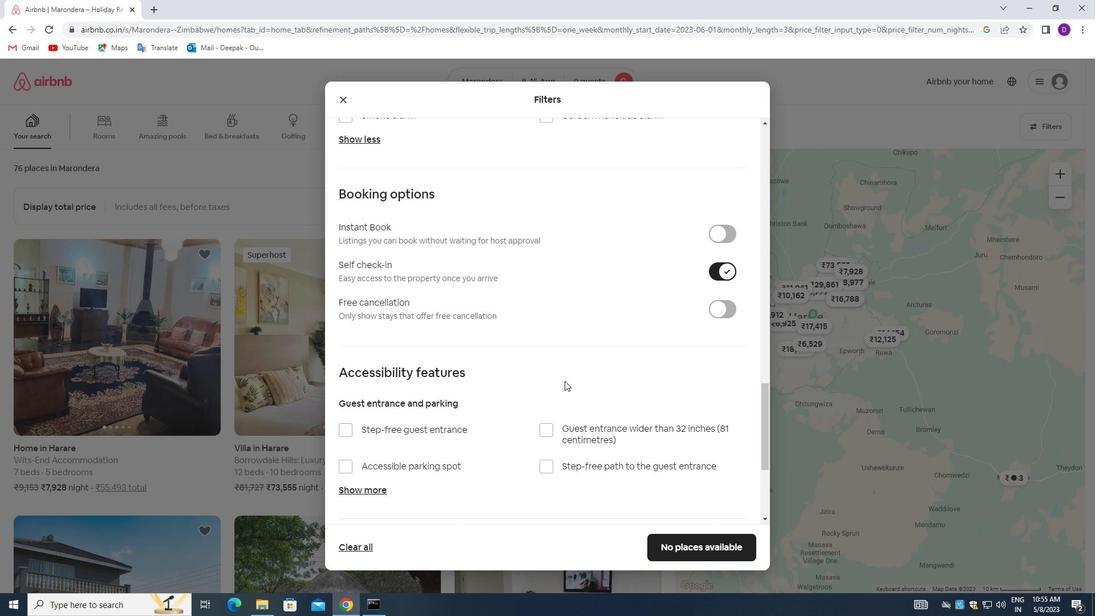 
Action: Mouse moved to (563, 389)
Screenshot: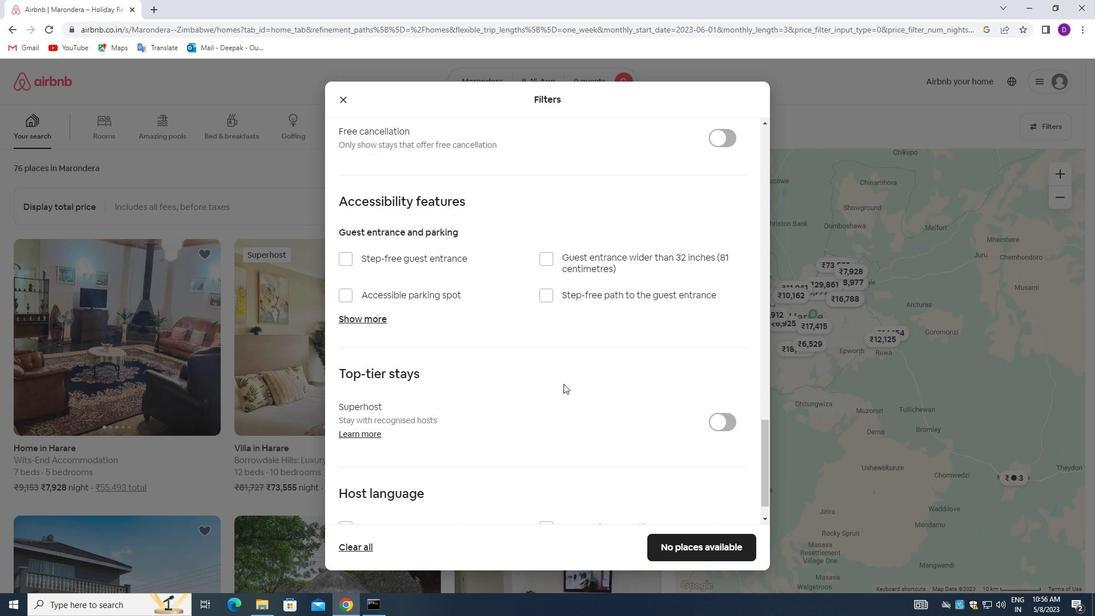 
Action: Mouse scrolled (563, 389) with delta (0, 0)
Screenshot: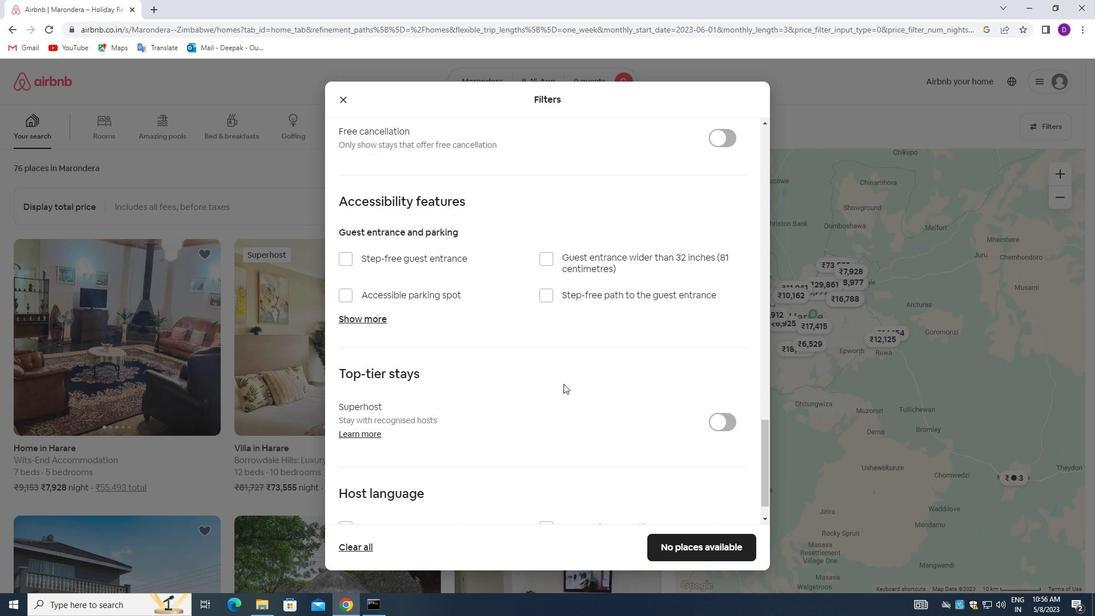 
Action: Mouse moved to (563, 389)
Screenshot: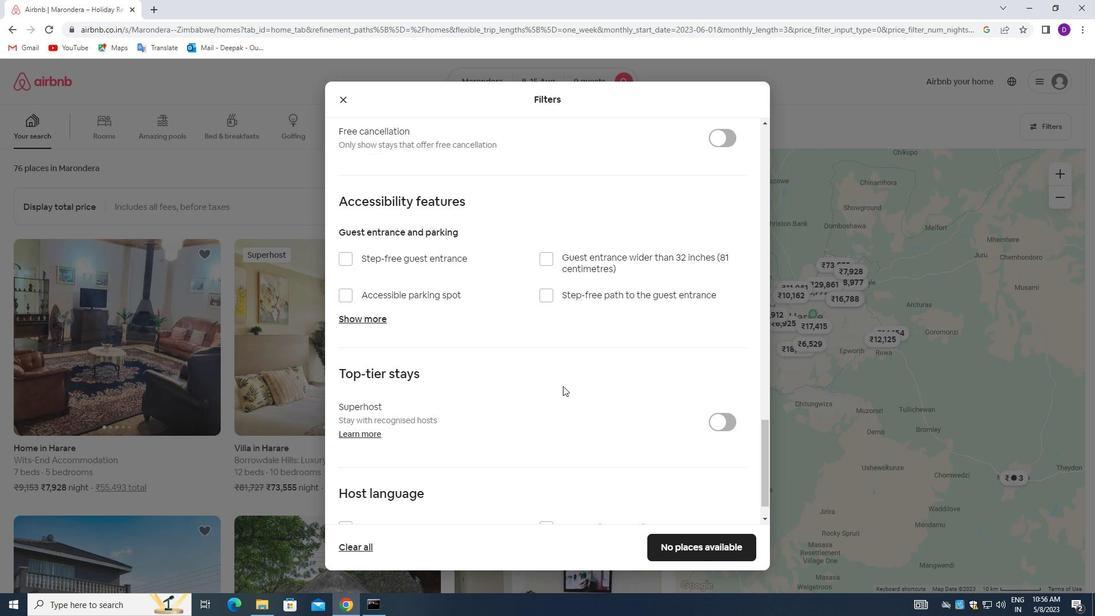 
Action: Mouse scrolled (563, 389) with delta (0, 0)
Screenshot: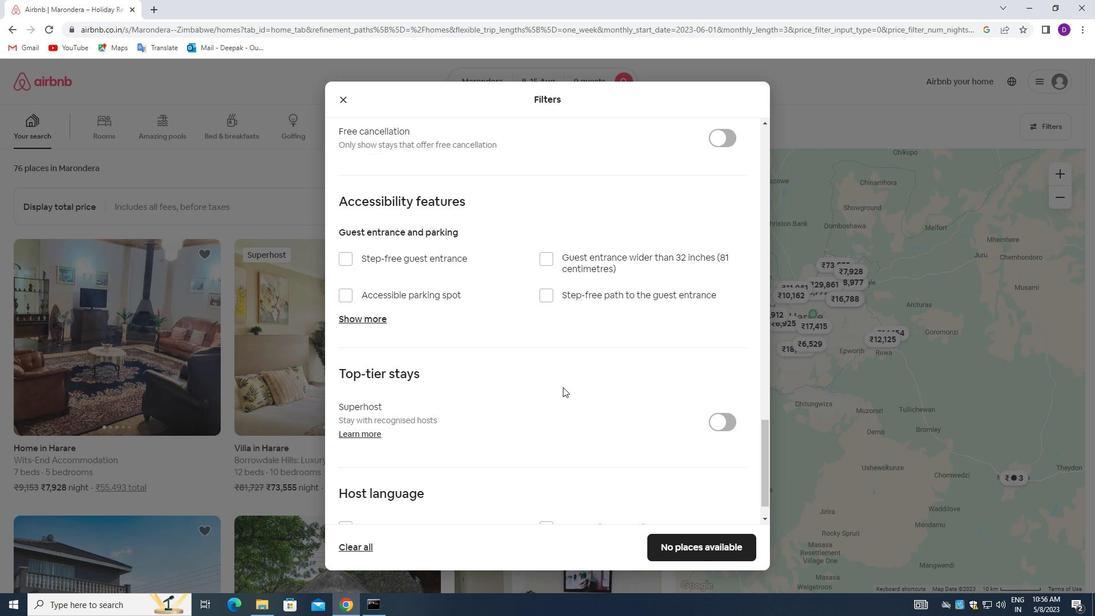 
Action: Mouse moved to (491, 413)
Screenshot: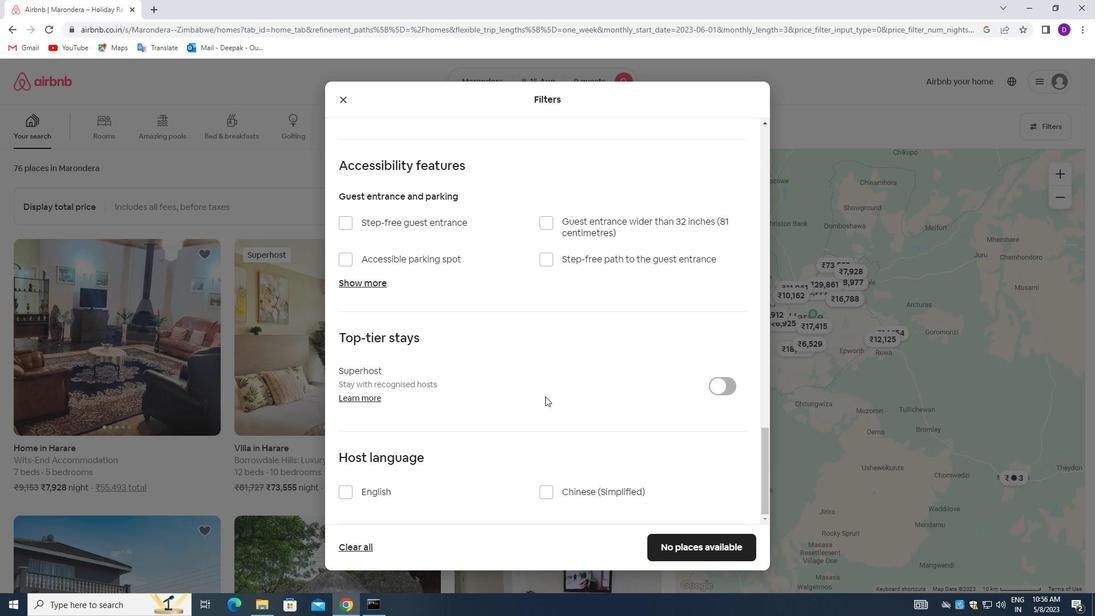 
Action: Mouse scrolled (491, 413) with delta (0, 0)
Screenshot: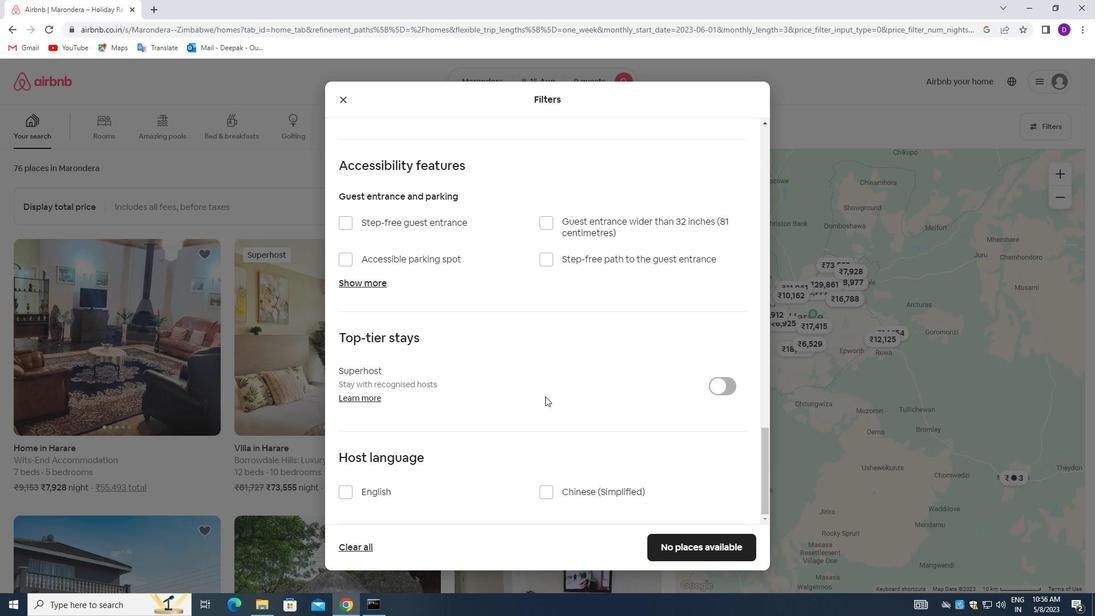 
Action: Mouse moved to (490, 414)
Screenshot: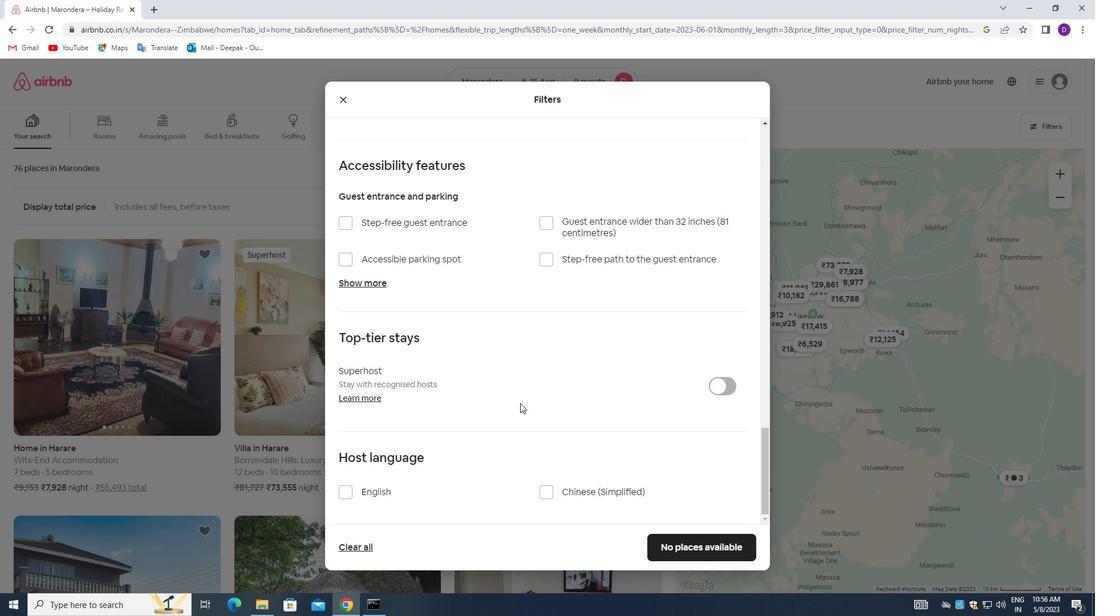 
Action: Mouse scrolled (490, 413) with delta (0, 0)
Screenshot: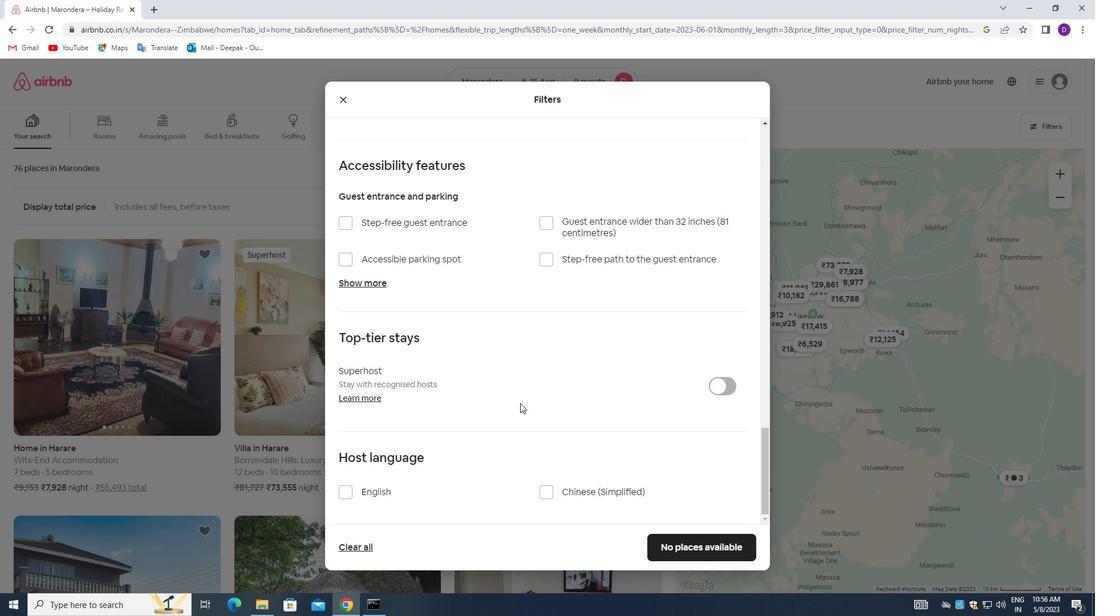 
Action: Mouse moved to (435, 437)
Screenshot: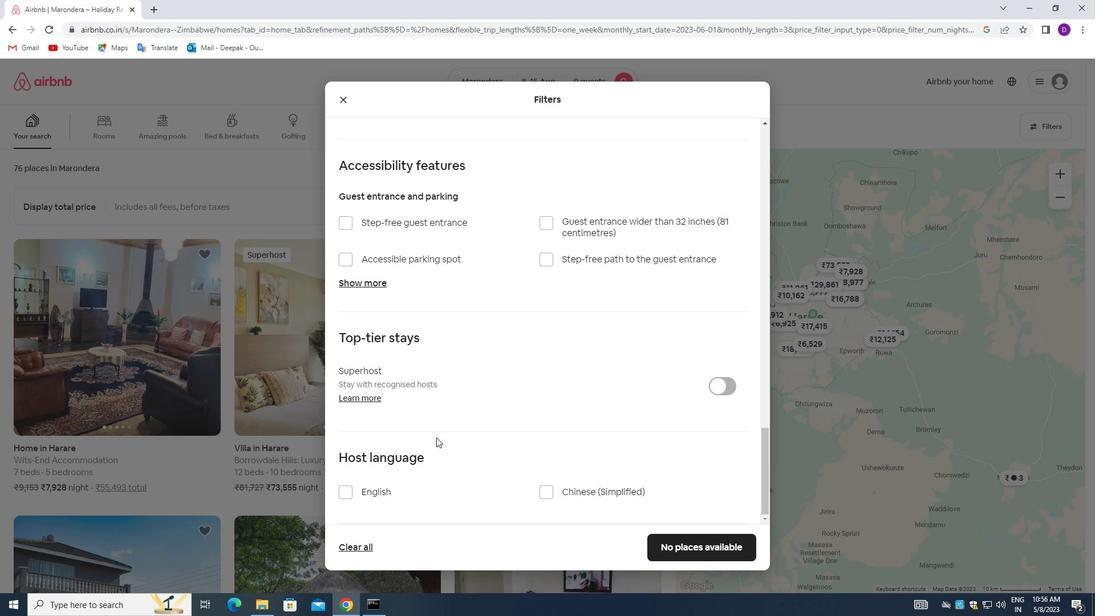 
Action: Mouse scrolled (435, 437) with delta (0, 0)
Screenshot: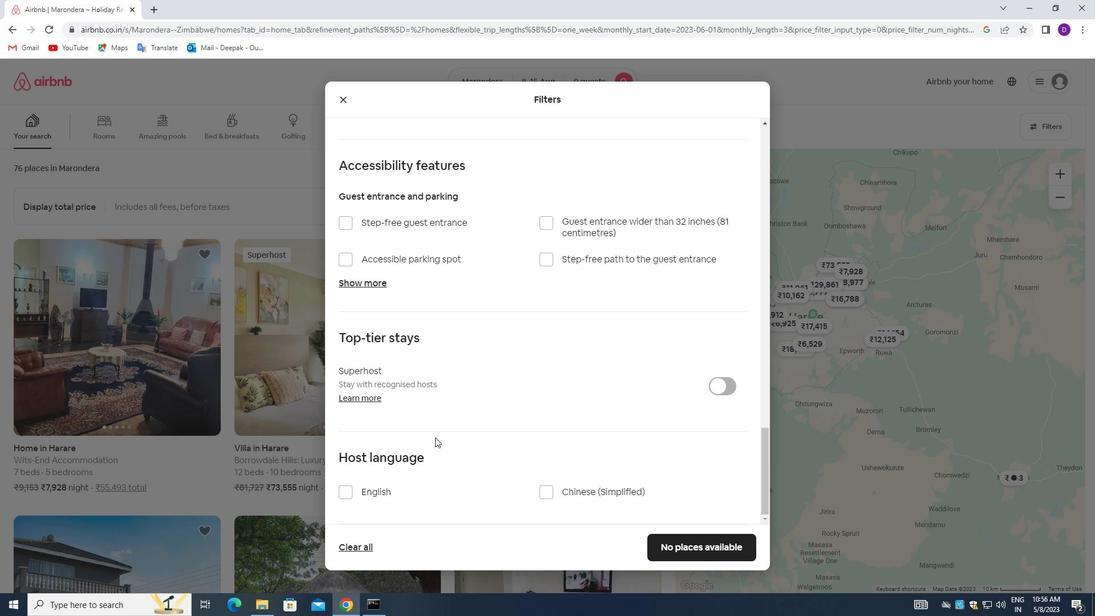 
Action: Mouse scrolled (435, 437) with delta (0, 0)
Screenshot: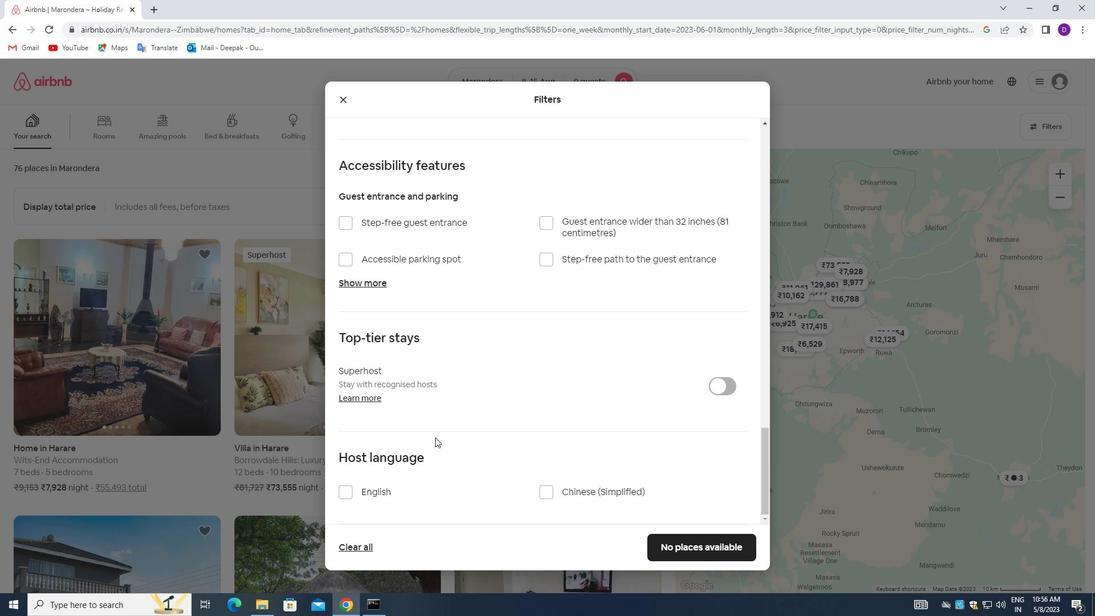 
Action: Mouse moved to (434, 439)
Screenshot: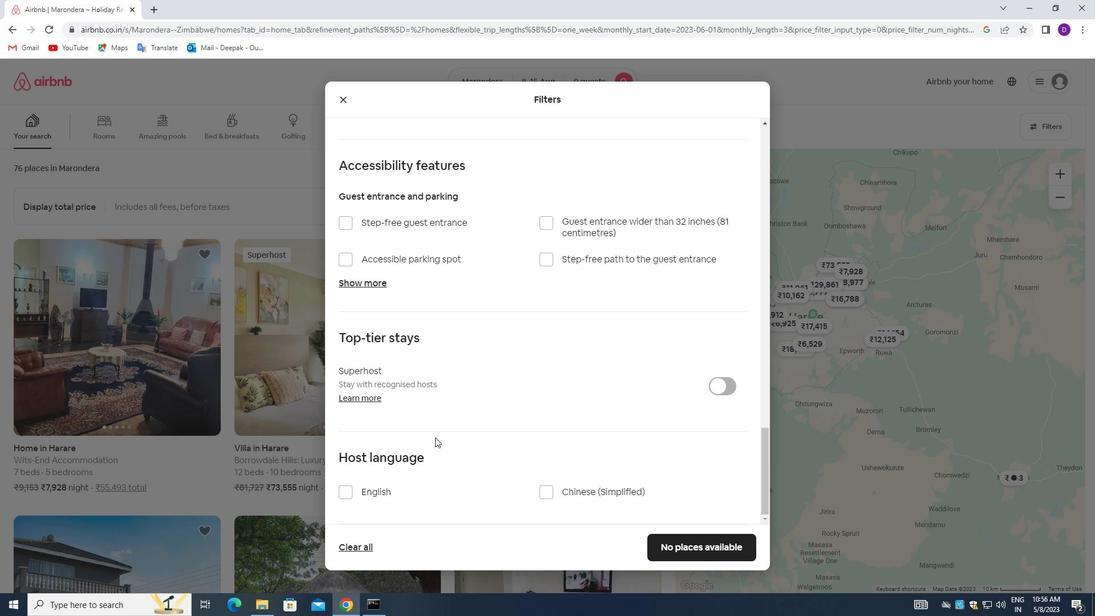 
Action: Mouse scrolled (434, 439) with delta (0, 0)
Screenshot: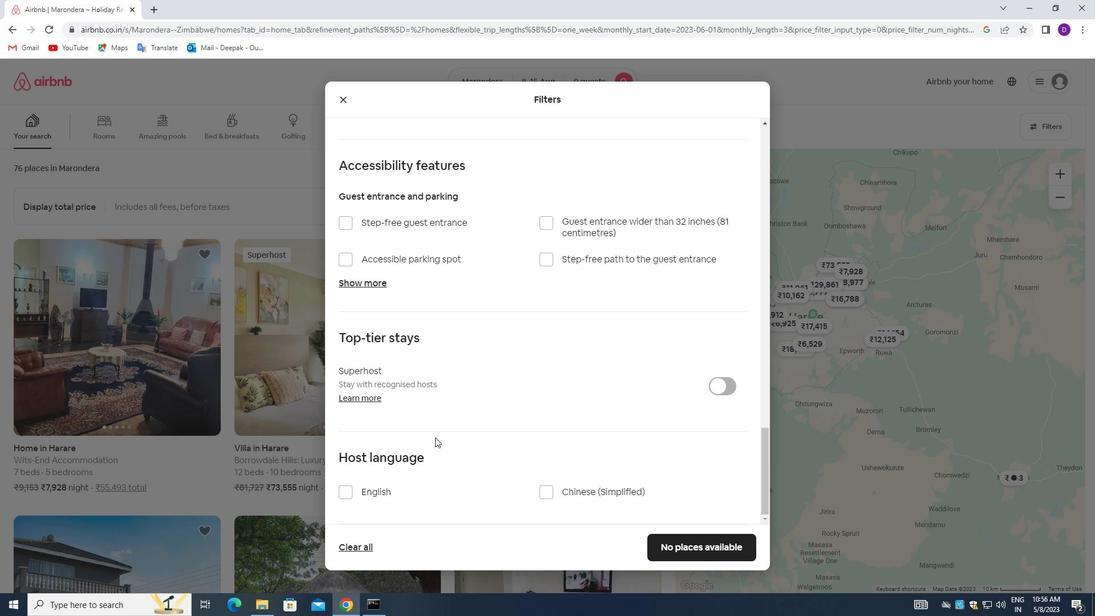
Action: Mouse moved to (347, 492)
Screenshot: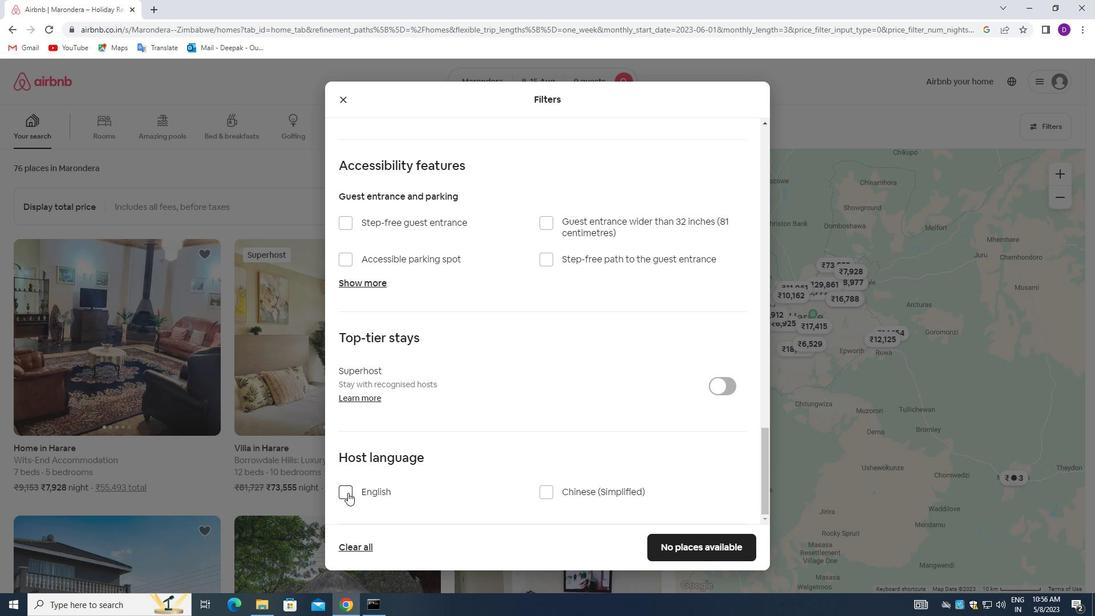 
Action: Mouse pressed left at (347, 492)
Screenshot: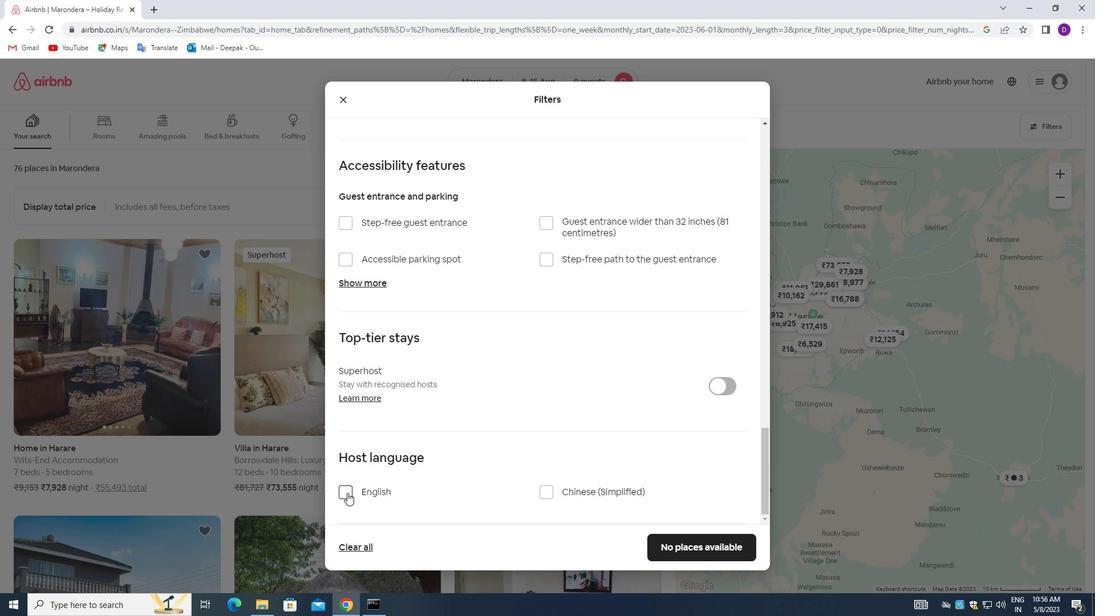 
Action: Mouse moved to (653, 543)
Screenshot: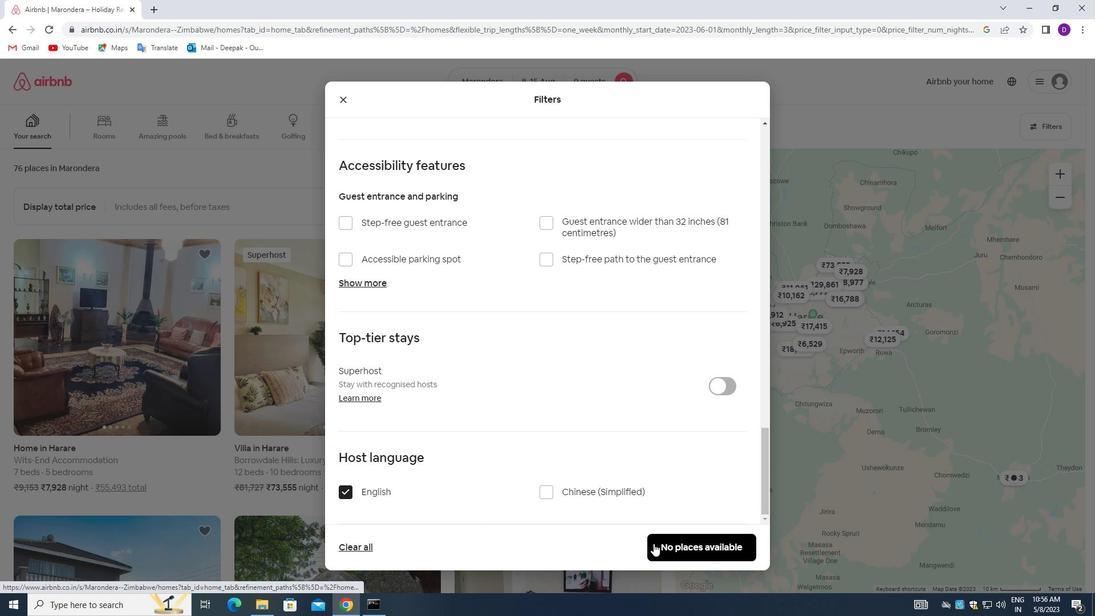 
Action: Mouse pressed left at (653, 543)
Screenshot: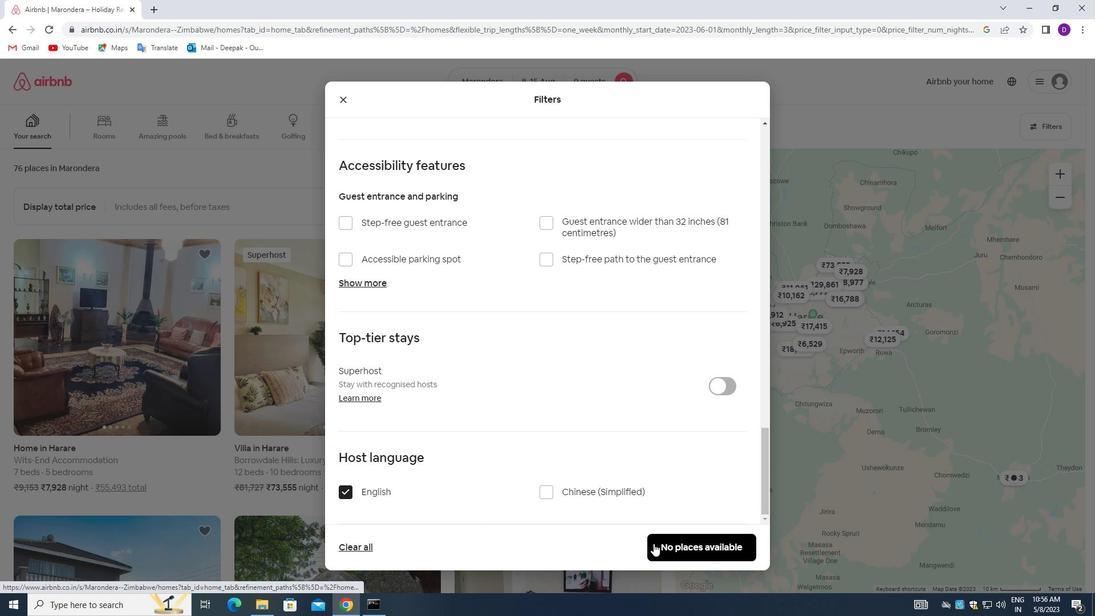 
Action: Mouse moved to (654, 411)
Screenshot: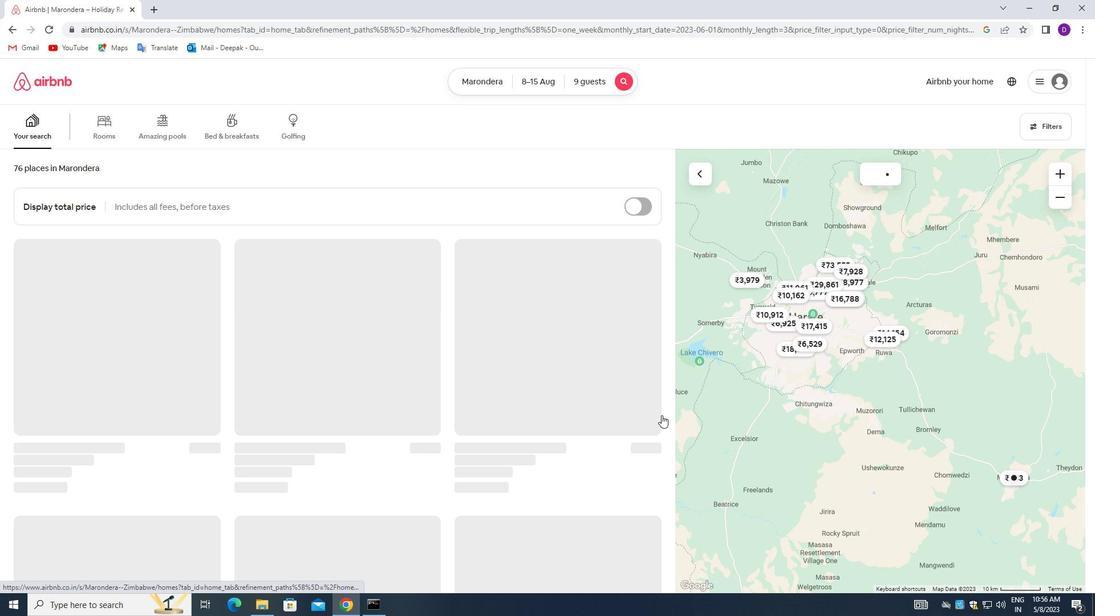 
